 Task: Find a place to stay in Fuyang, China, from 10th to 20th August for 12 guests, with a price range of ₹10,000 to ₹14,000, 6 bedrooms, 6 bathrooms, 8+ beds, and amenities like WiFi, free parking, and TV. Enable 'Self check-in' option.
Action: Mouse moved to (569, 116)
Screenshot: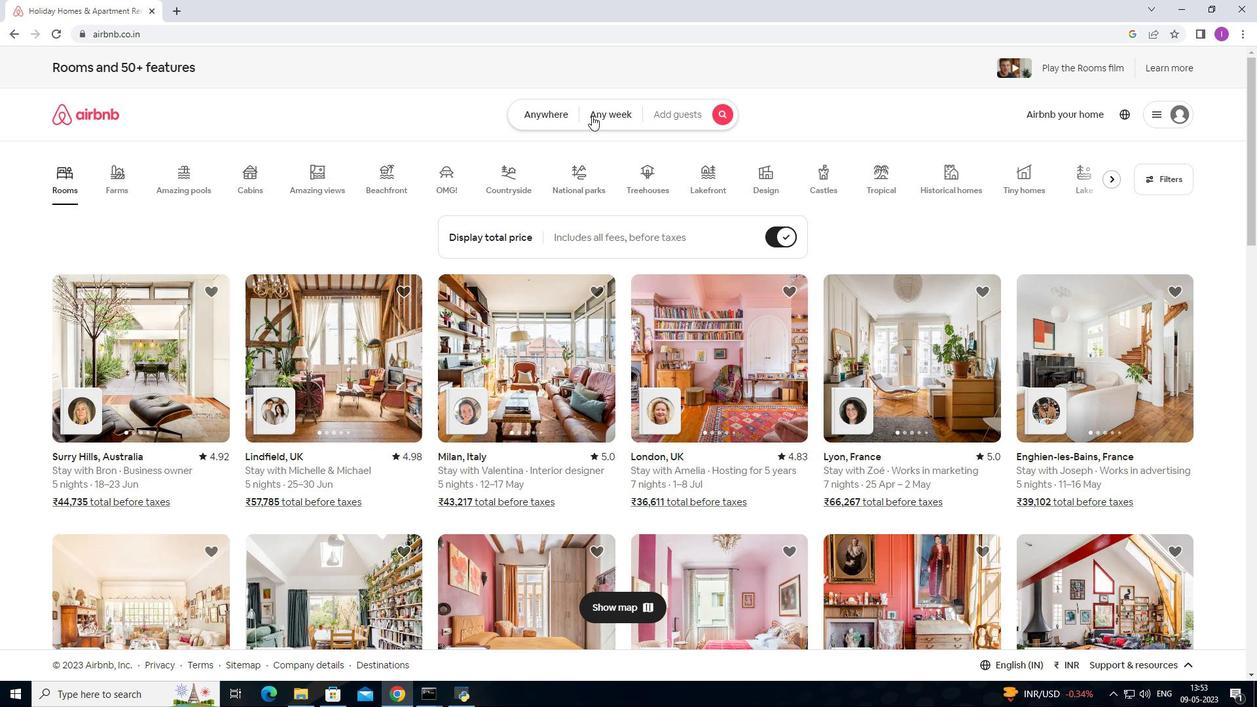 
Action: Mouse pressed left at (569, 116)
Screenshot: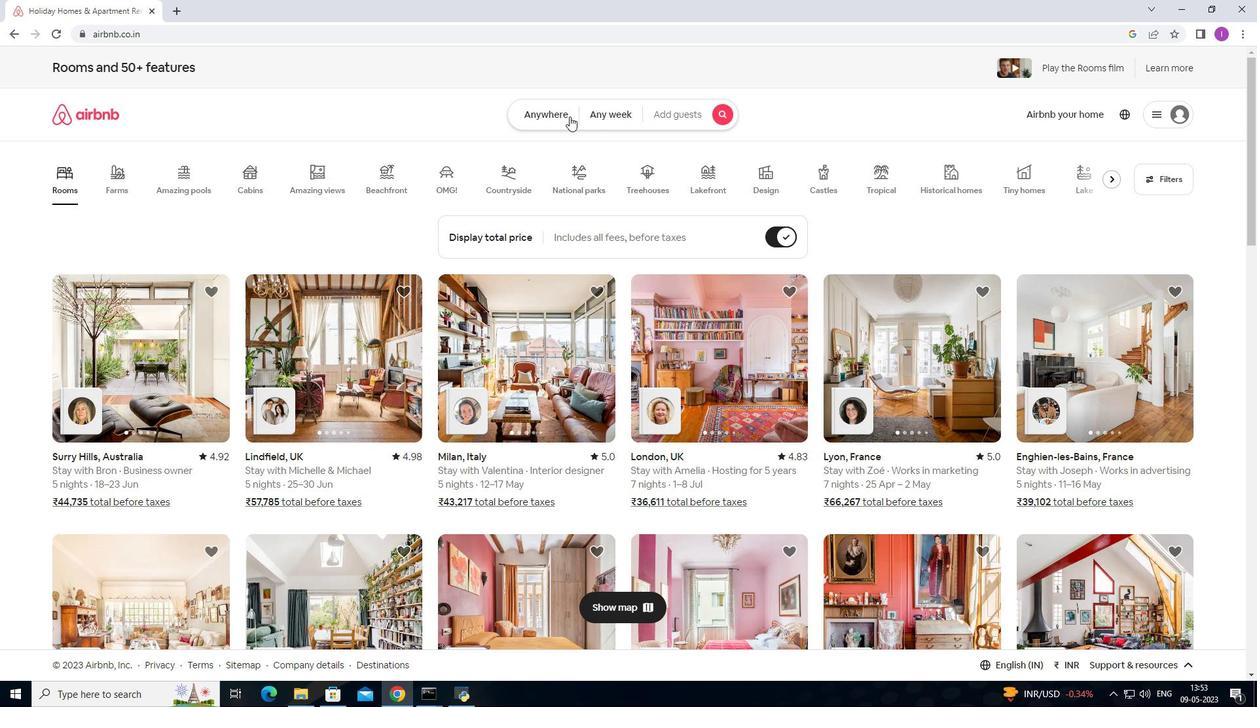
Action: Mouse moved to (461, 159)
Screenshot: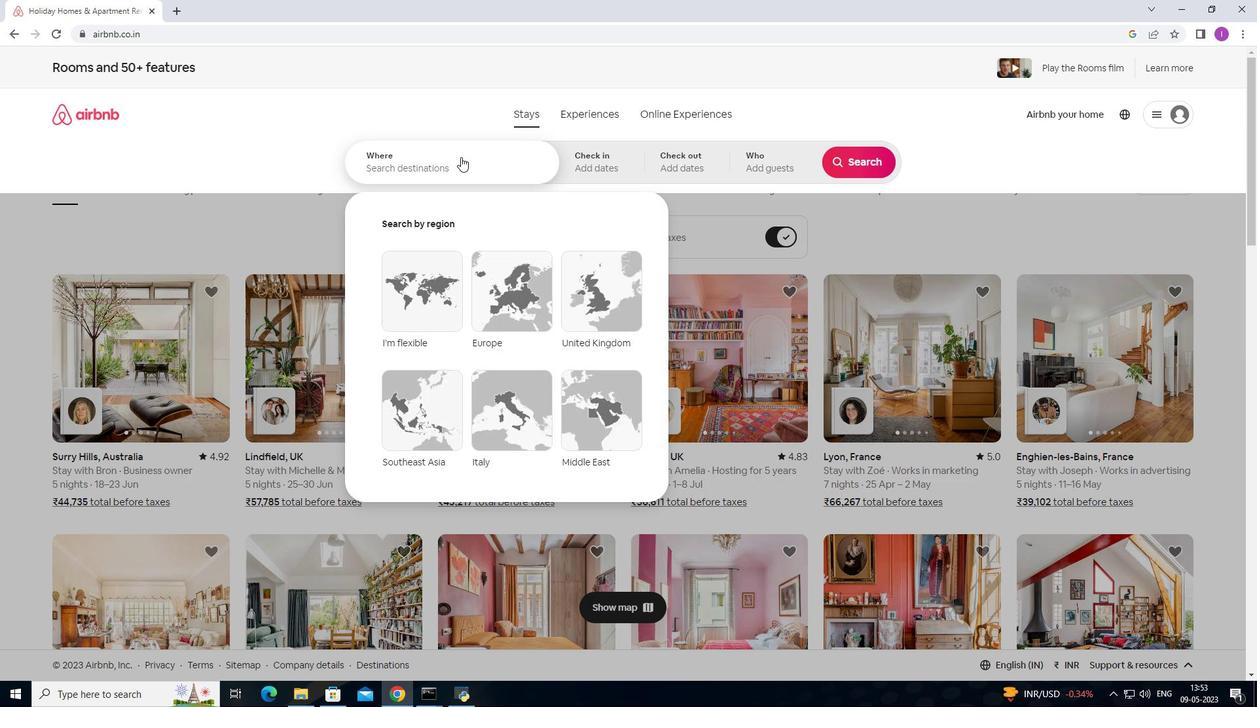 
Action: Mouse pressed left at (461, 159)
Screenshot: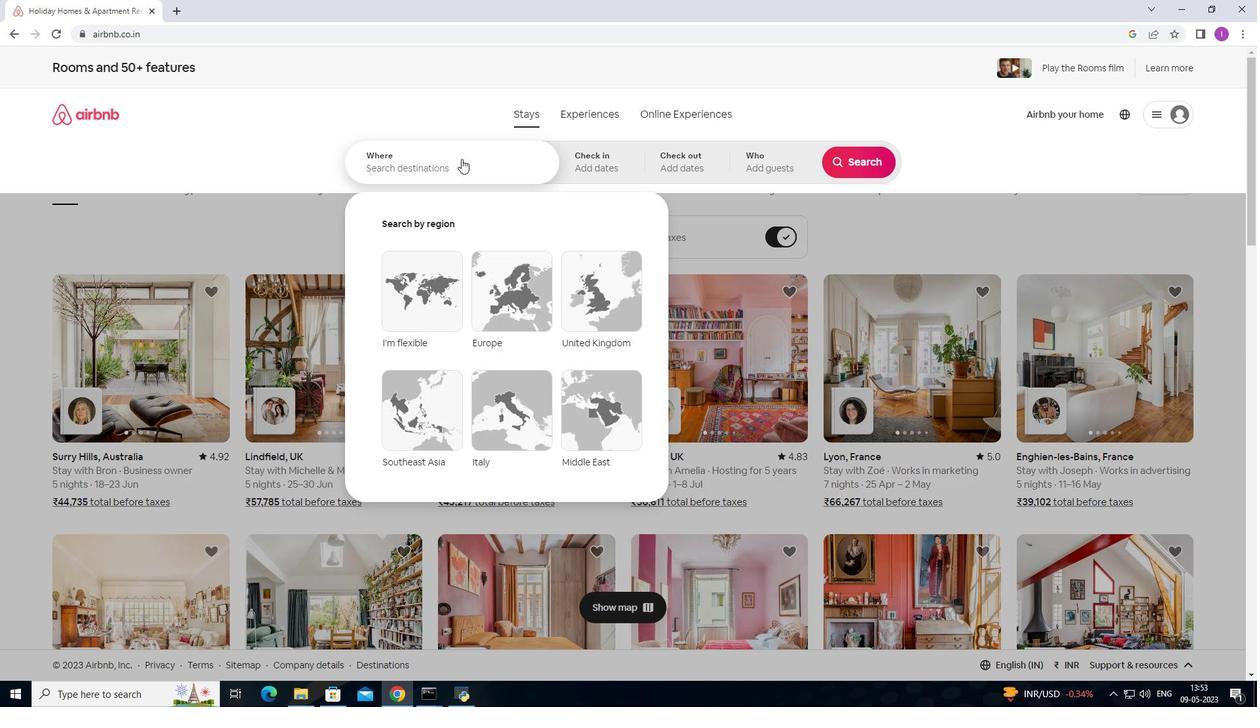 
Action: Mouse moved to (488, 165)
Screenshot: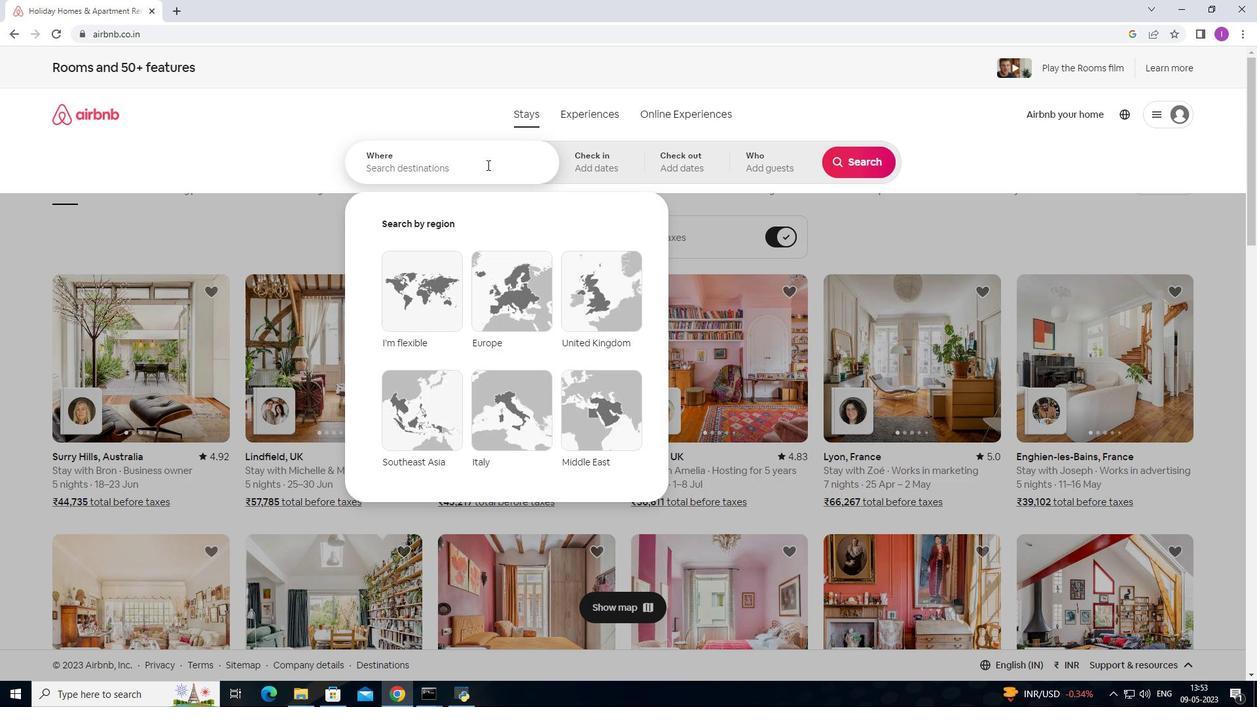 
Action: Key pressed <Key.shift><Key.shift><Key.shift>Fuyang,<Key.shift><Key.shift><Key.shift><Key.shift>China
Screenshot: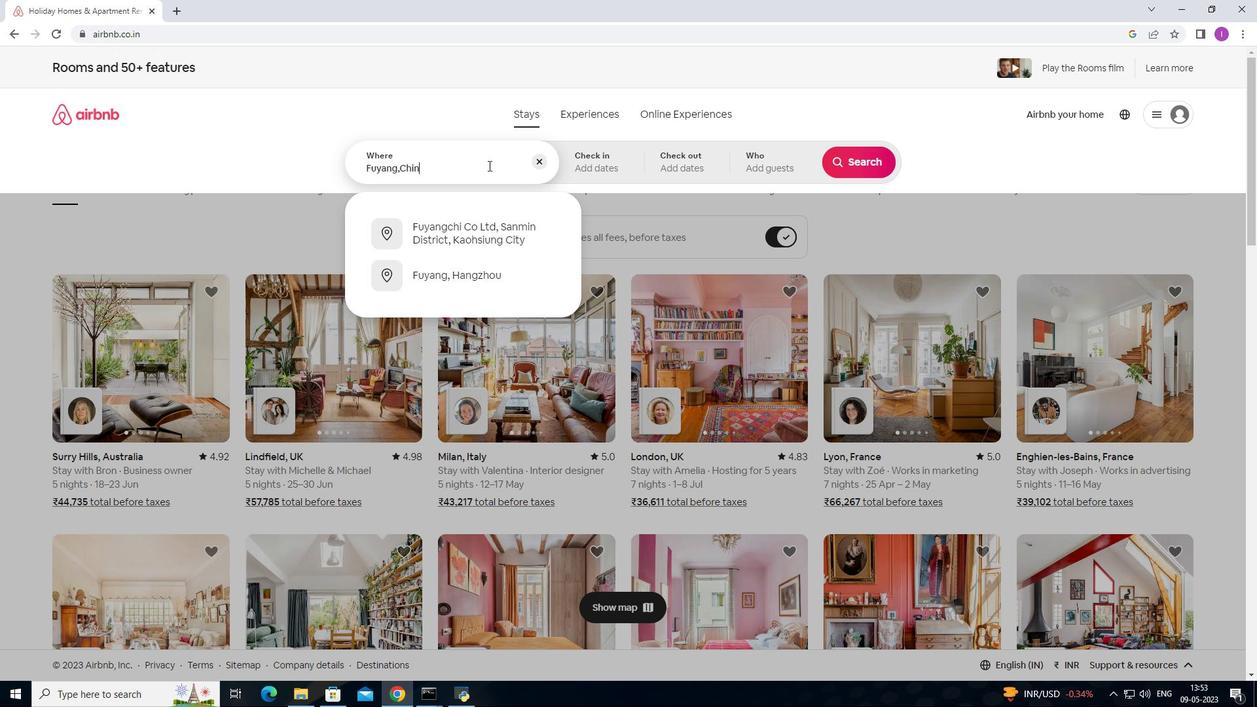 
Action: Mouse moved to (624, 165)
Screenshot: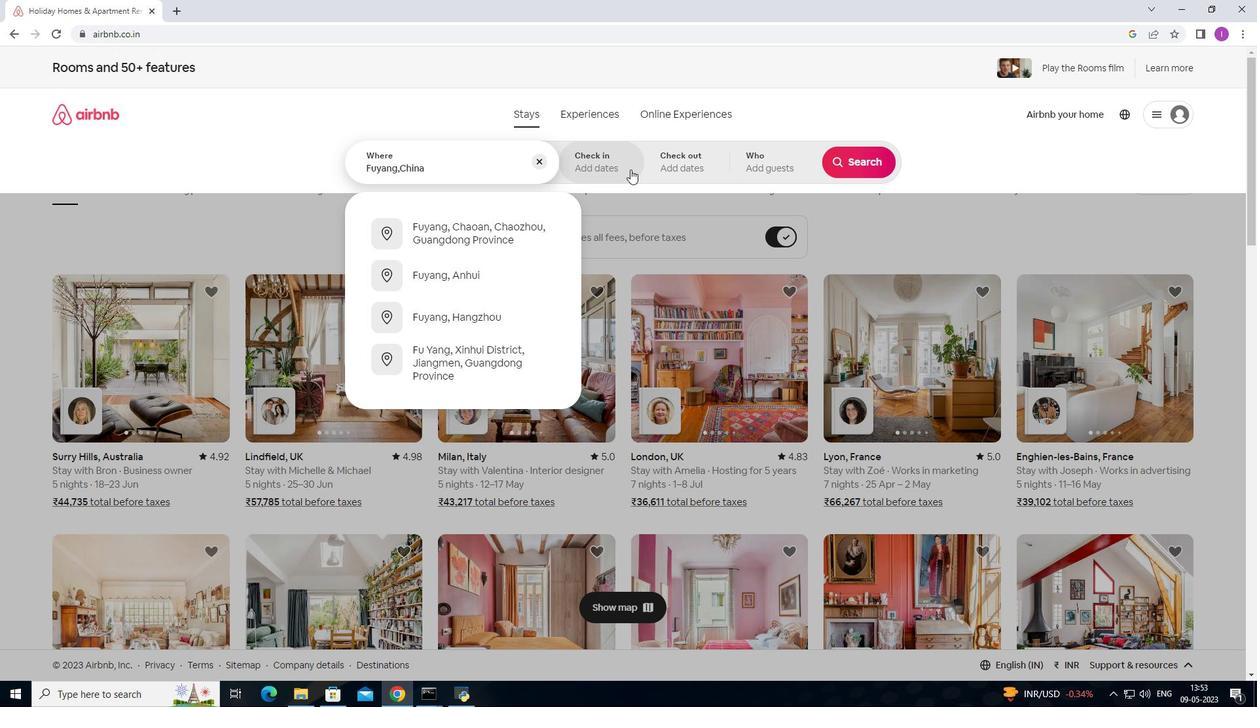 
Action: Mouse pressed left at (624, 165)
Screenshot: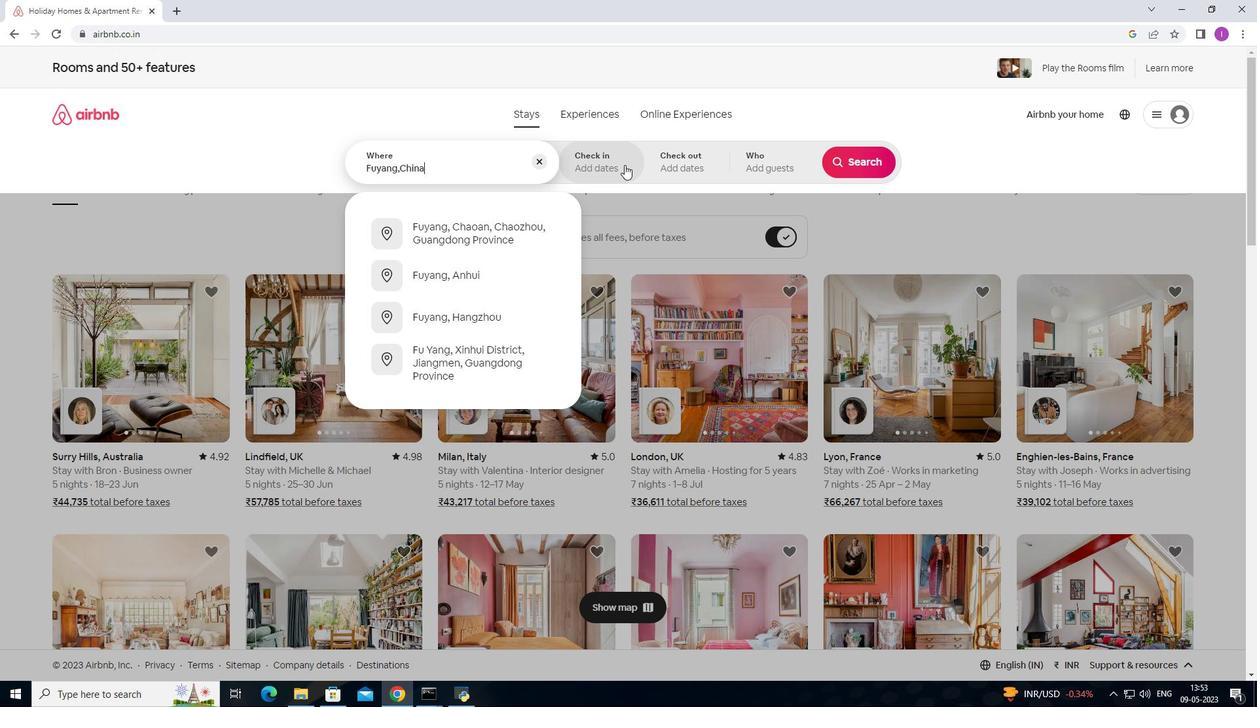 
Action: Mouse moved to (848, 267)
Screenshot: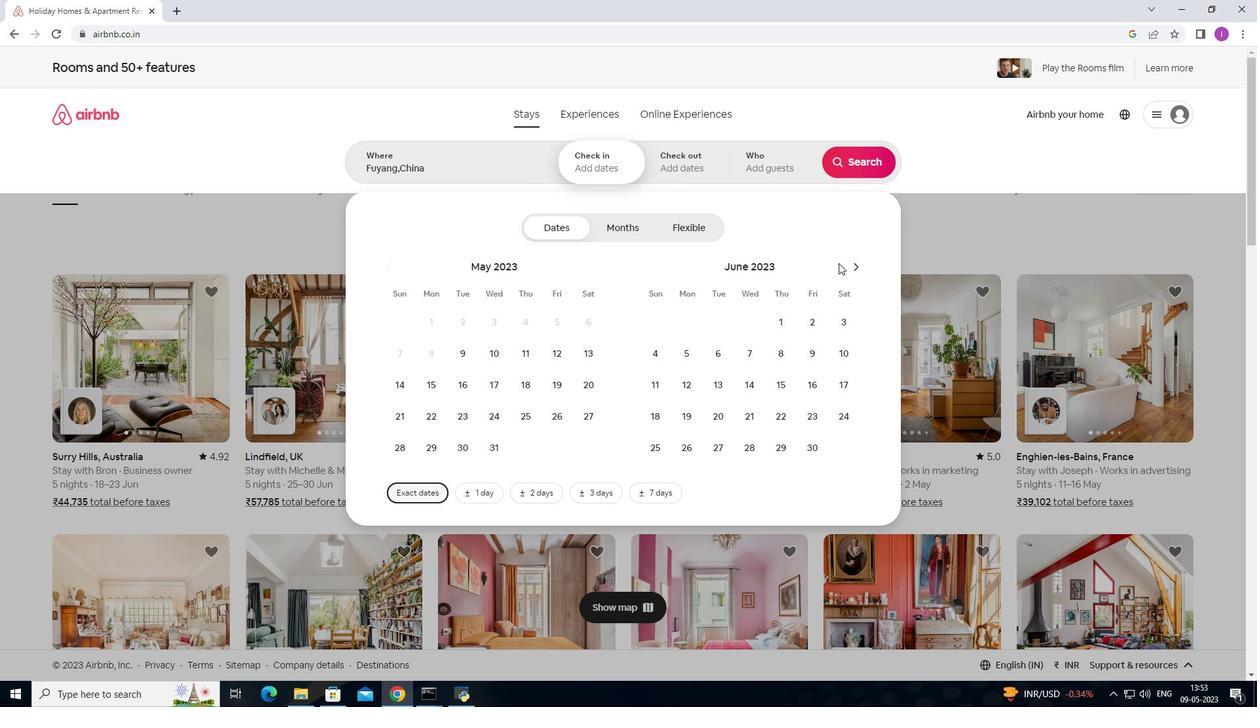 
Action: Mouse pressed left at (848, 267)
Screenshot: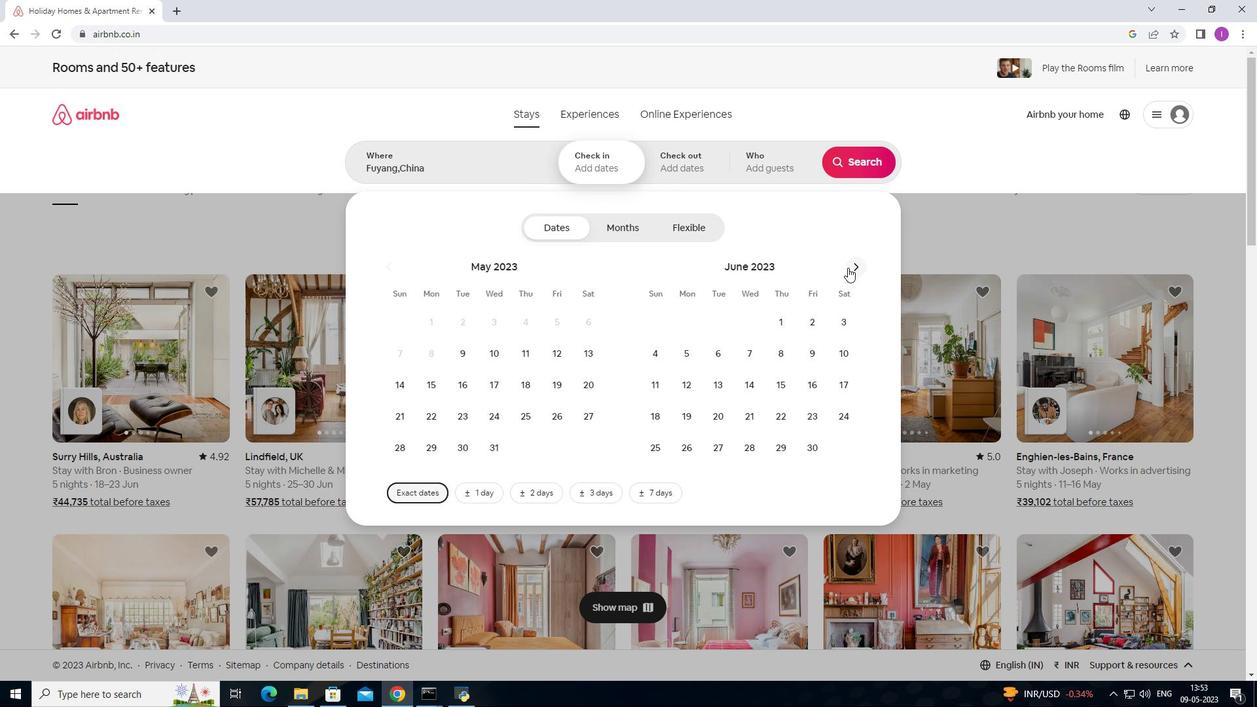 
Action: Mouse pressed left at (848, 267)
Screenshot: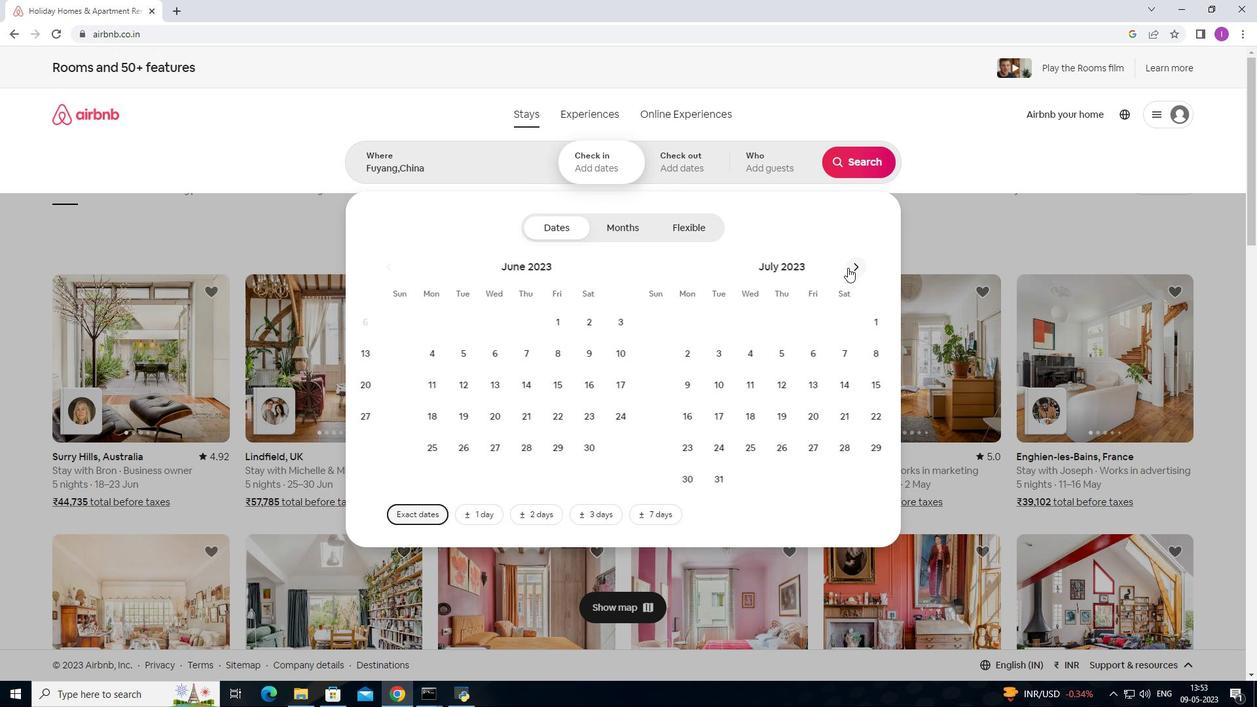 
Action: Mouse moved to (782, 353)
Screenshot: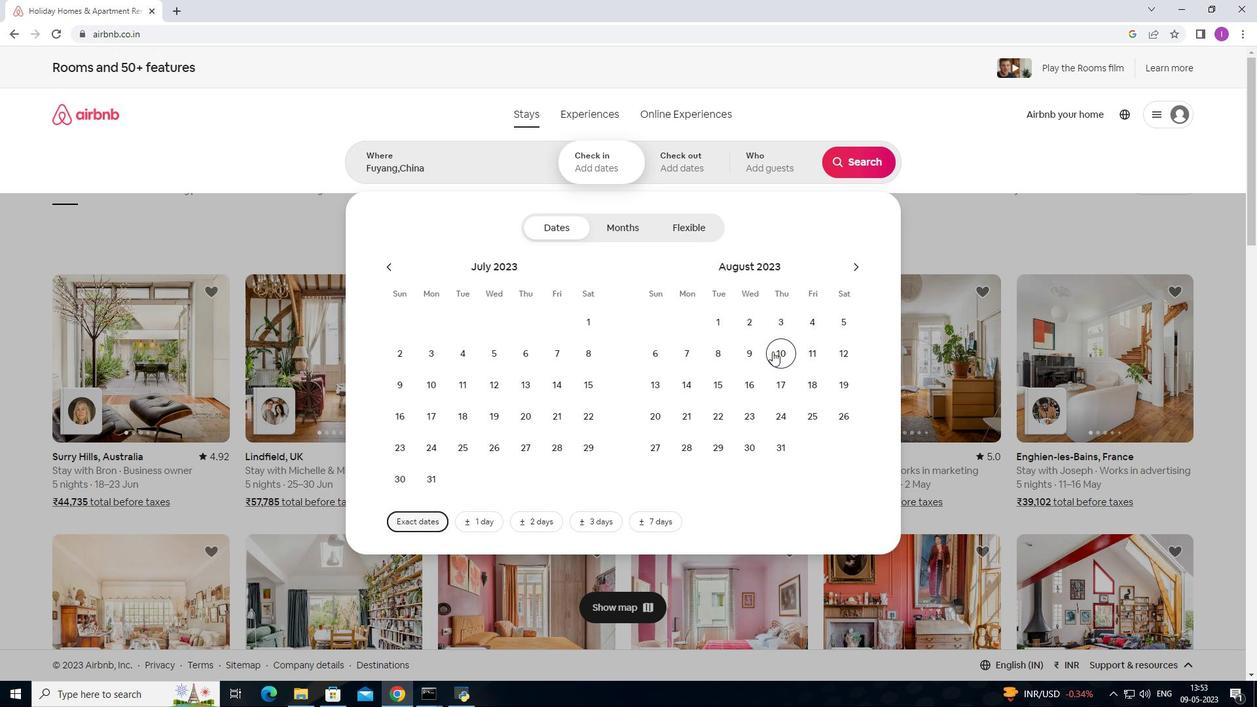 
Action: Mouse pressed left at (782, 353)
Screenshot: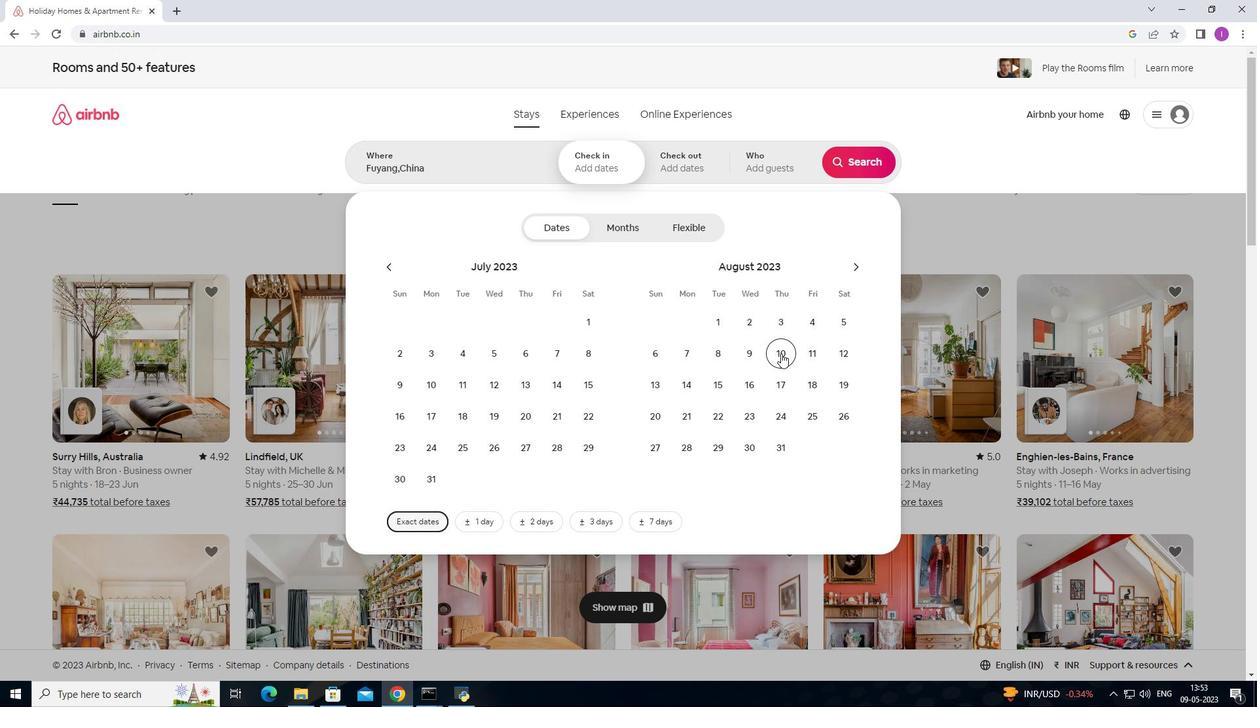 
Action: Mouse moved to (660, 420)
Screenshot: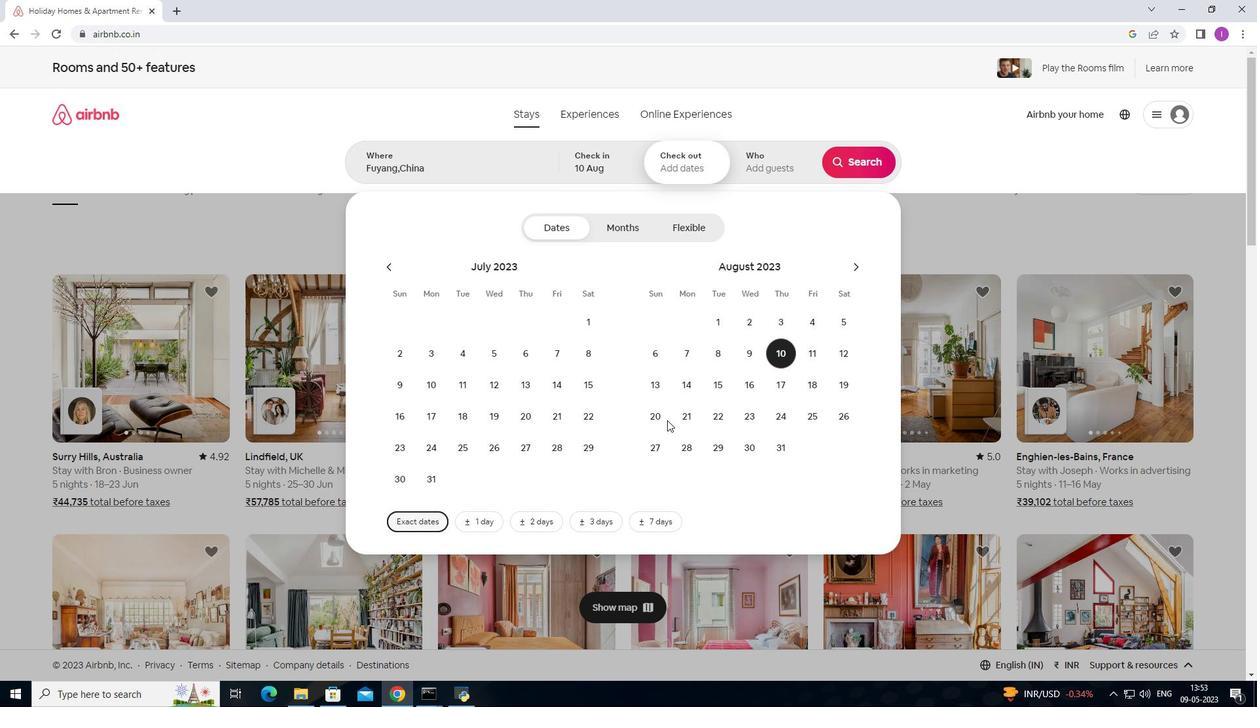 
Action: Mouse pressed left at (660, 420)
Screenshot: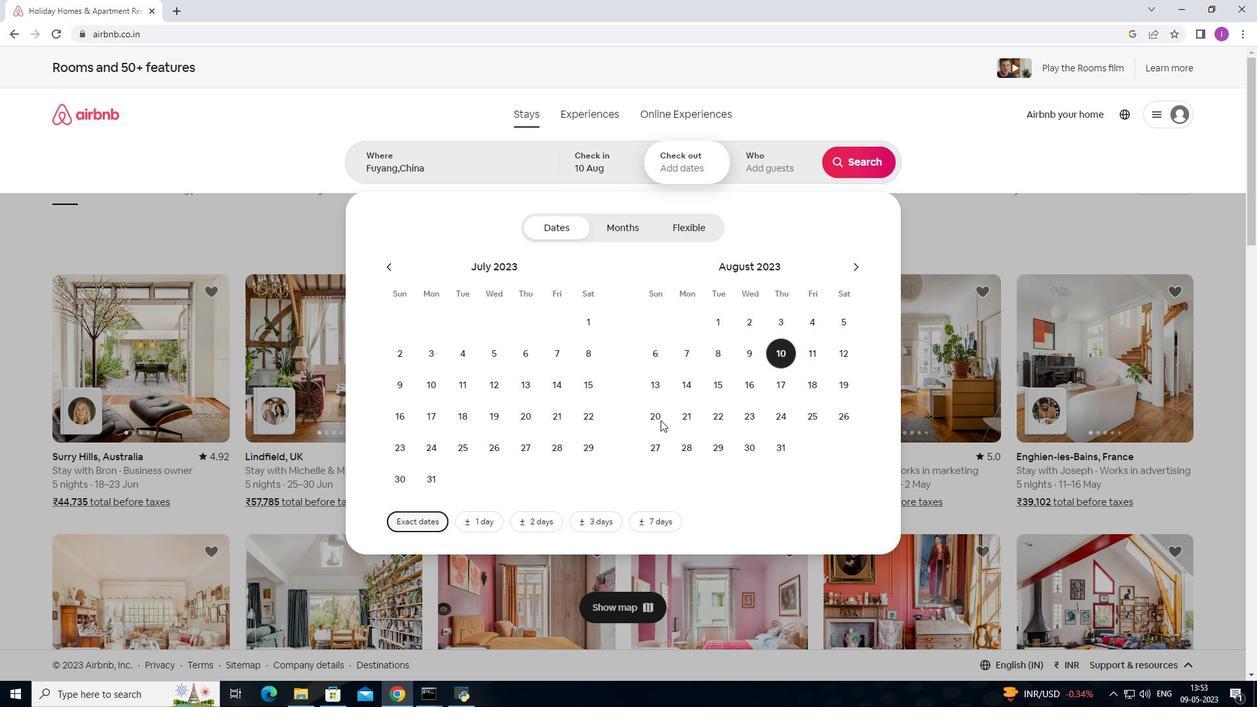 
Action: Mouse moved to (759, 171)
Screenshot: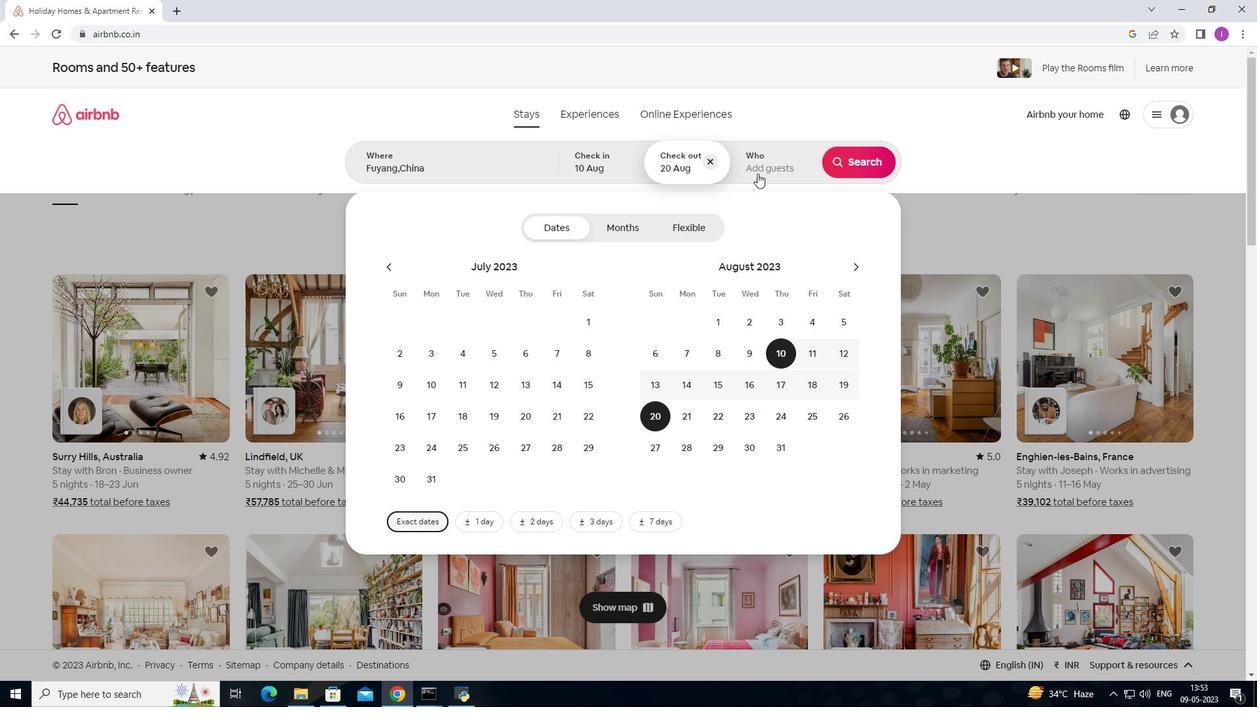 
Action: Mouse pressed left at (759, 171)
Screenshot: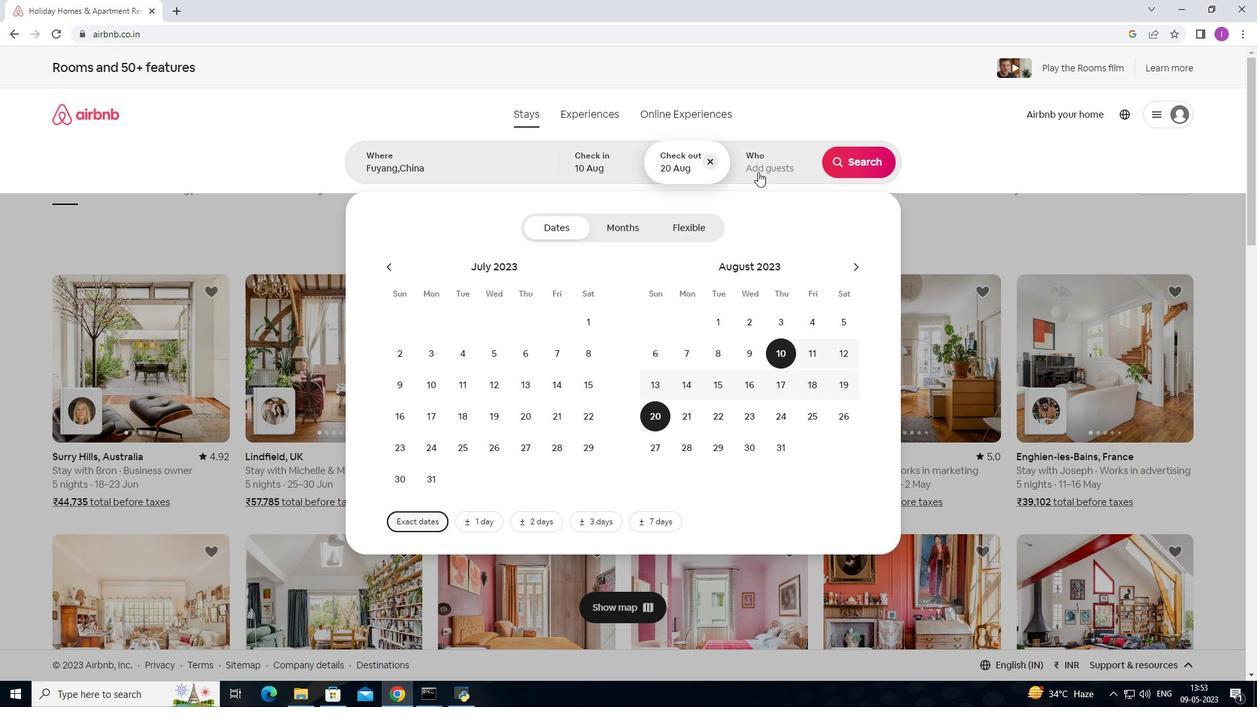 
Action: Mouse moved to (774, 171)
Screenshot: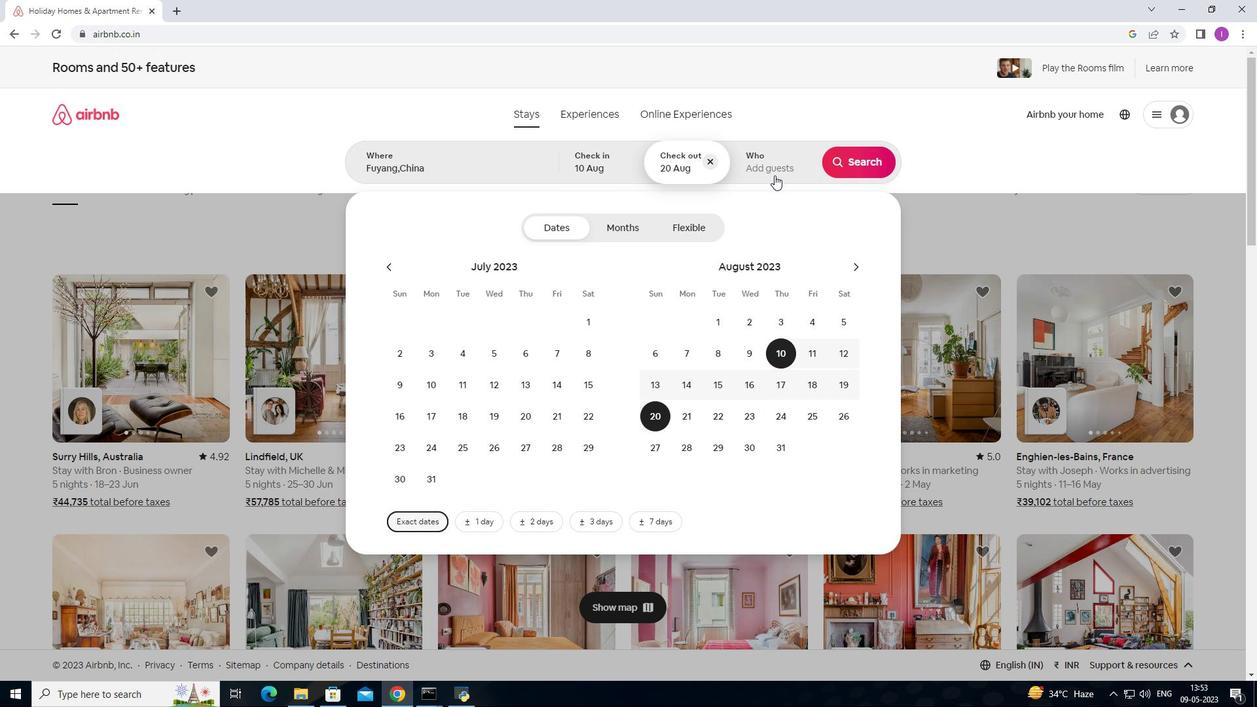 
Action: Mouse pressed left at (774, 171)
Screenshot: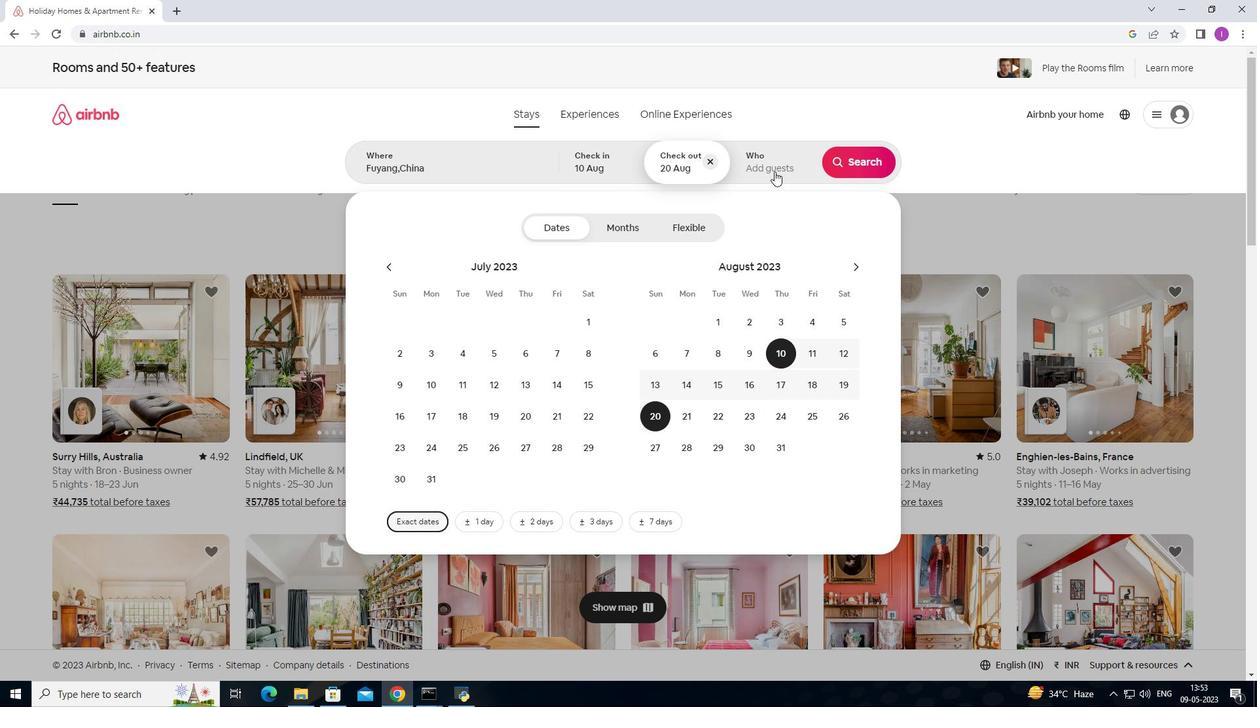
Action: Mouse moved to (785, 167)
Screenshot: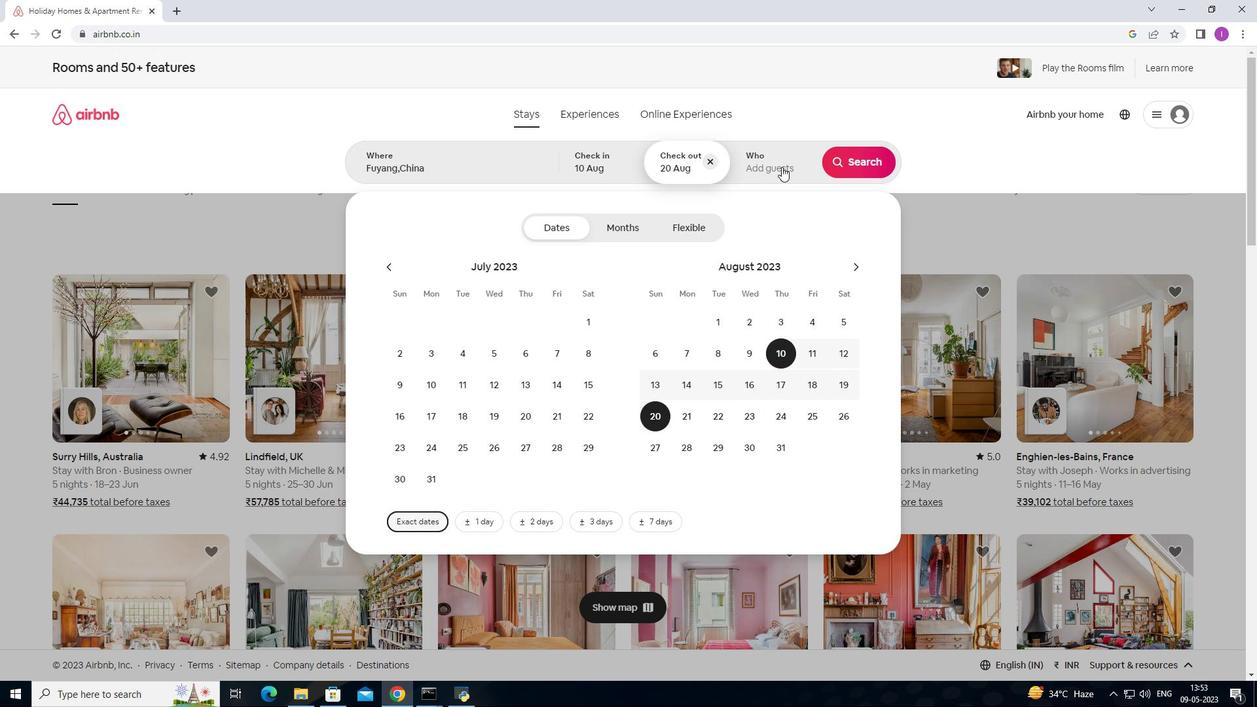 
Action: Mouse pressed left at (785, 167)
Screenshot: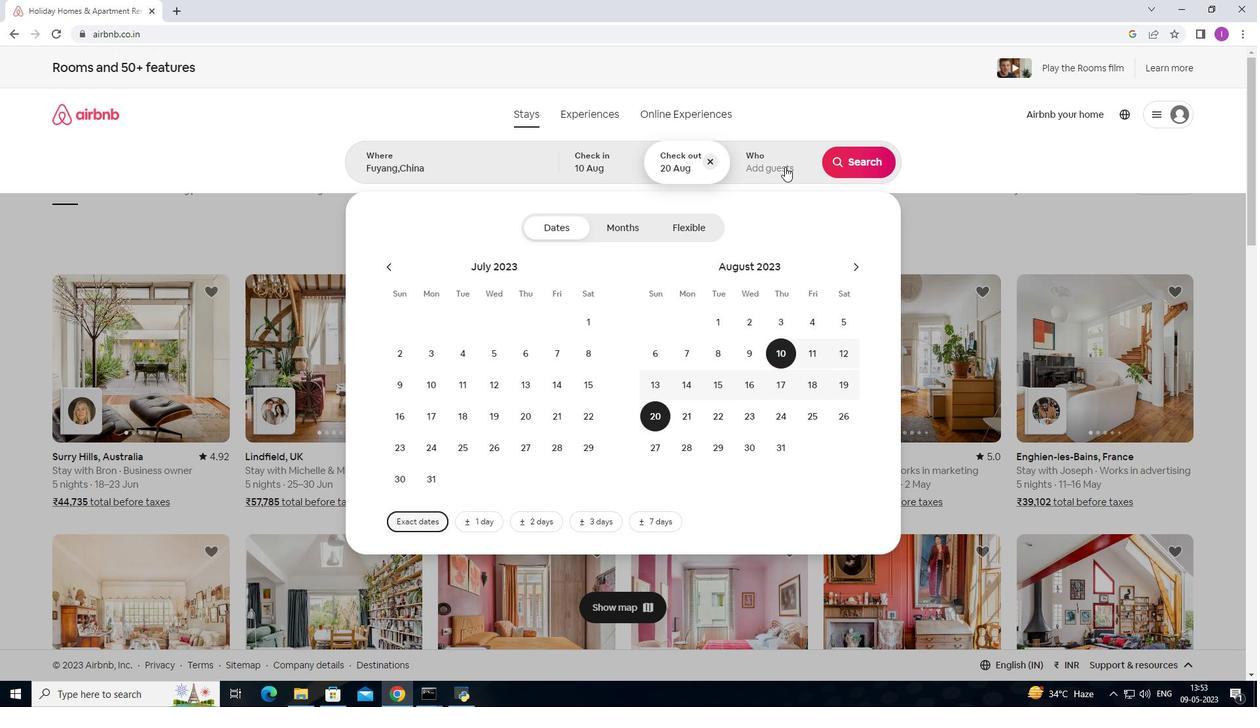 
Action: Mouse moved to (863, 227)
Screenshot: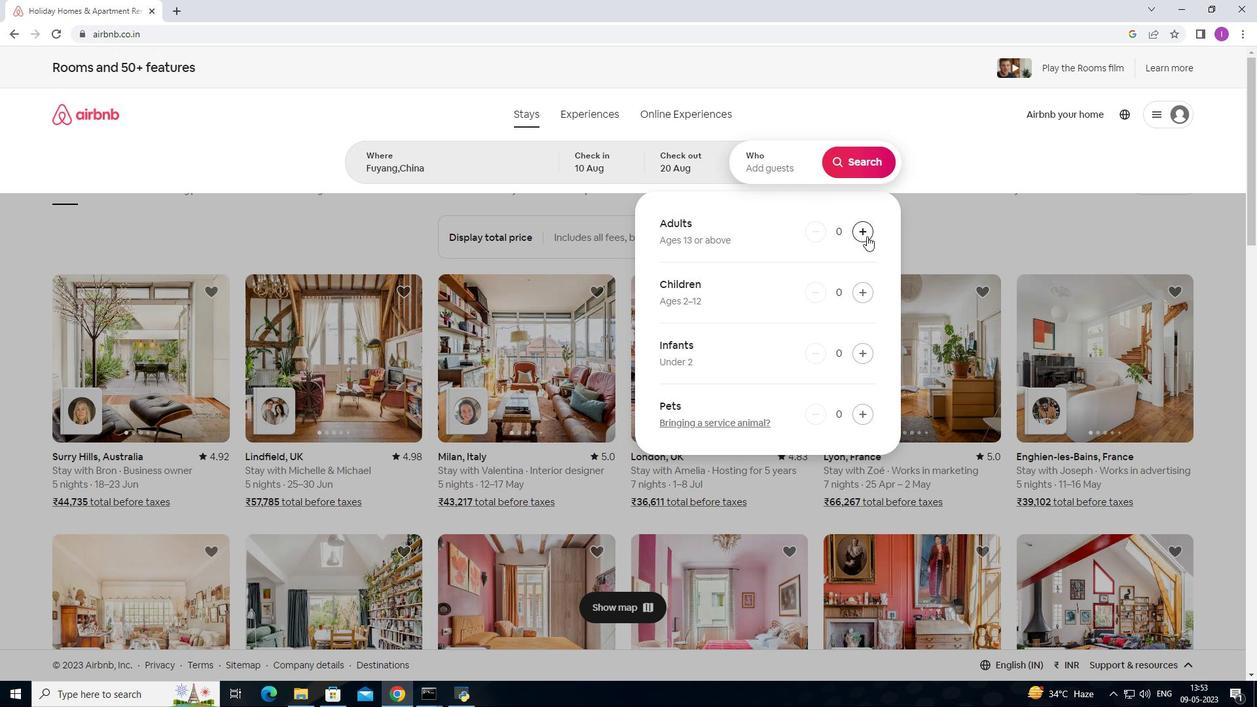 
Action: Mouse pressed left at (863, 227)
Screenshot: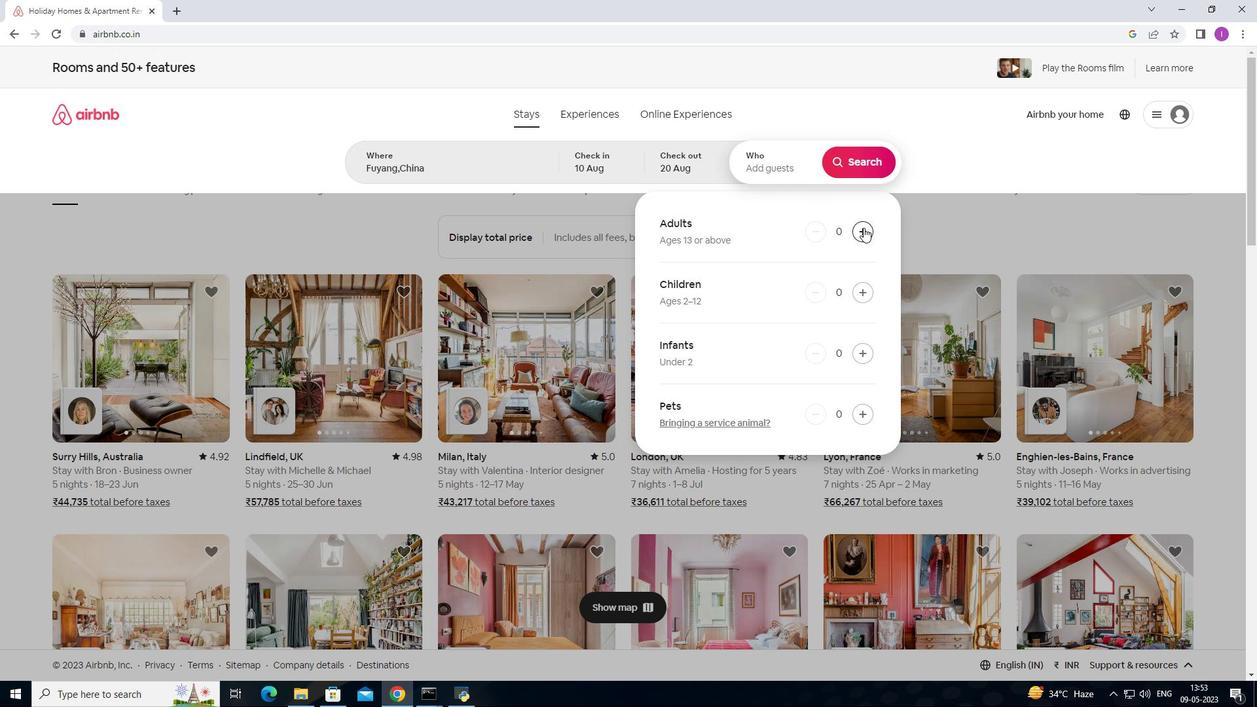 
Action: Mouse pressed left at (863, 227)
Screenshot: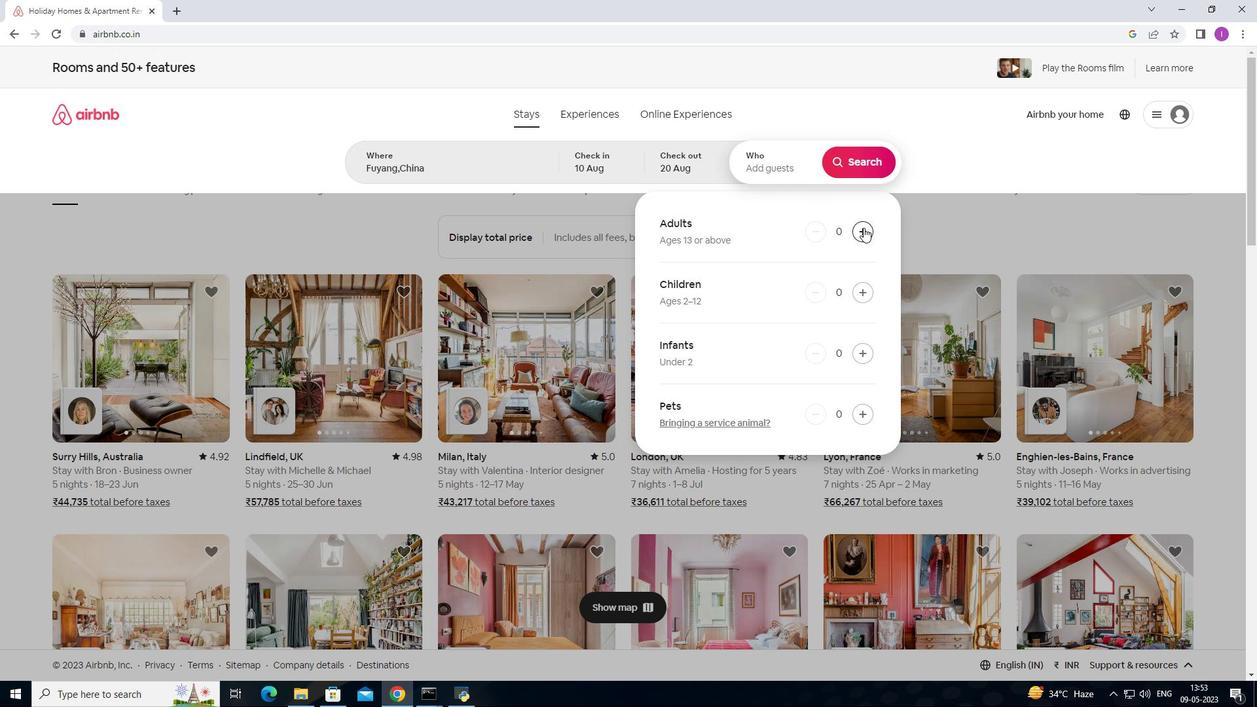 
Action: Mouse pressed left at (863, 227)
Screenshot: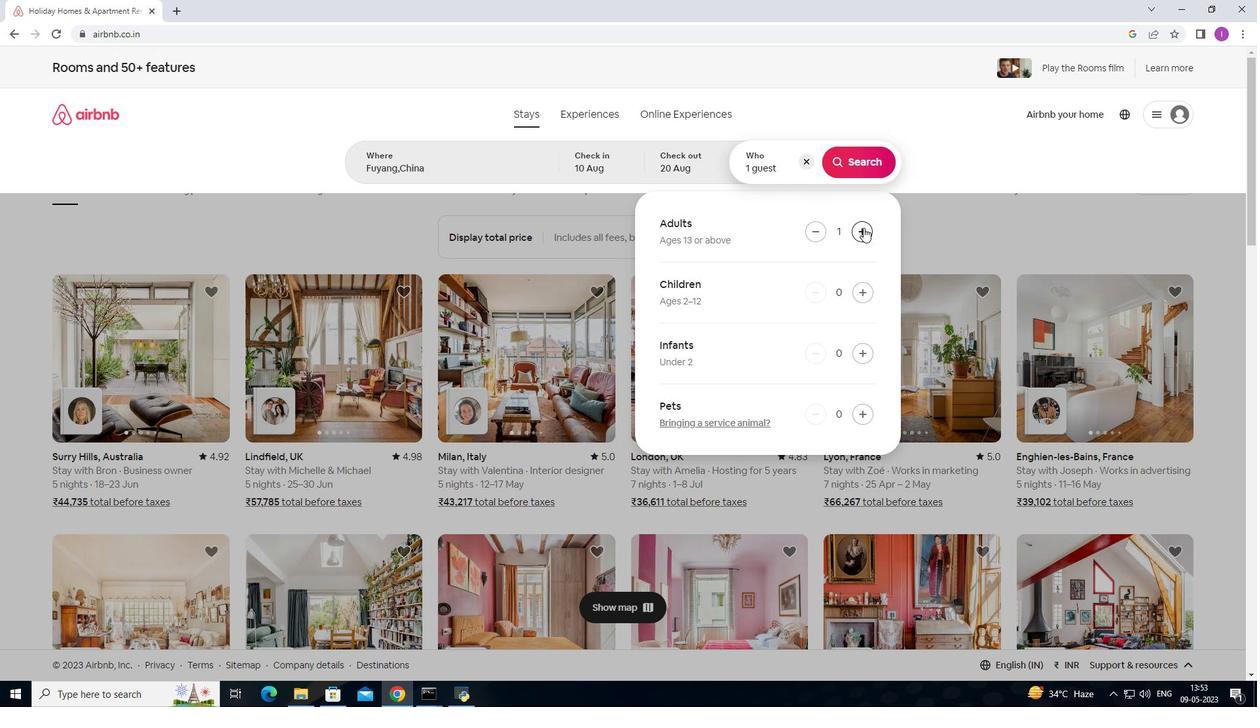 
Action: Mouse pressed left at (863, 227)
Screenshot: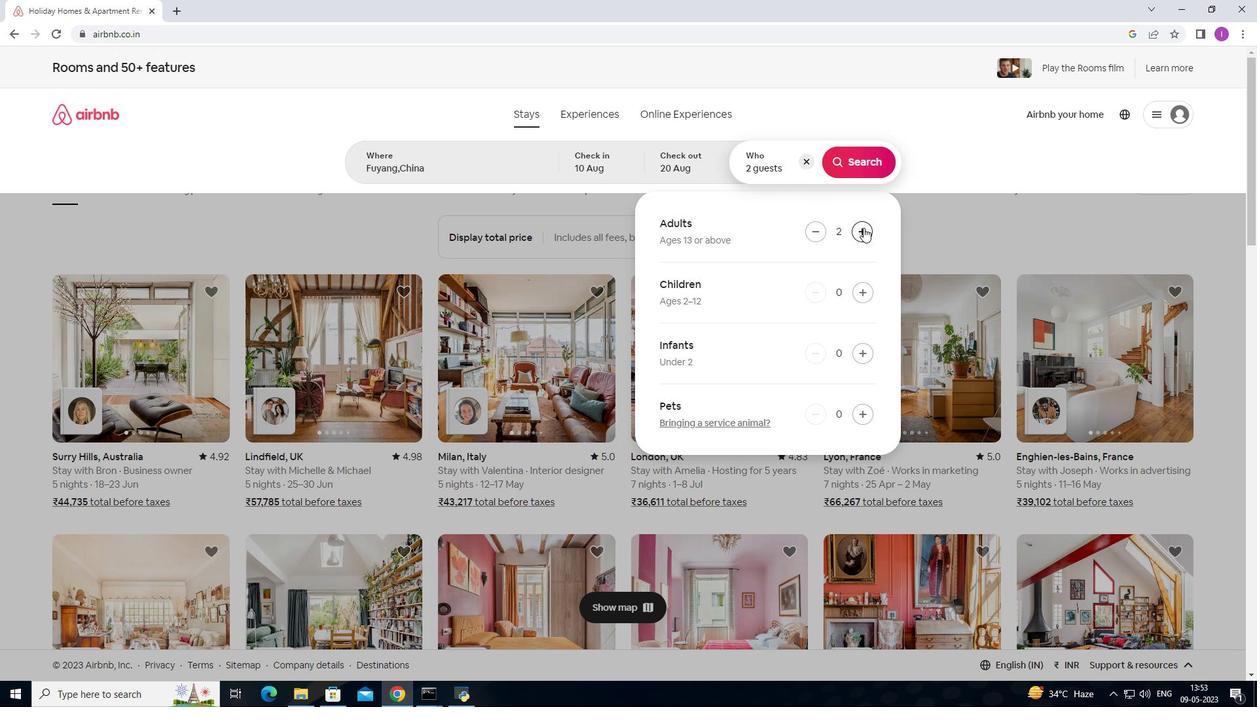 
Action: Mouse pressed left at (863, 227)
Screenshot: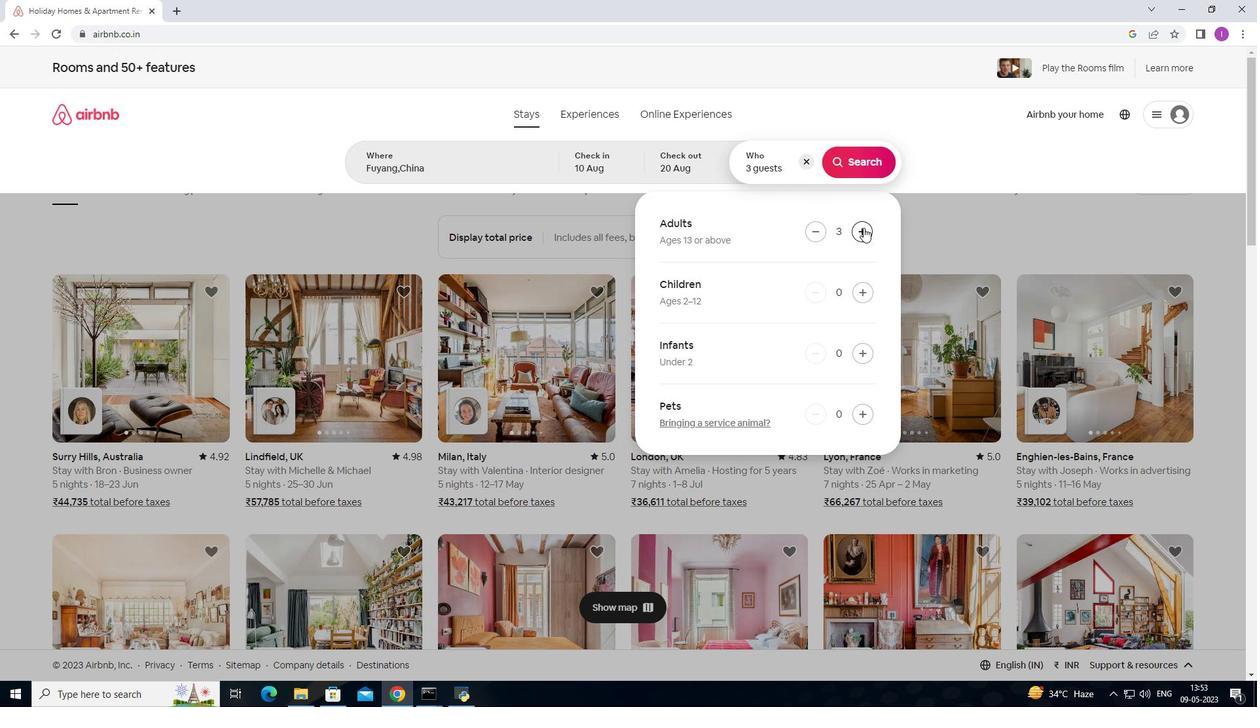 
Action: Mouse pressed left at (863, 227)
Screenshot: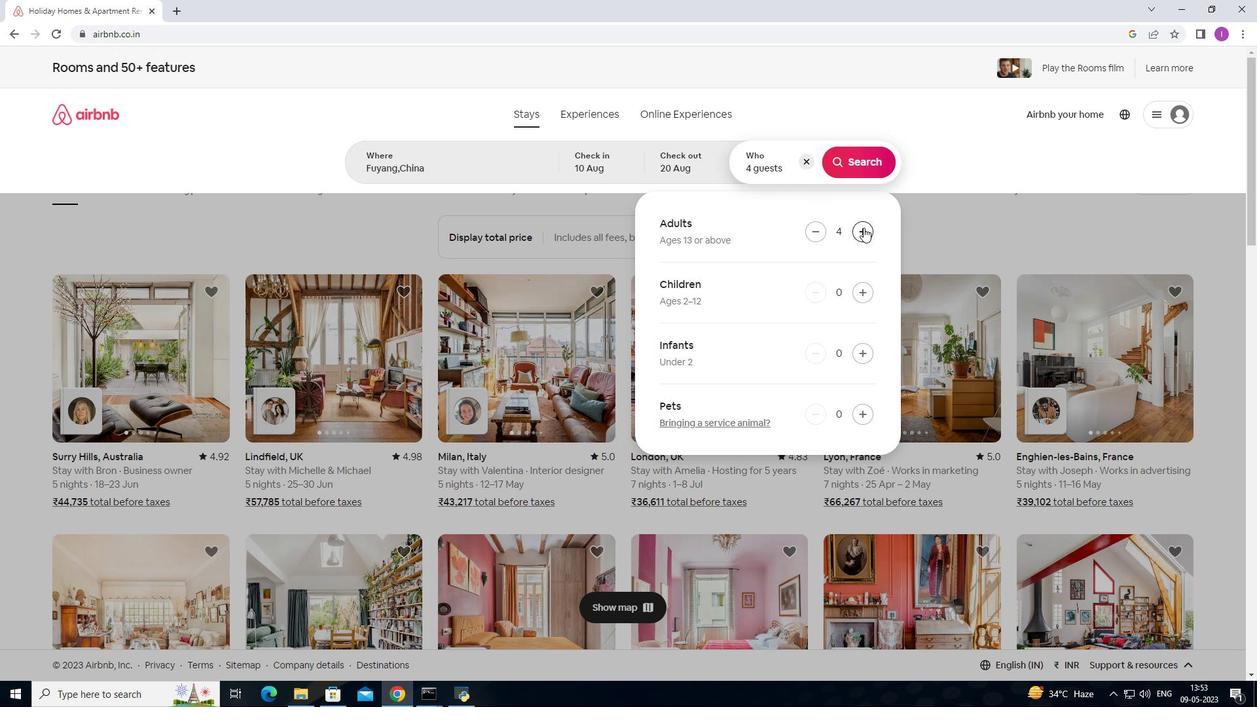 
Action: Mouse pressed left at (863, 227)
Screenshot: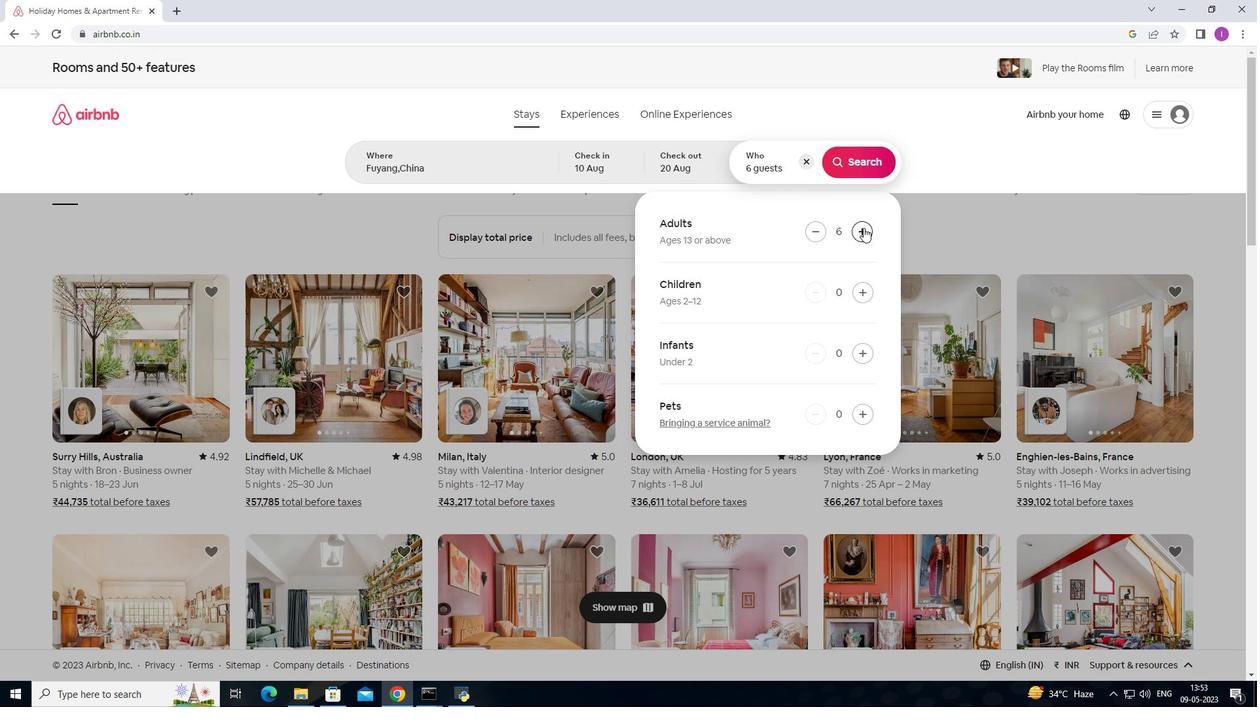 
Action: Mouse pressed left at (863, 227)
Screenshot: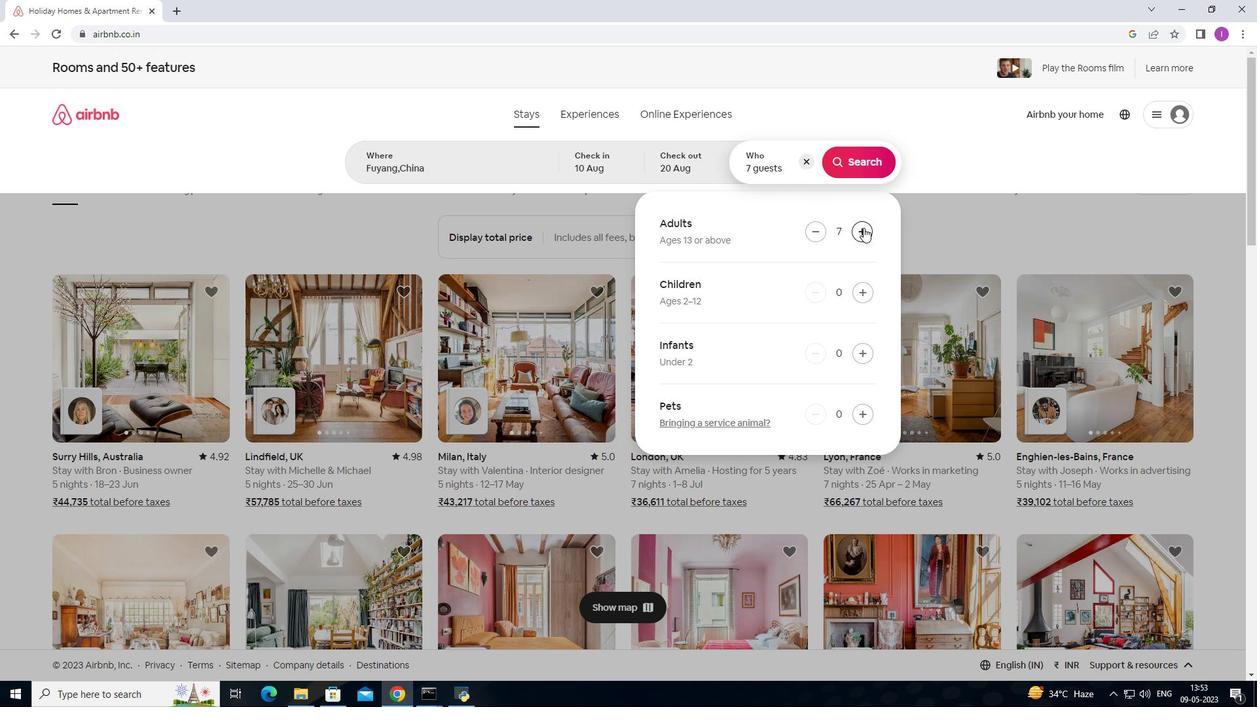 
Action: Mouse pressed left at (863, 227)
Screenshot: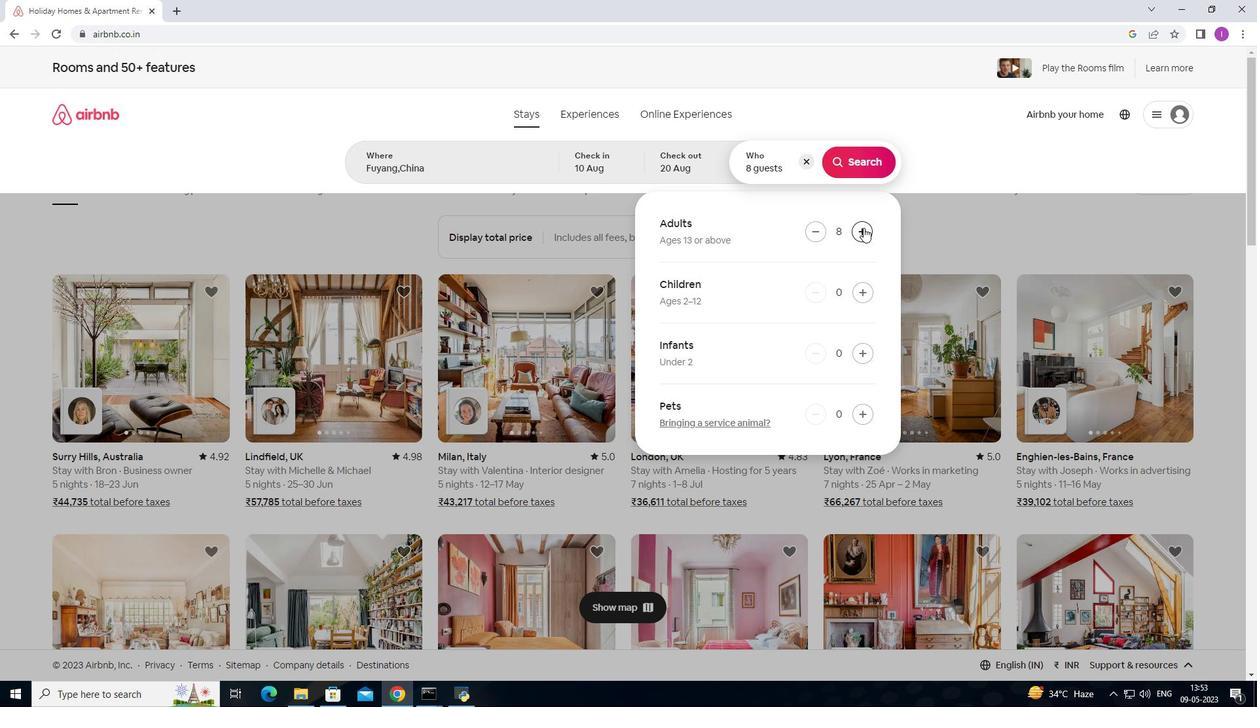 
Action: Mouse moved to (863, 229)
Screenshot: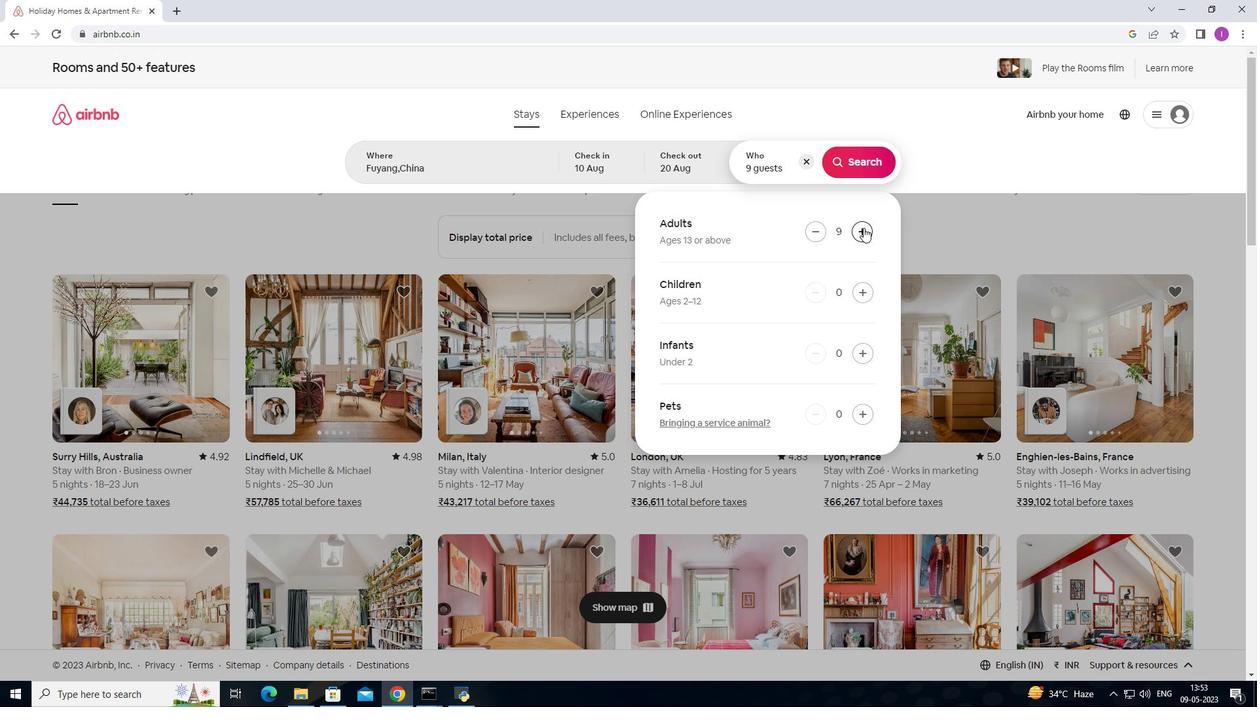 
Action: Mouse pressed left at (863, 229)
Screenshot: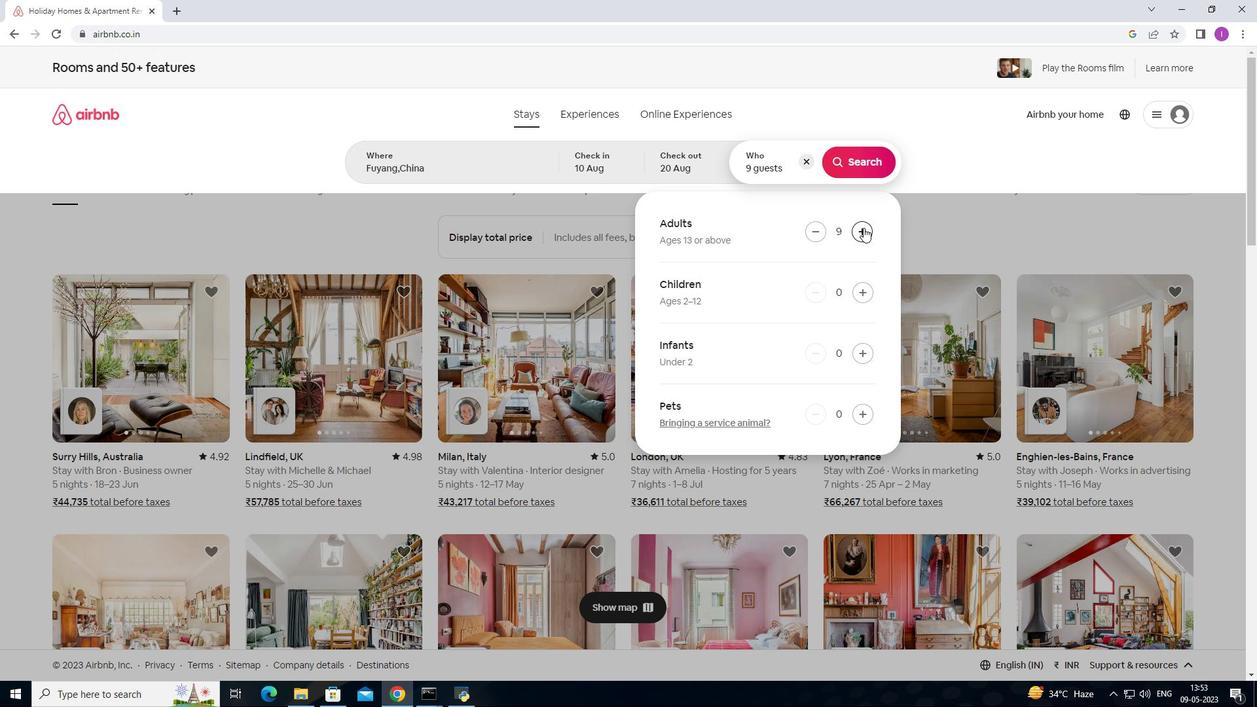
Action: Mouse pressed left at (863, 229)
Screenshot: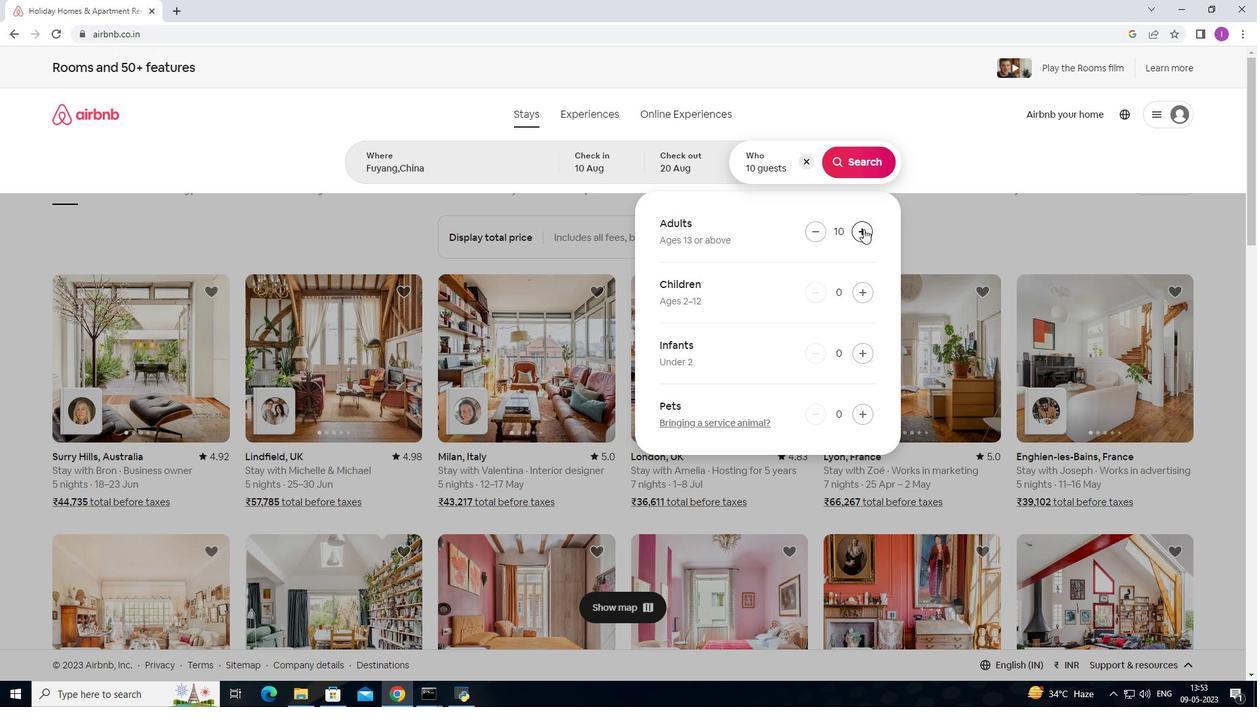 
Action: Mouse pressed left at (863, 229)
Screenshot: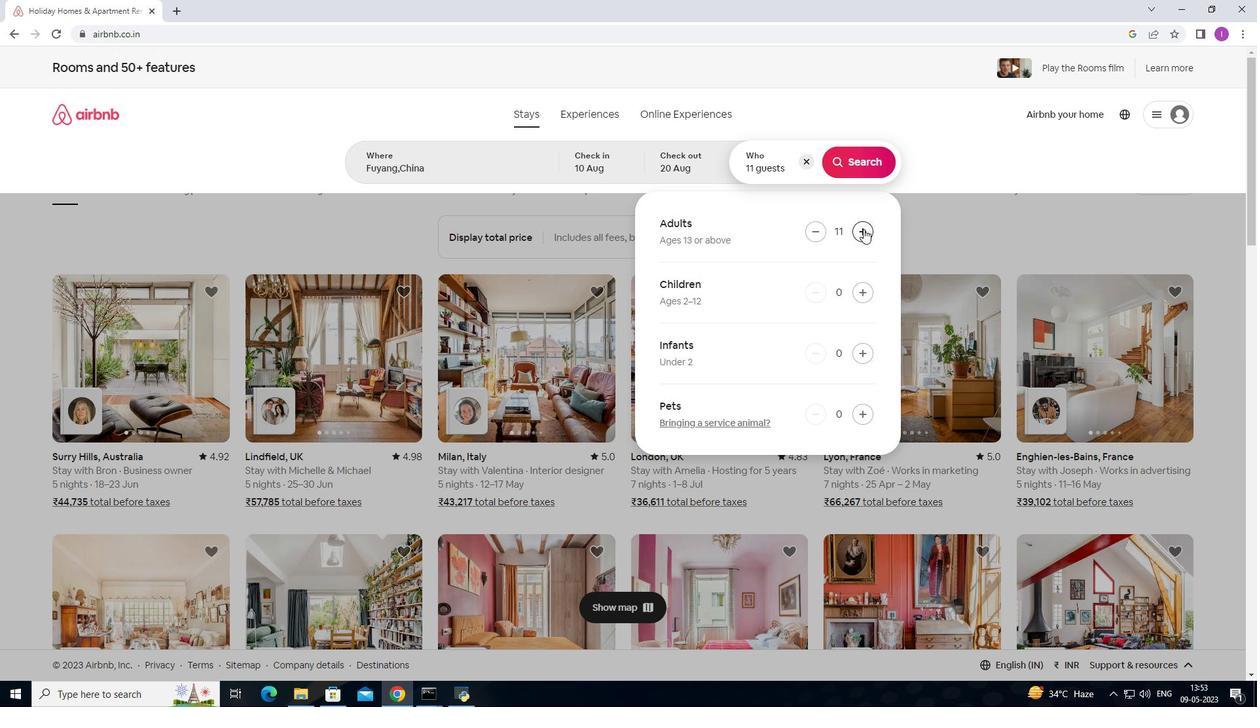 
Action: Mouse moved to (853, 166)
Screenshot: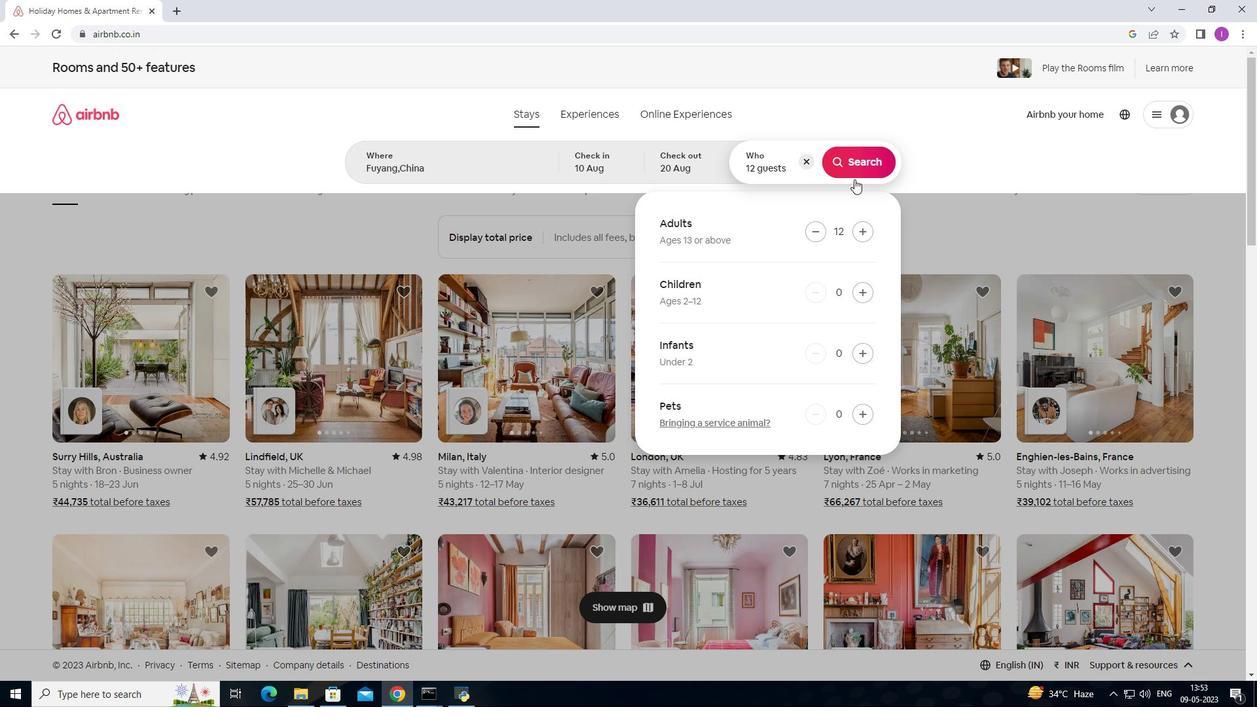 
Action: Mouse pressed left at (853, 166)
Screenshot: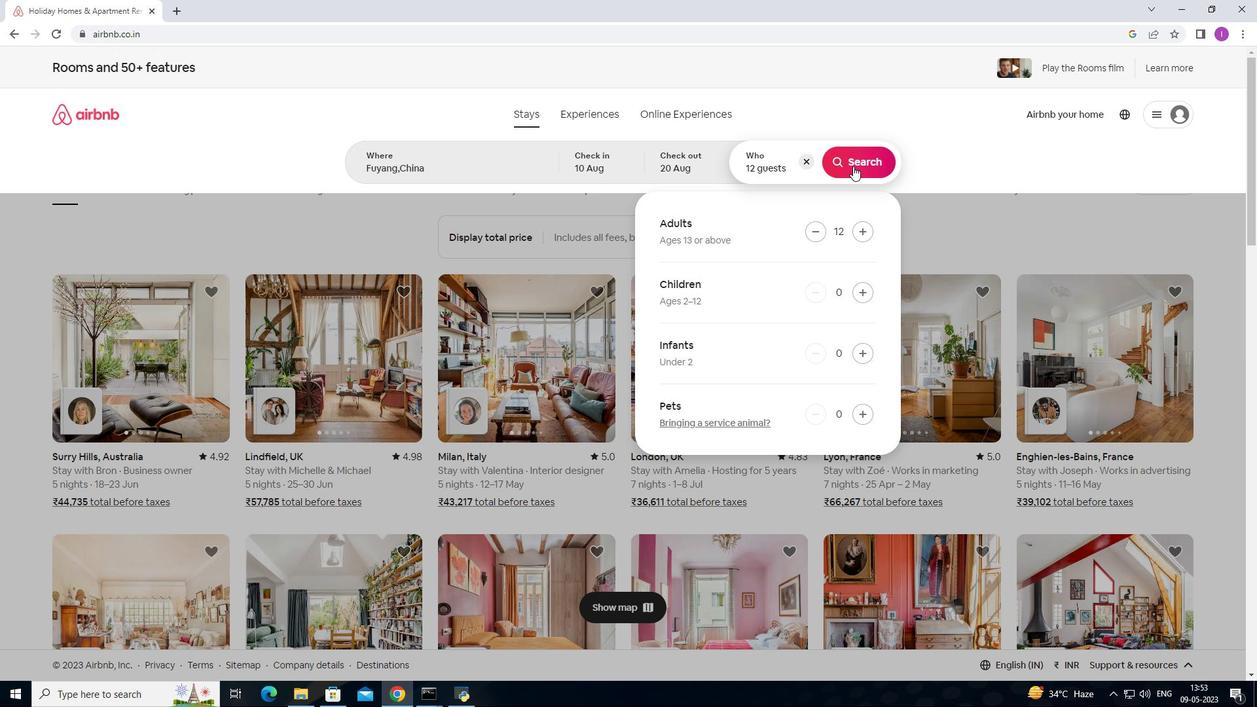 
Action: Mouse moved to (1196, 124)
Screenshot: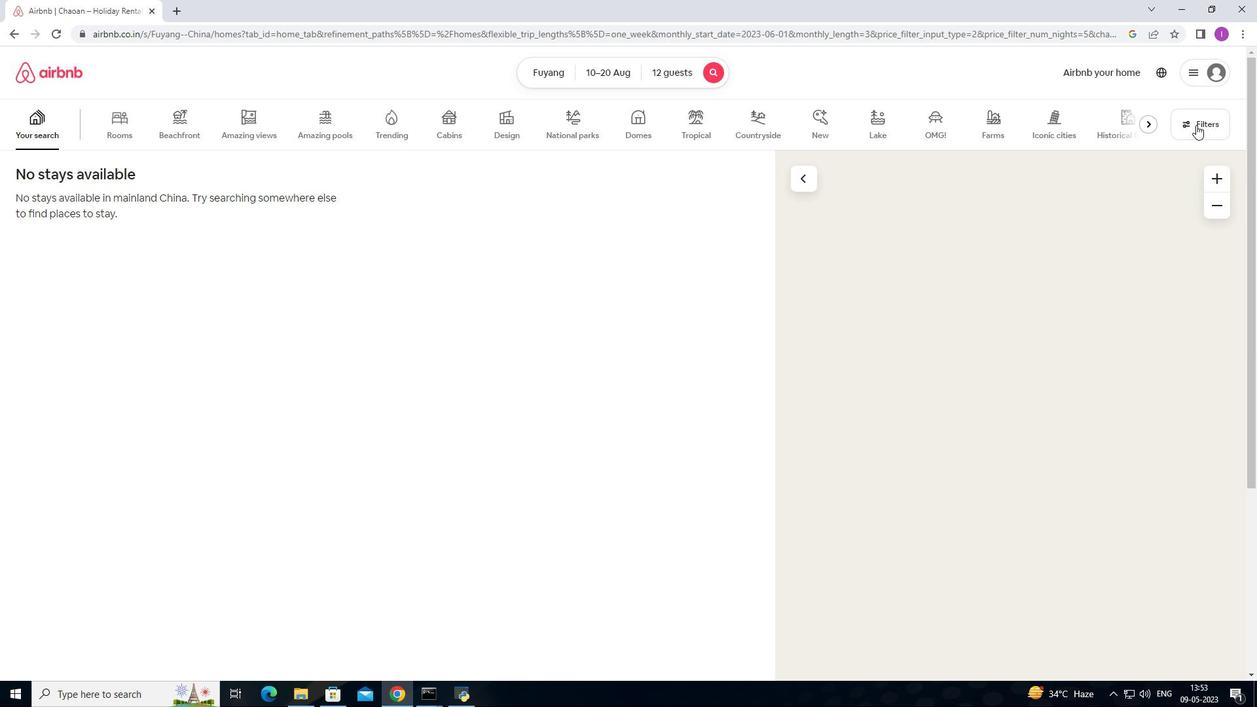
Action: Mouse pressed left at (1196, 124)
Screenshot: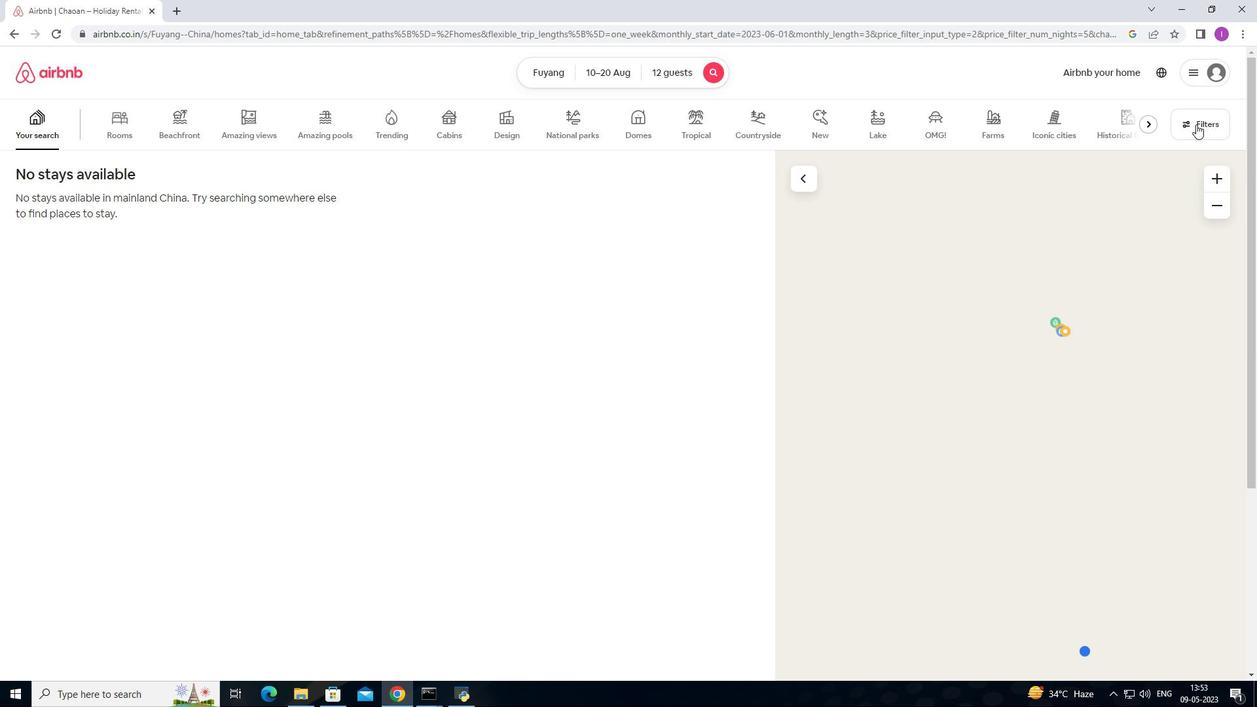 
Action: Mouse moved to (1207, 121)
Screenshot: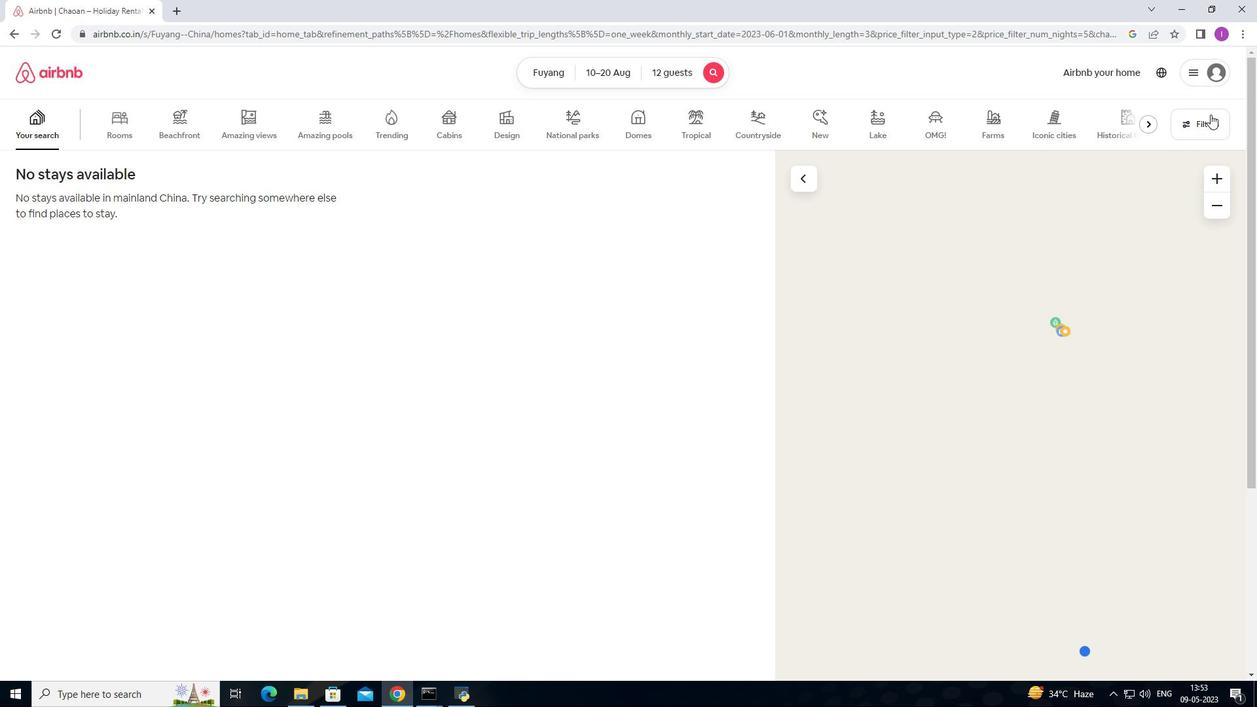 
Action: Mouse pressed left at (1207, 121)
Screenshot: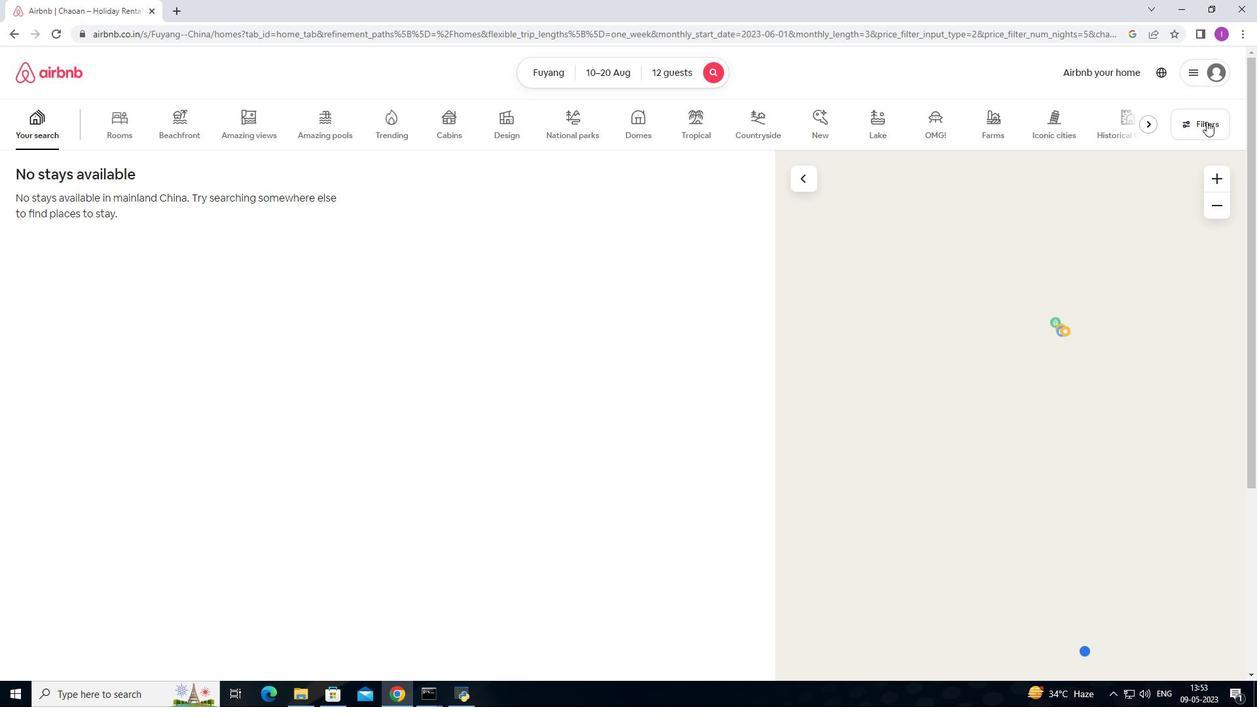 
Action: Mouse moved to (1196, 131)
Screenshot: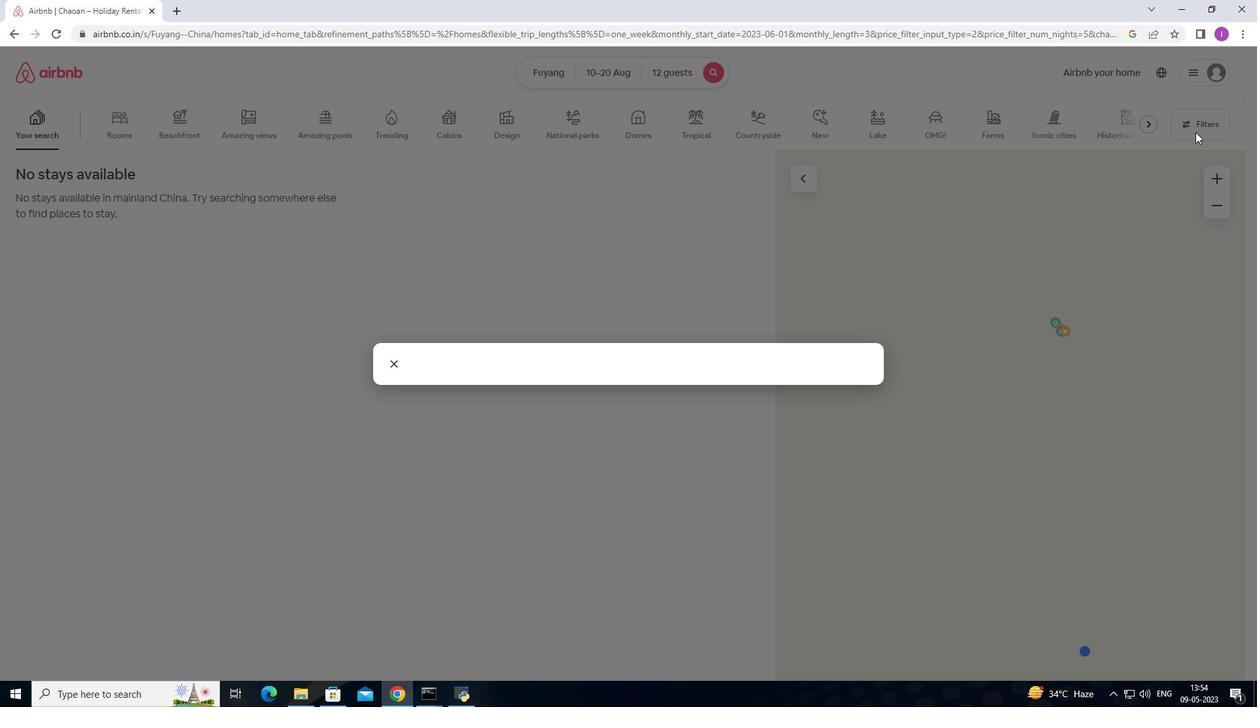 
Action: Mouse pressed left at (1196, 131)
Screenshot: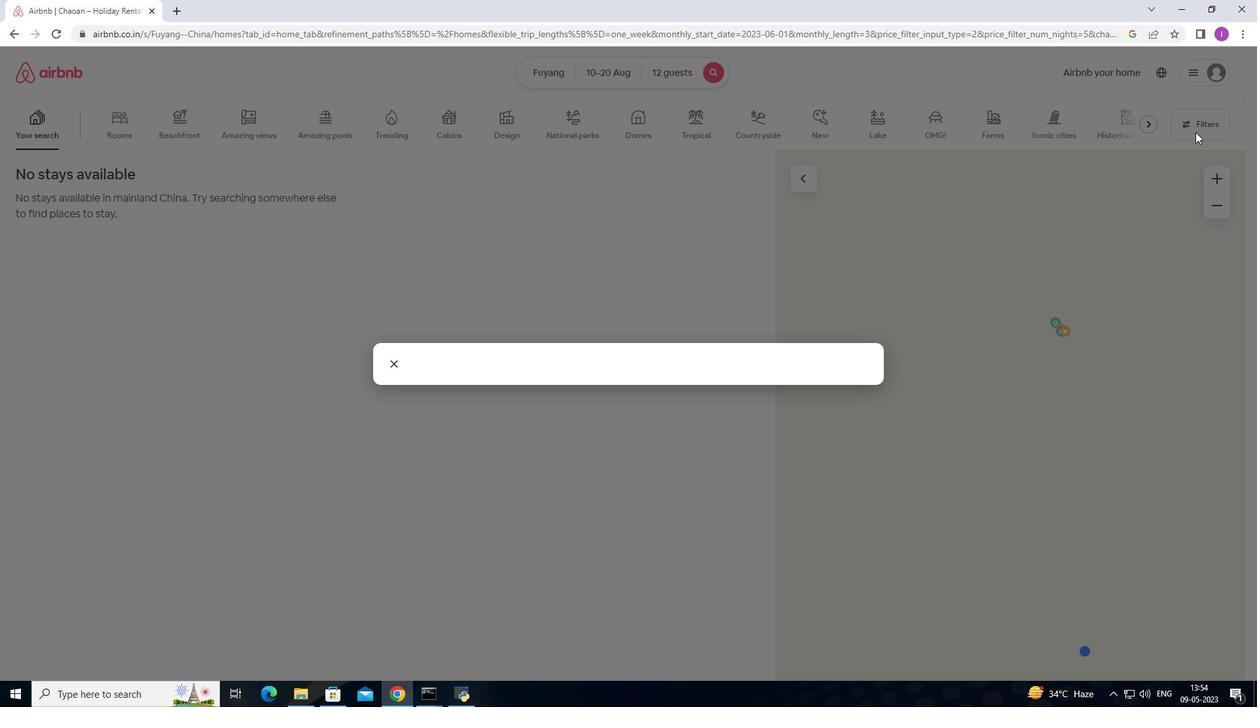 
Action: Mouse moved to (808, 339)
Screenshot: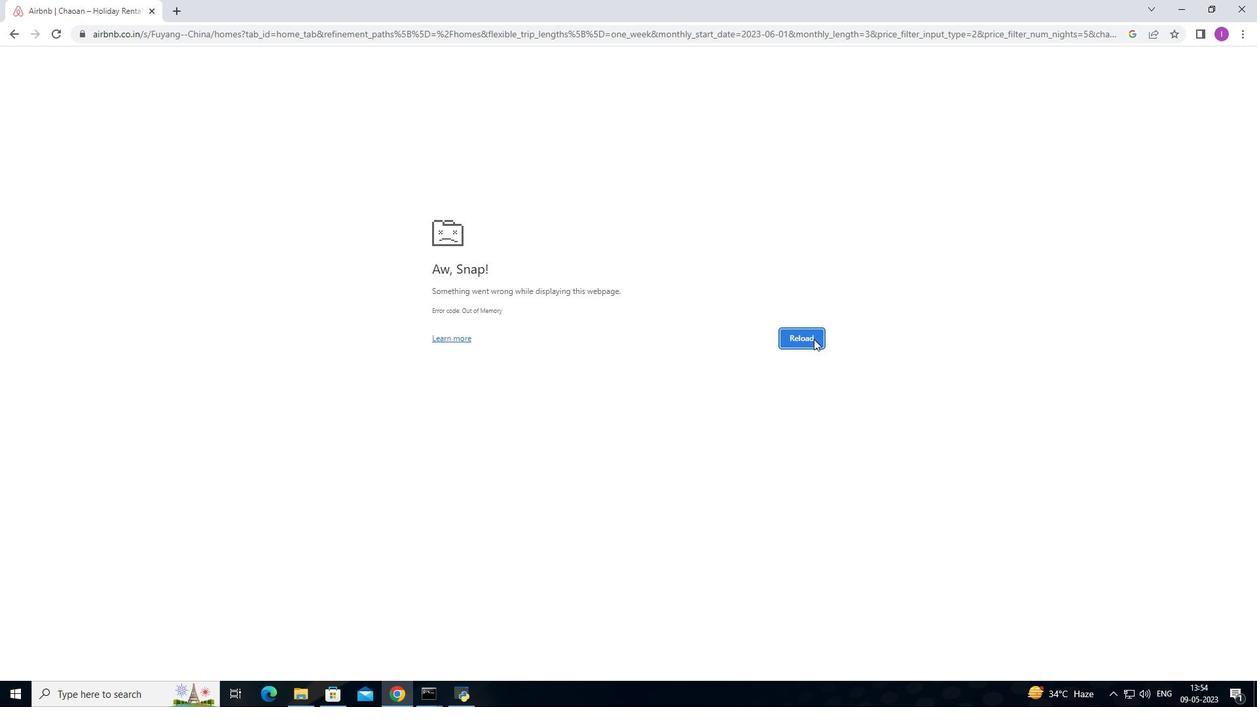 
Action: Mouse pressed left at (808, 339)
Screenshot: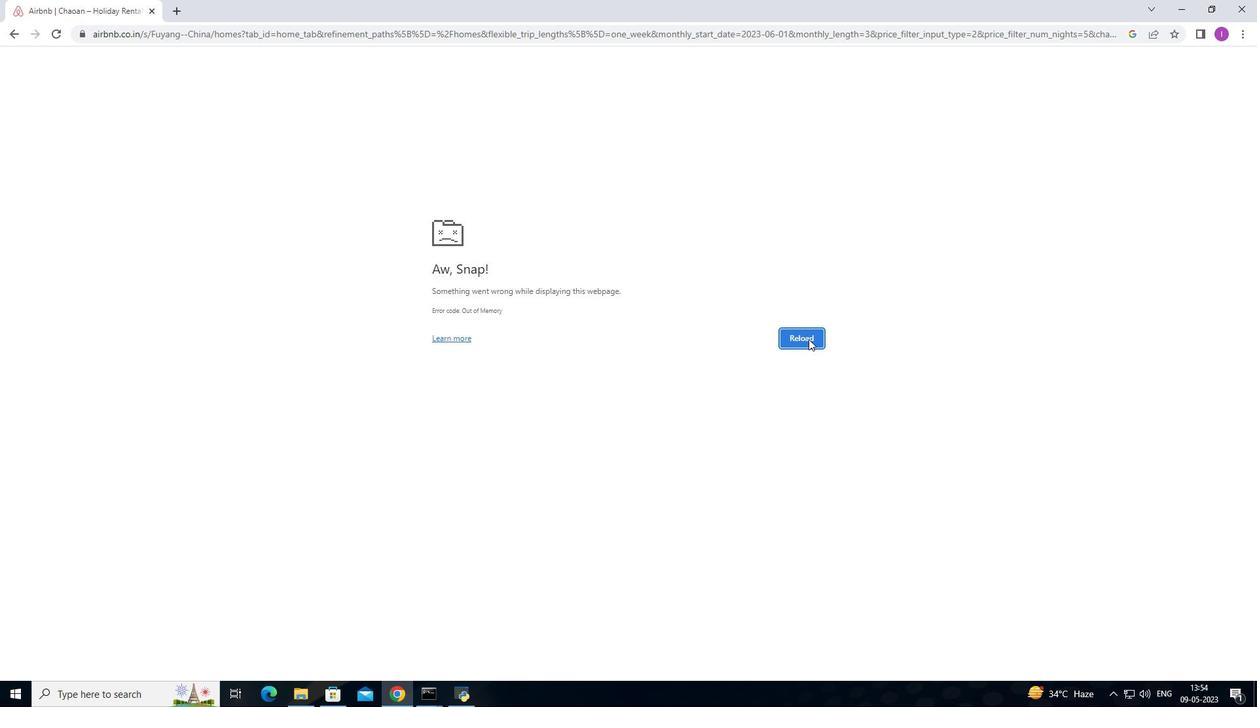 
Action: Mouse moved to (1201, 123)
Screenshot: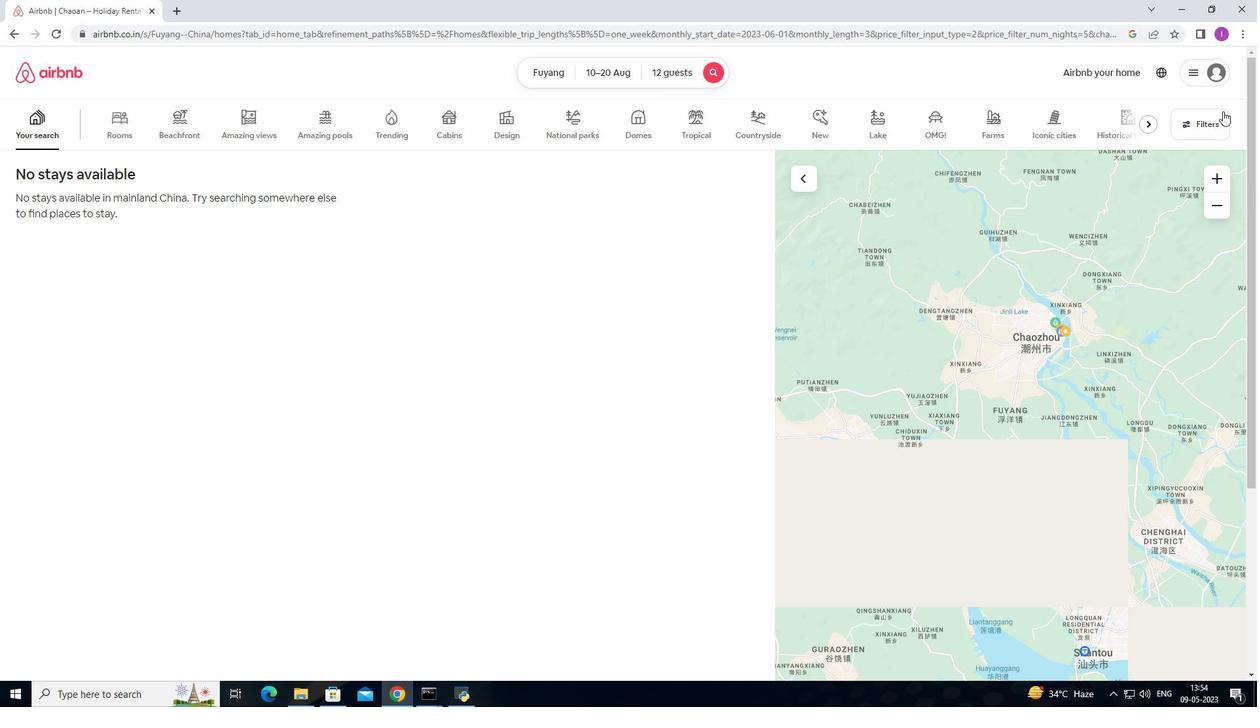 
Action: Mouse pressed left at (1201, 123)
Screenshot: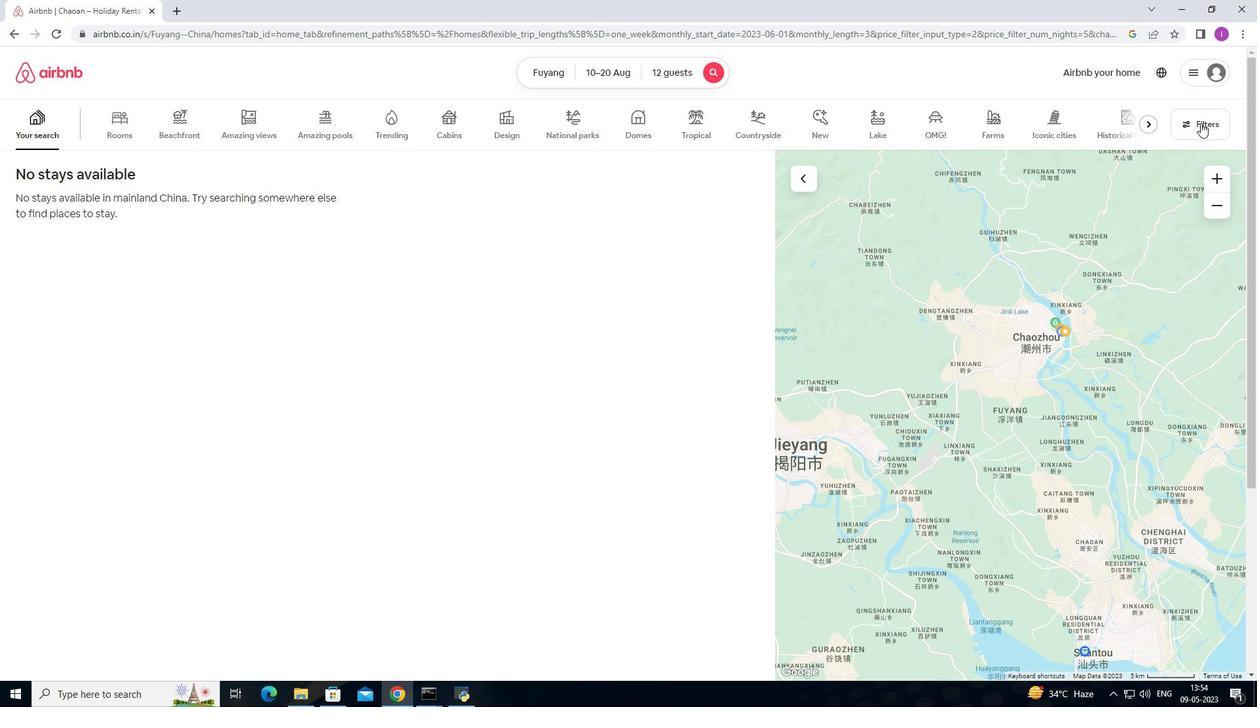 
Action: Mouse moved to (489, 444)
Screenshot: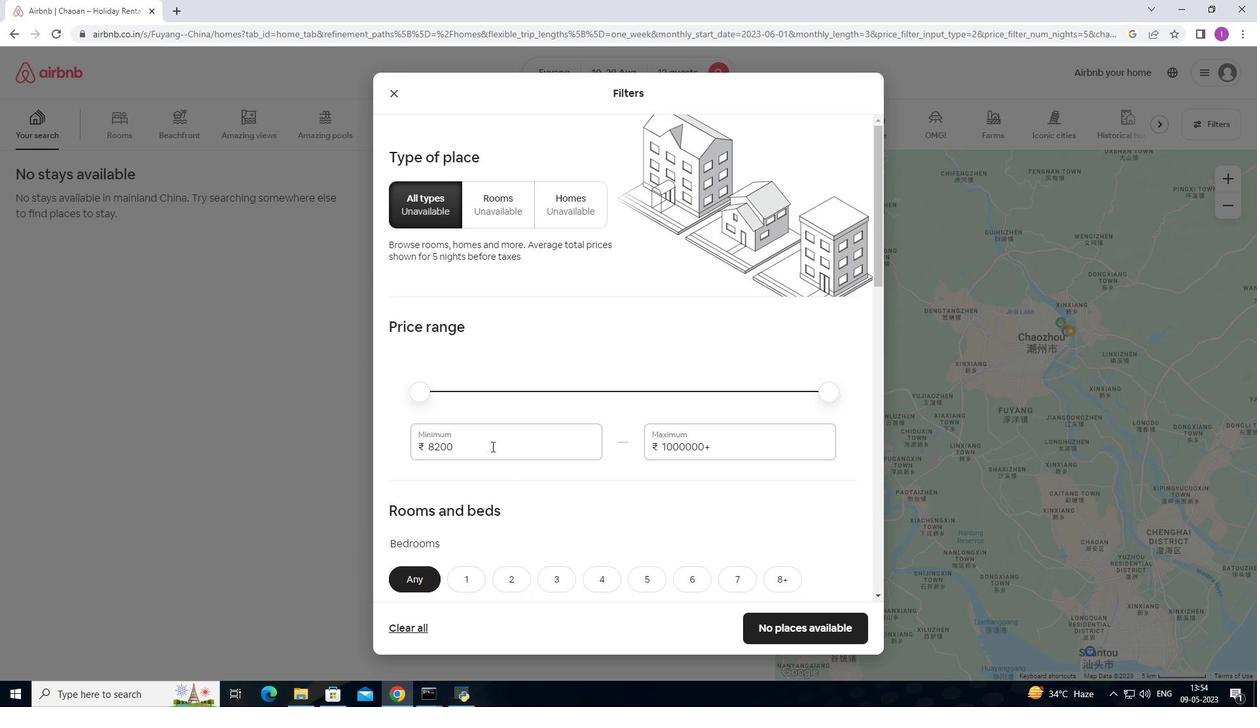 
Action: Mouse pressed left at (489, 444)
Screenshot: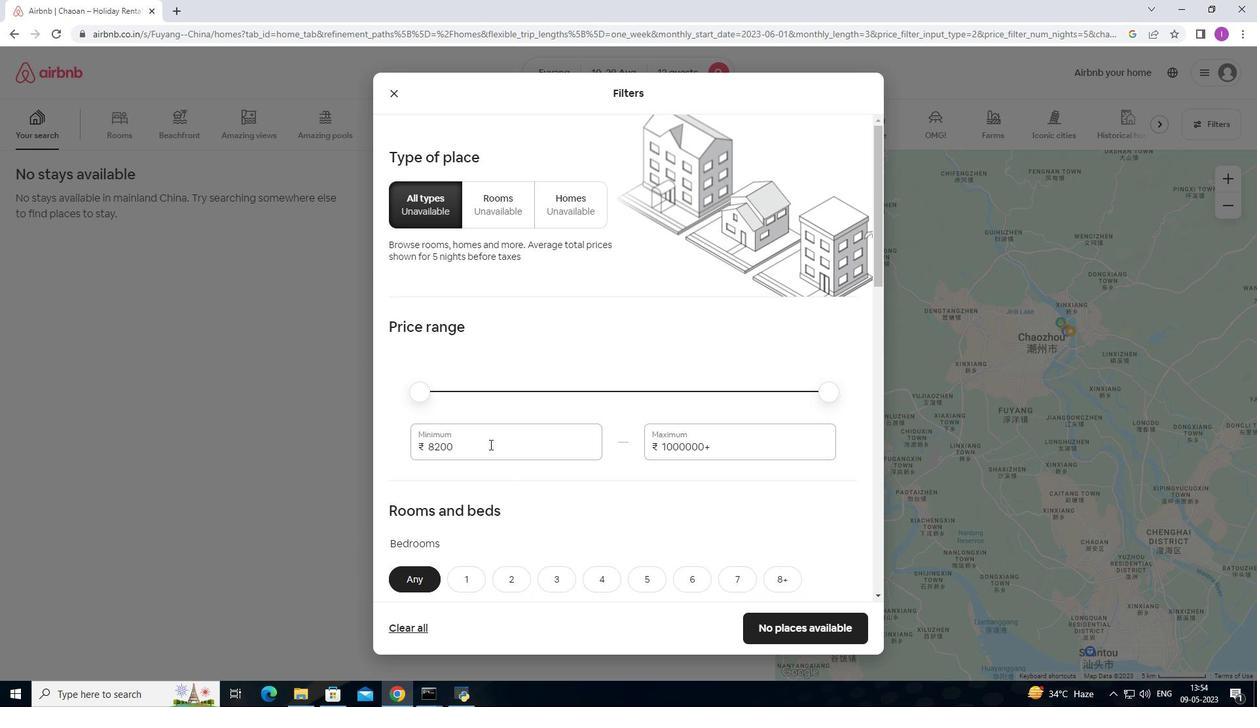 
Action: Mouse moved to (405, 459)
Screenshot: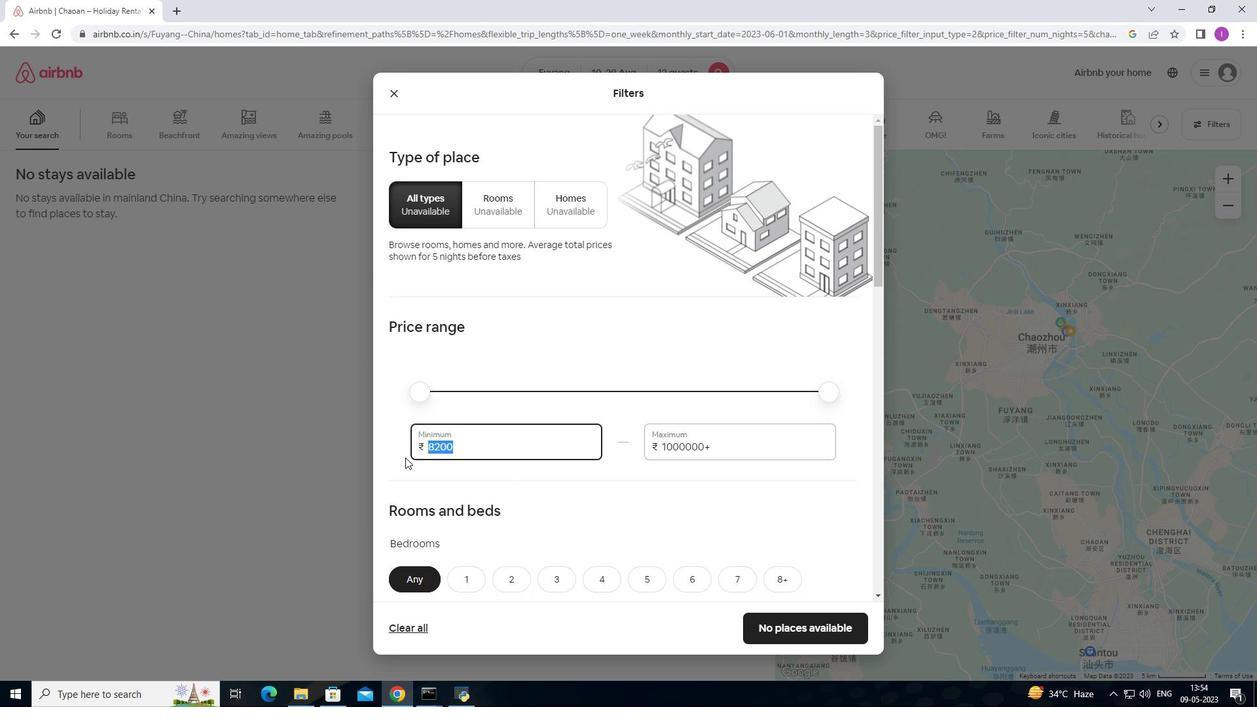 
Action: Key pressed 1000
Screenshot: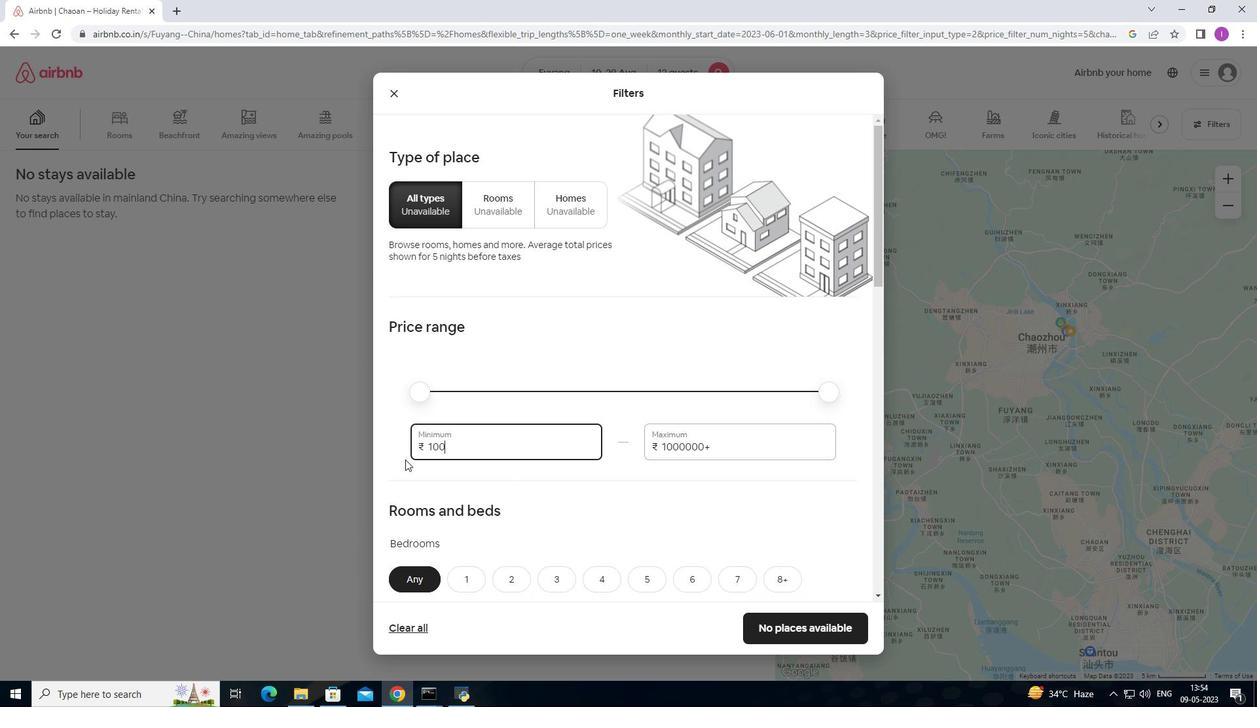 
Action: Mouse moved to (405, 460)
Screenshot: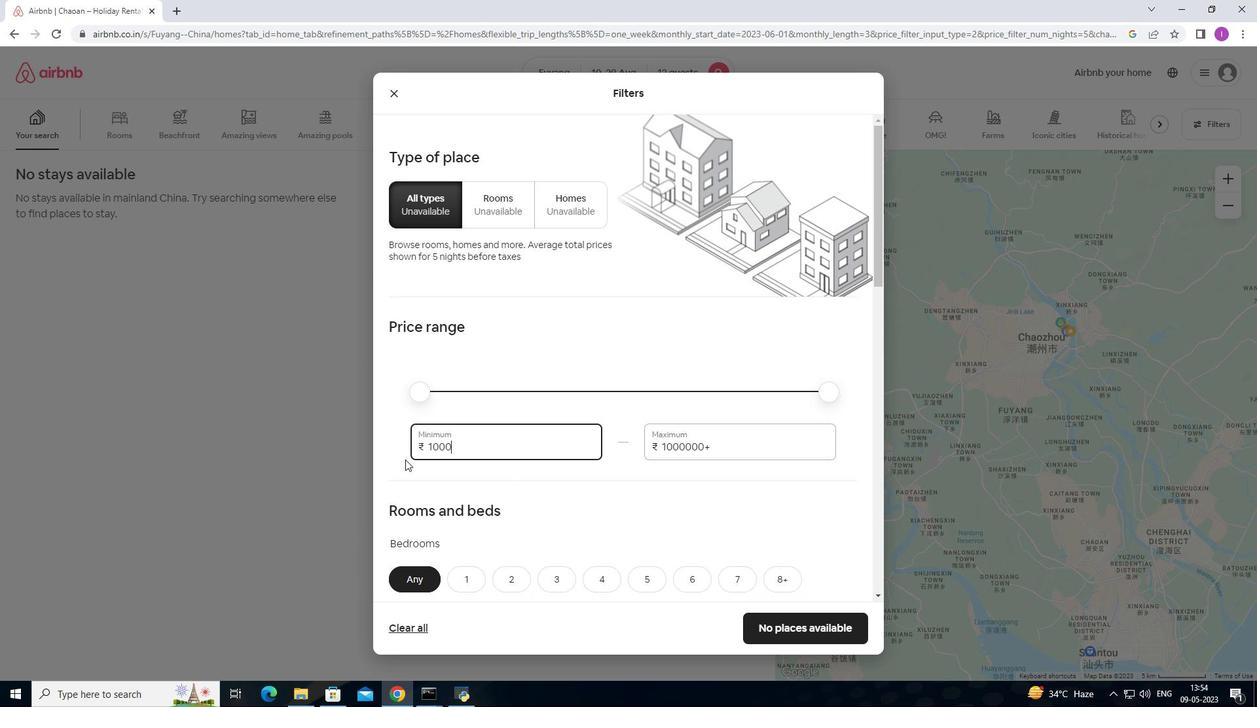 
Action: Key pressed 0
Screenshot: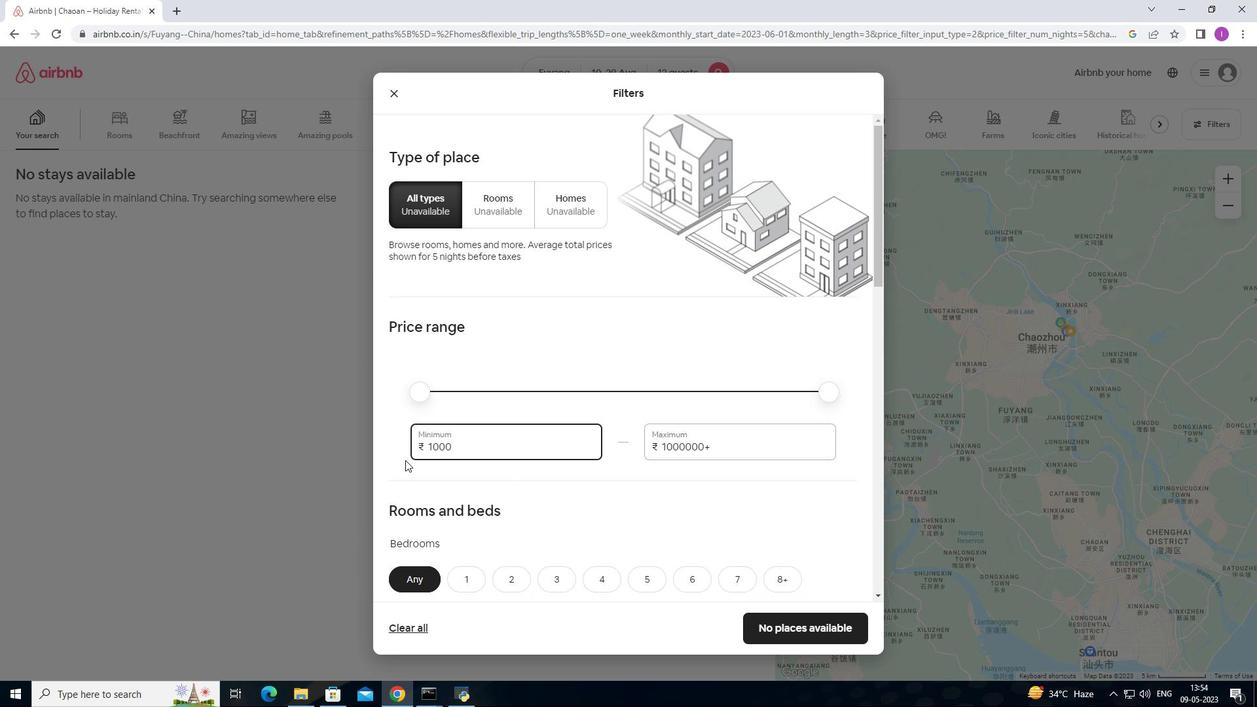
Action: Mouse moved to (734, 449)
Screenshot: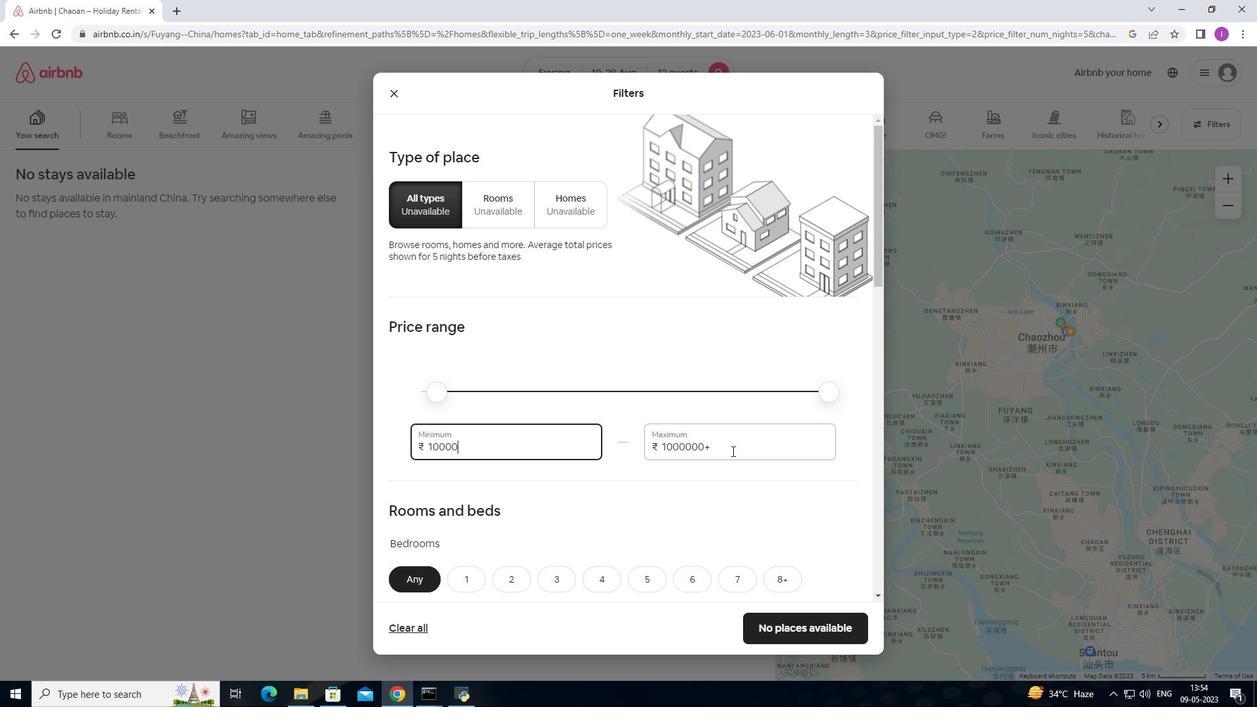 
Action: Mouse pressed left at (734, 449)
Screenshot: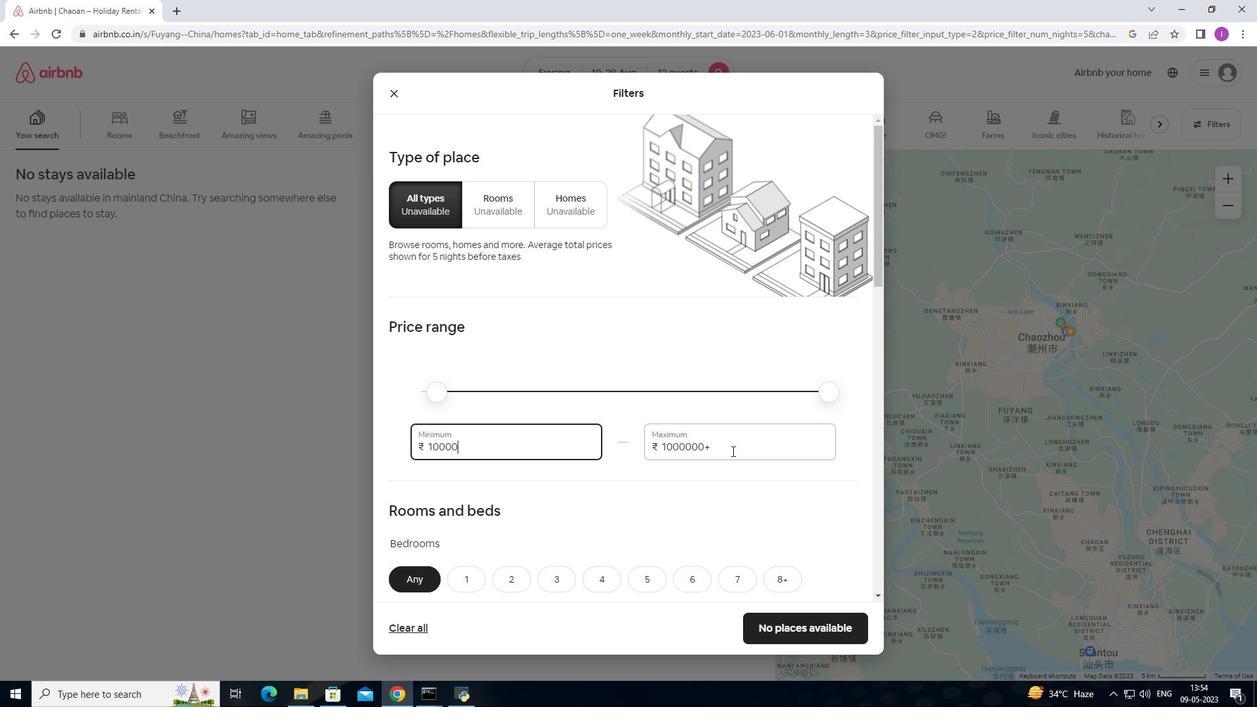 
Action: Mouse moved to (648, 458)
Screenshot: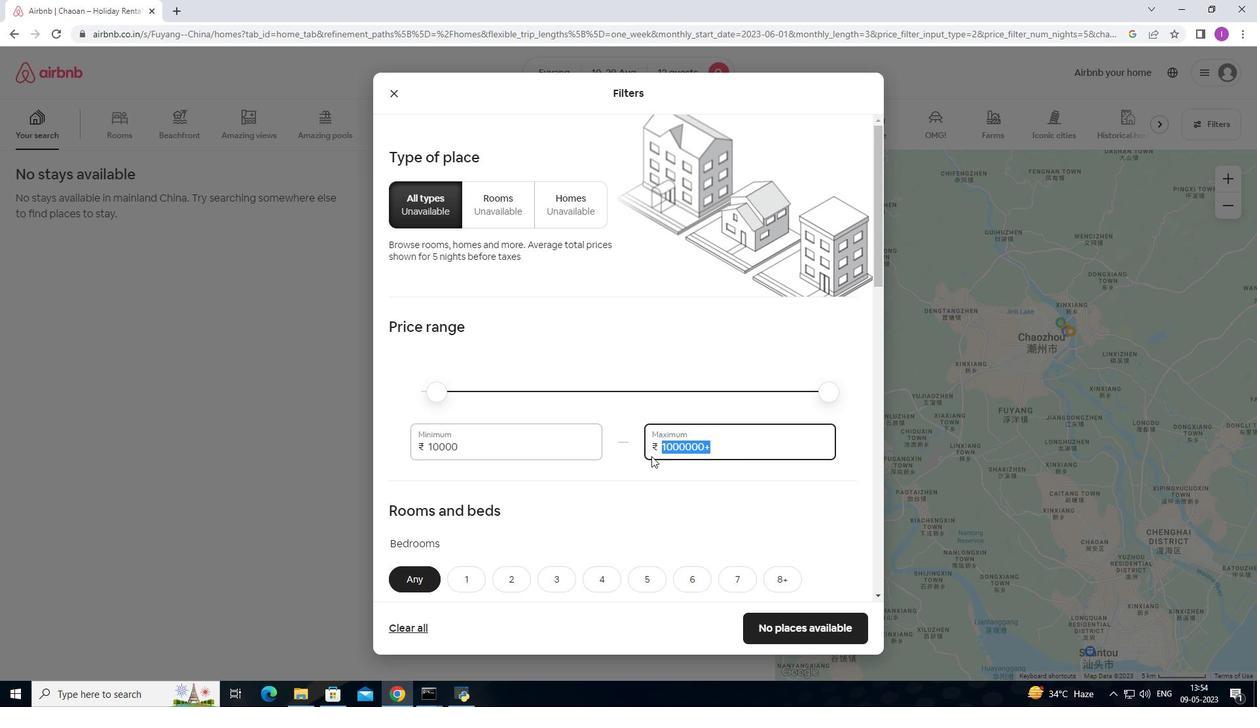 
Action: Key pressed 14000
Screenshot: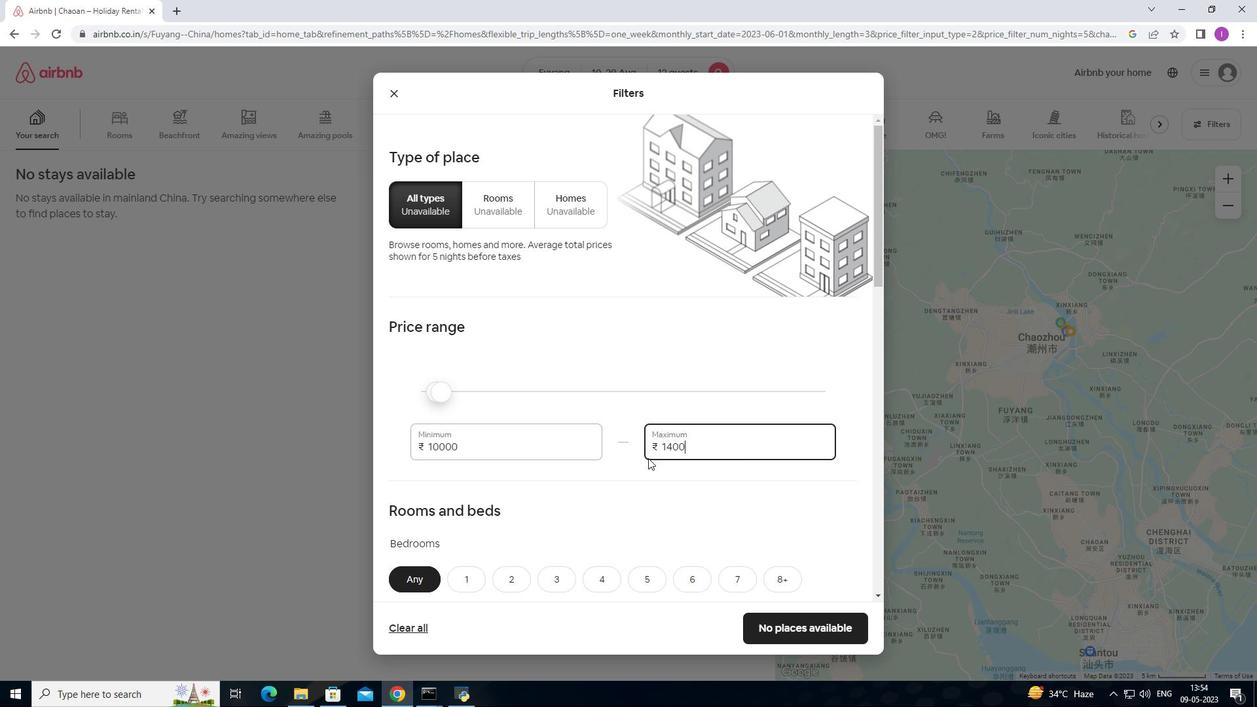 
Action: Mouse moved to (621, 477)
Screenshot: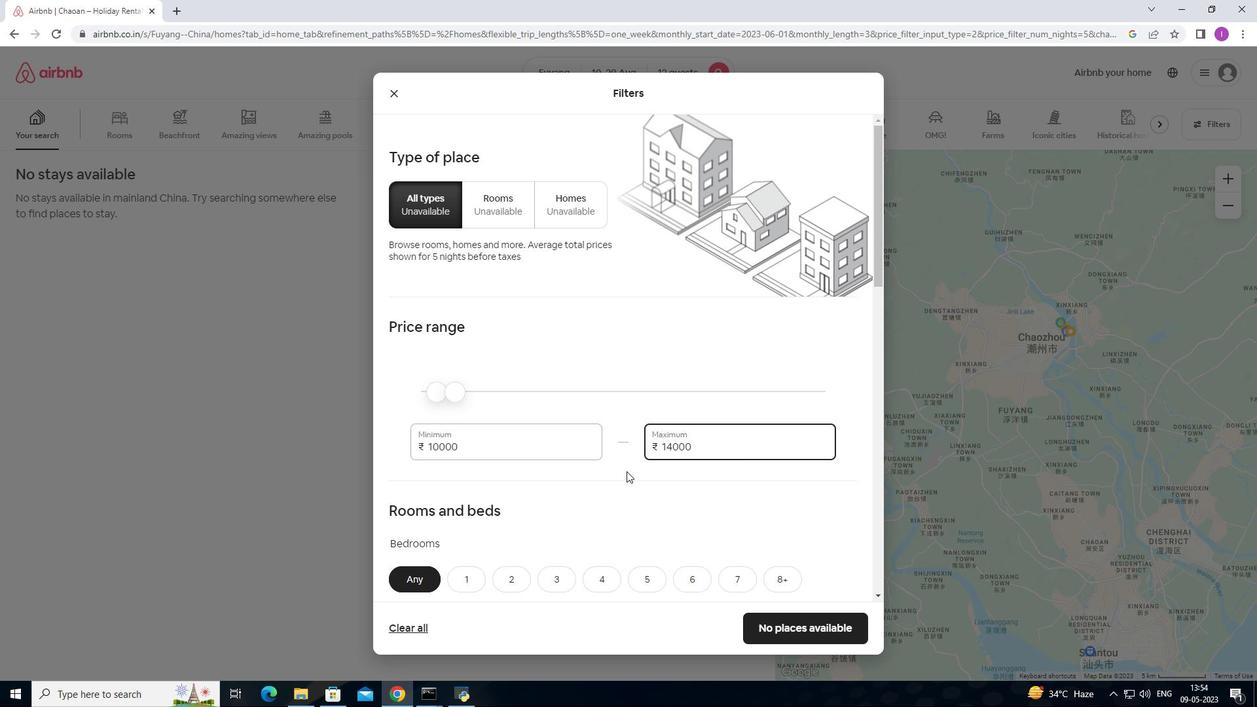 
Action: Mouse scrolled (621, 476) with delta (0, 0)
Screenshot: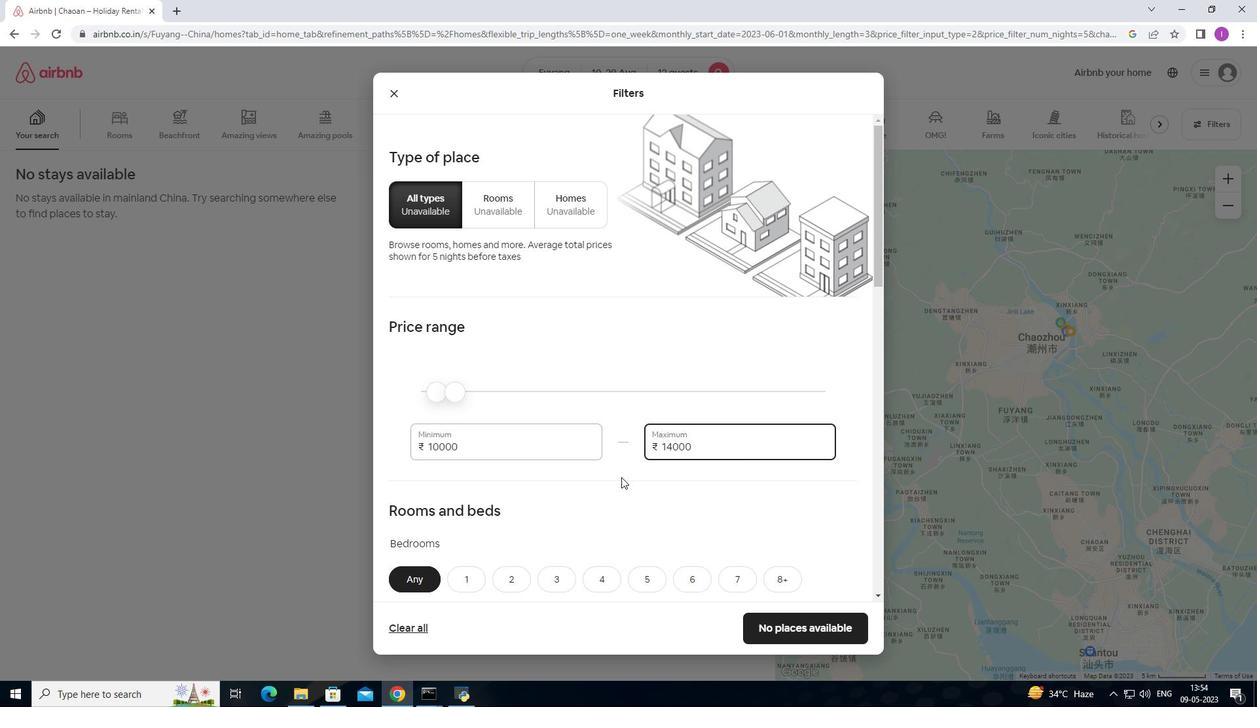 
Action: Mouse moved to (620, 474)
Screenshot: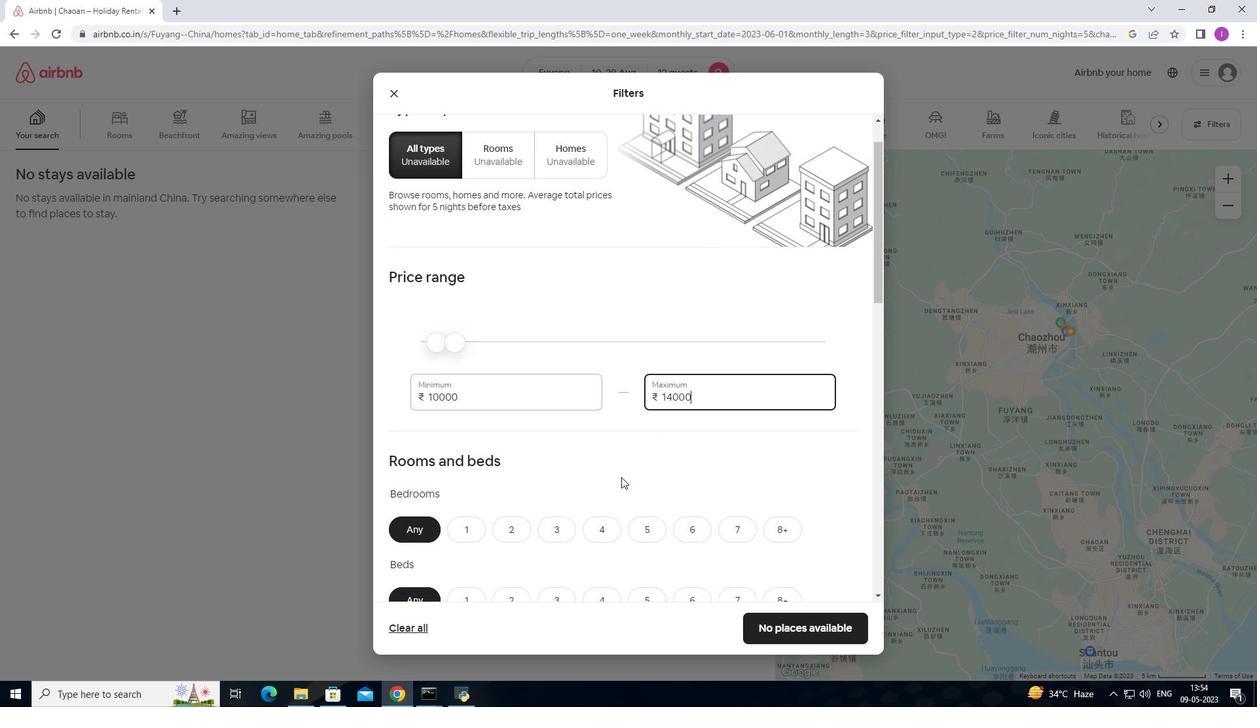 
Action: Mouse scrolled (620, 474) with delta (0, 0)
Screenshot: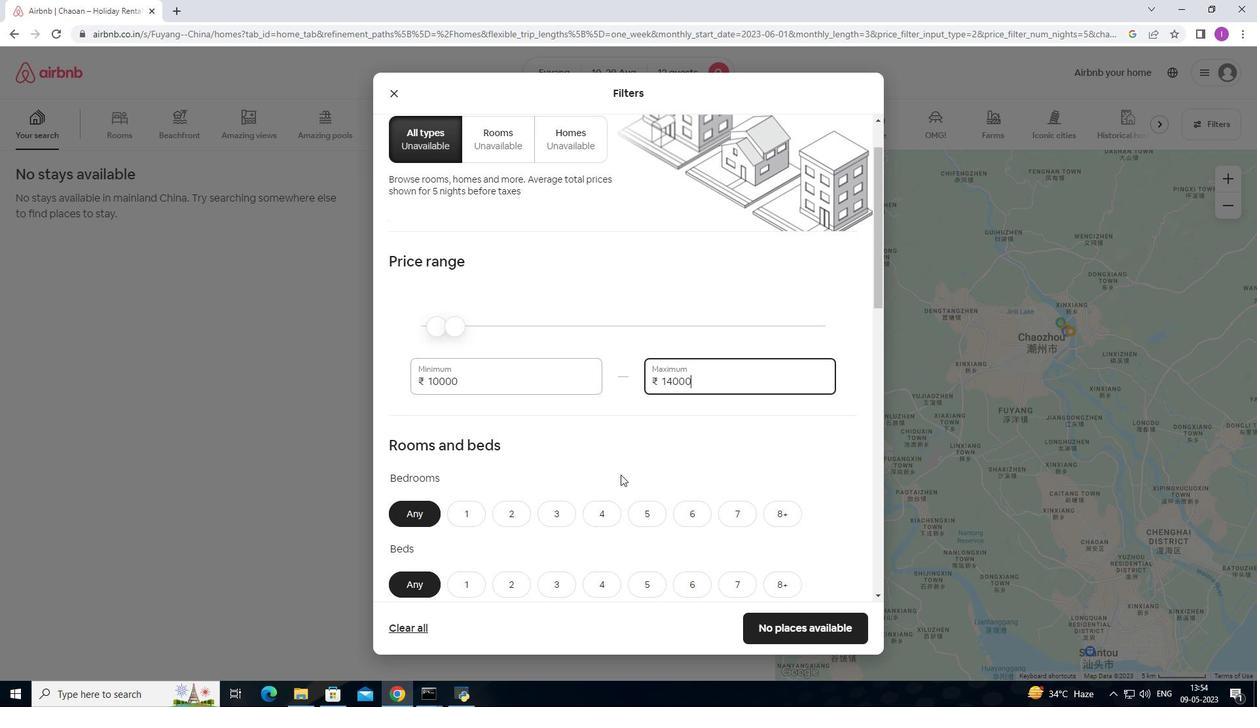 
Action: Mouse scrolled (620, 474) with delta (0, 0)
Screenshot: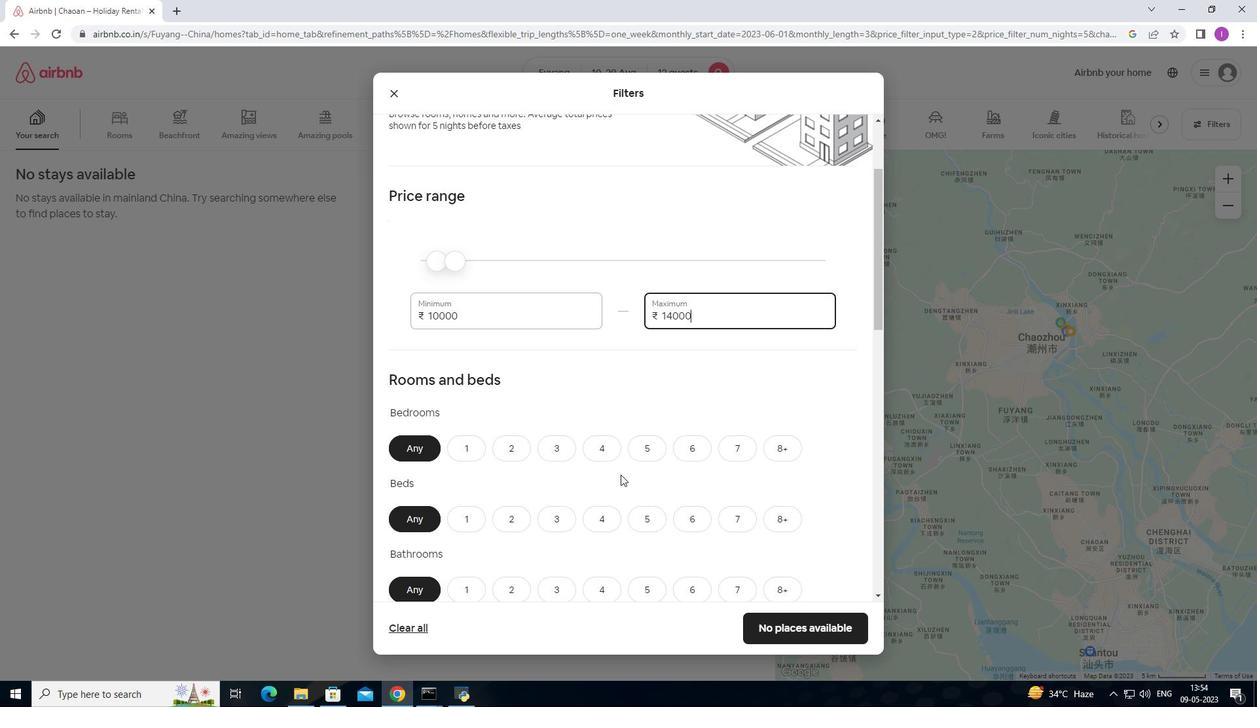 
Action: Mouse moved to (683, 379)
Screenshot: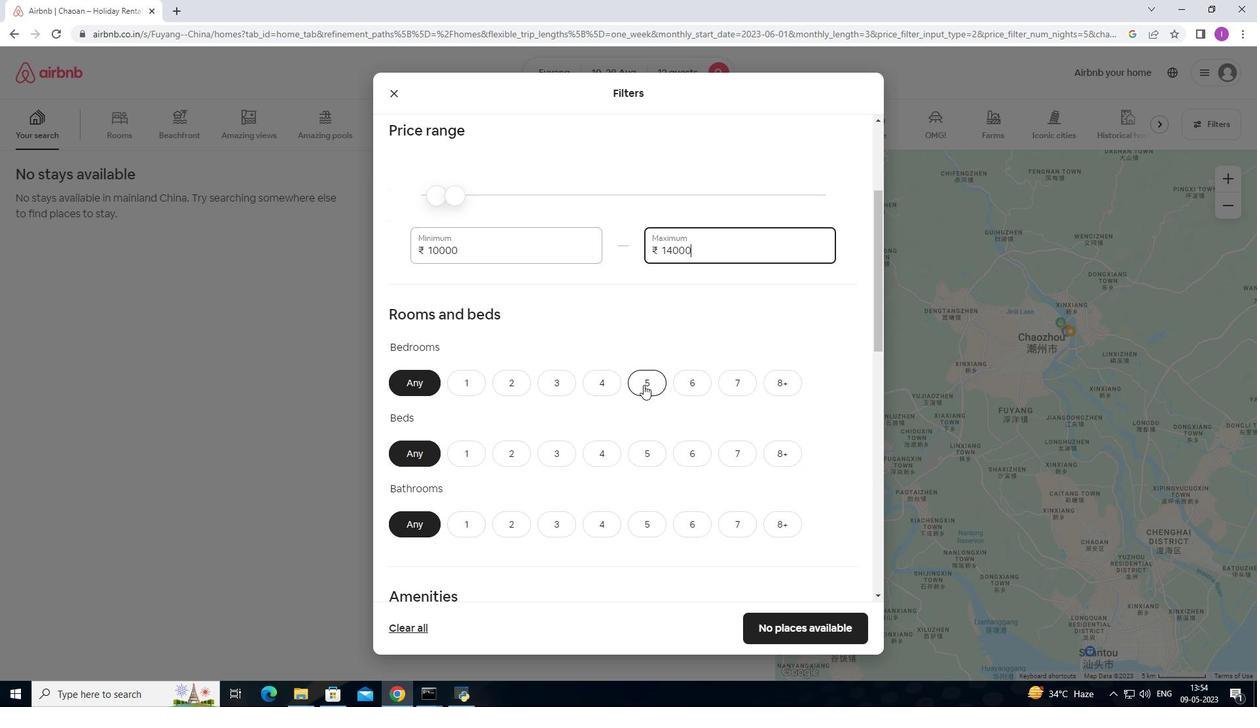 
Action: Mouse pressed left at (683, 379)
Screenshot: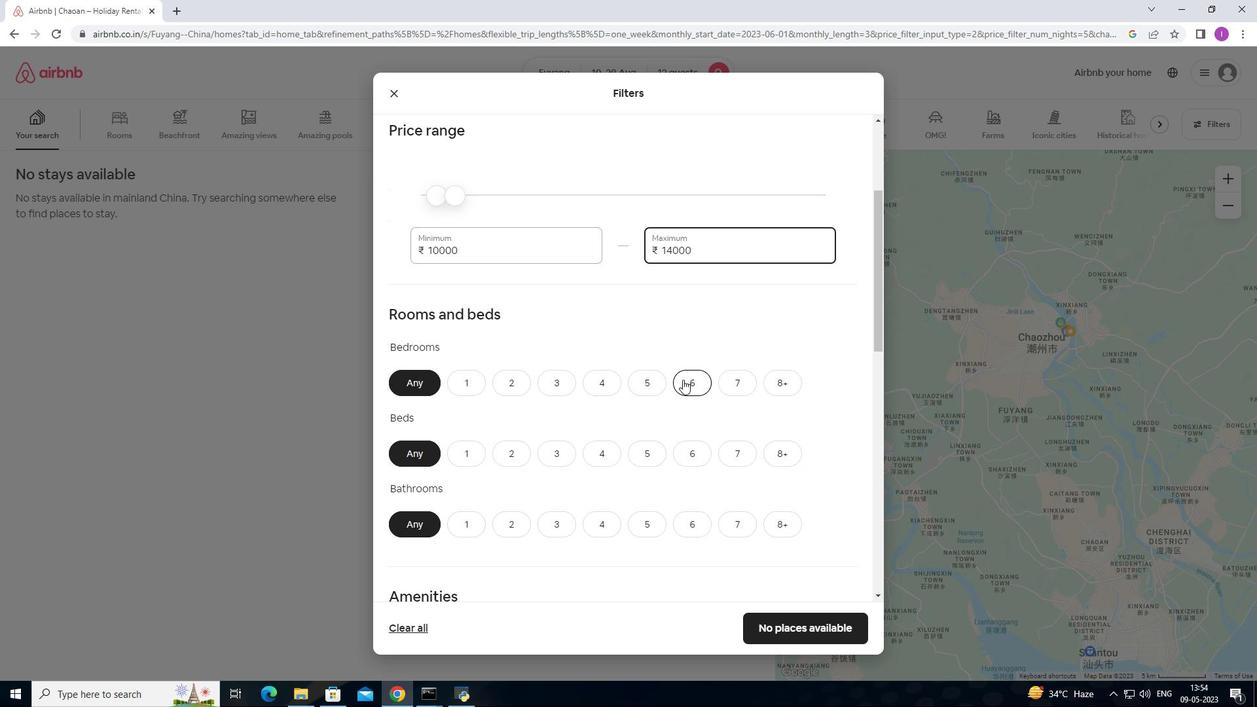 
Action: Mouse moved to (784, 448)
Screenshot: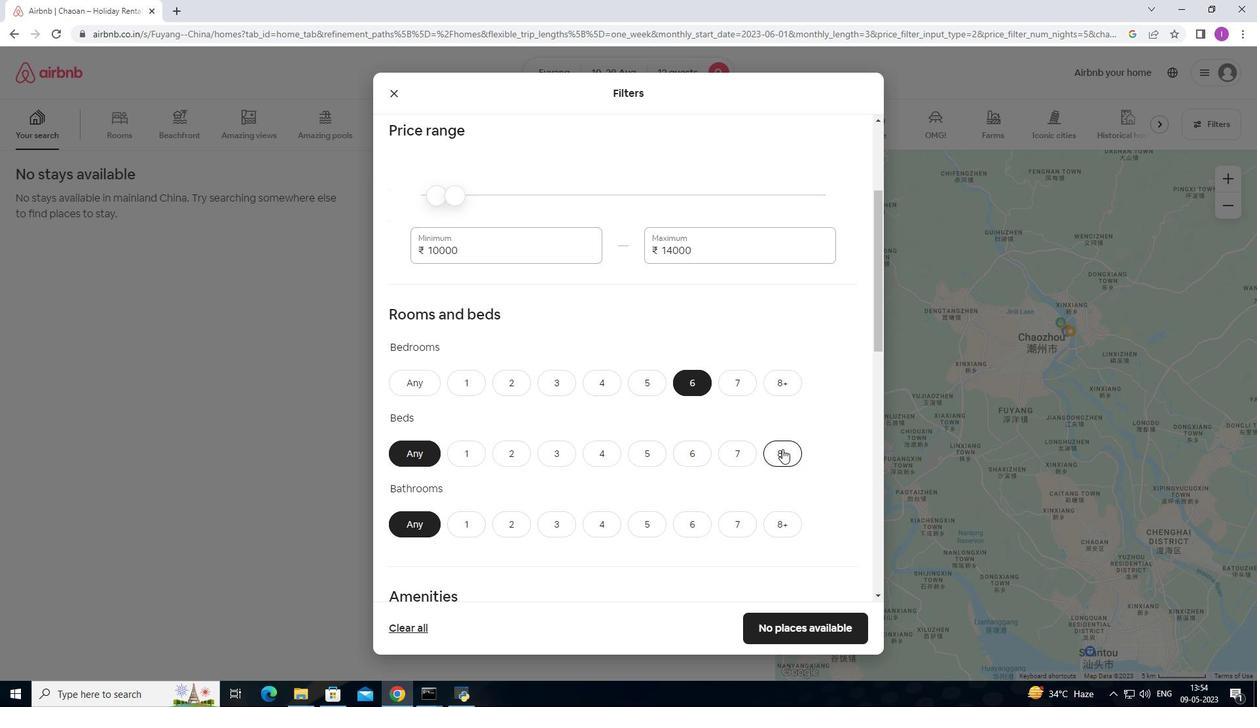 
Action: Mouse pressed left at (784, 448)
Screenshot: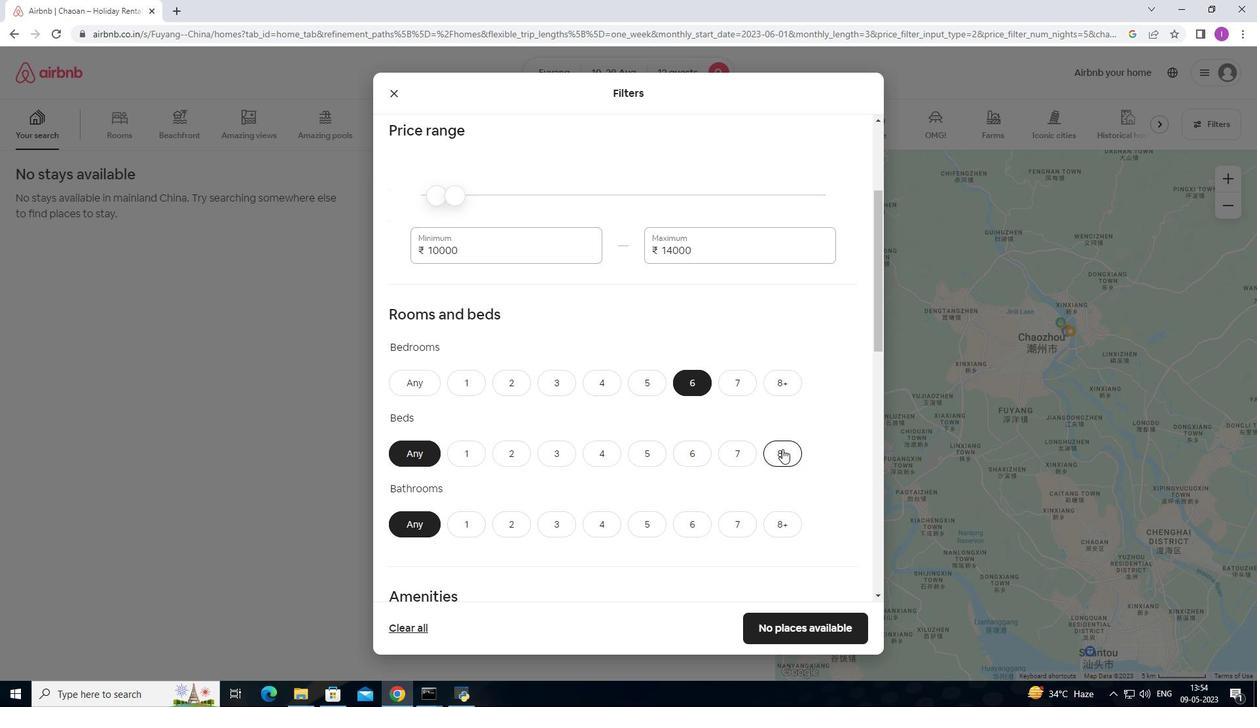 
Action: Mouse moved to (691, 529)
Screenshot: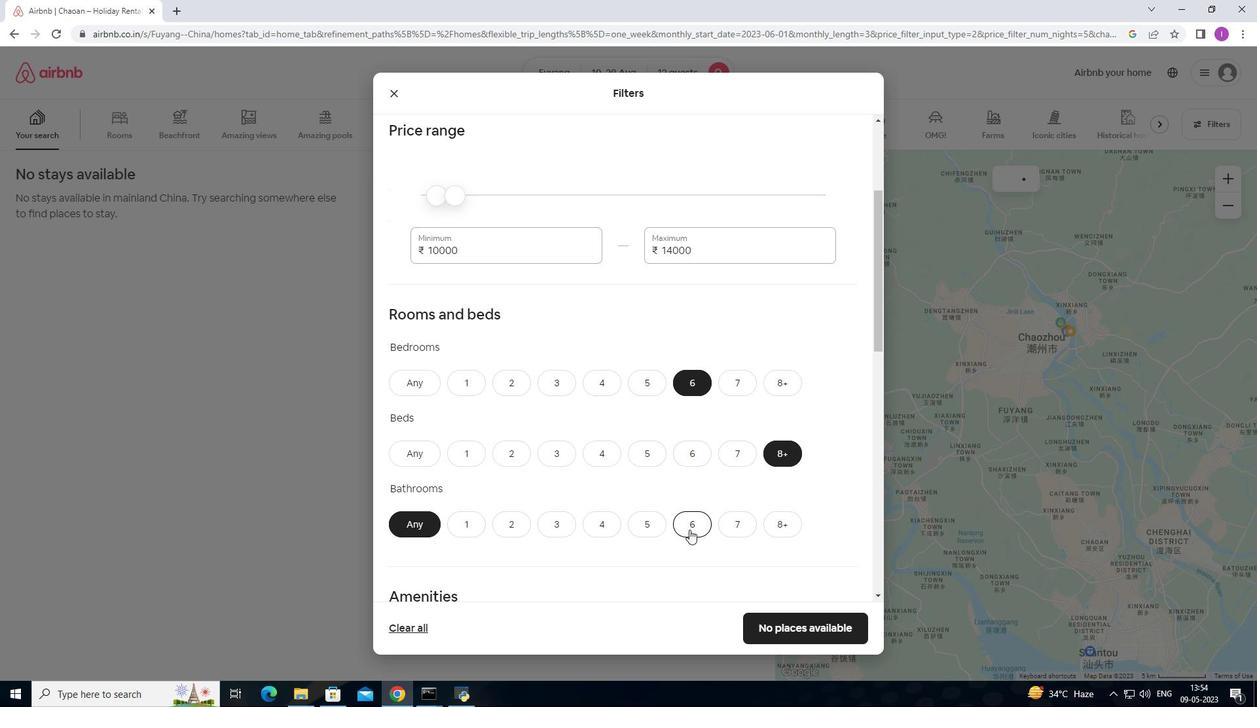 
Action: Mouse pressed left at (691, 529)
Screenshot: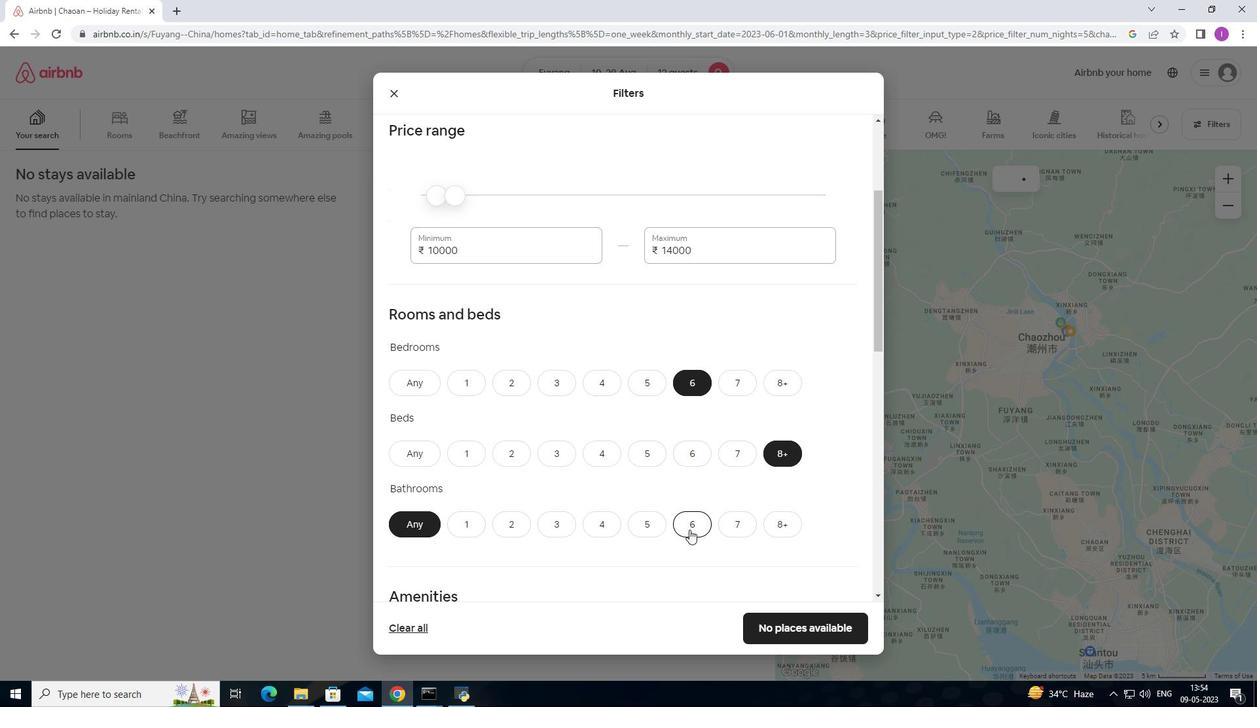 
Action: Mouse moved to (571, 476)
Screenshot: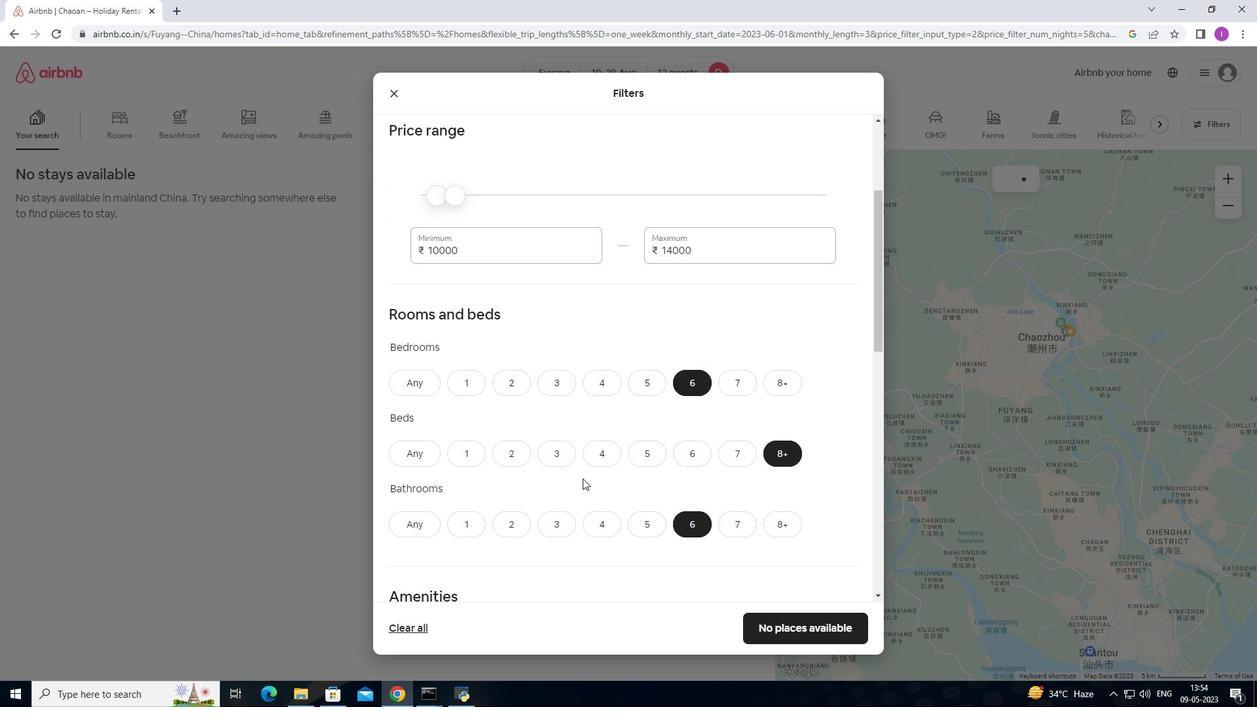 
Action: Mouse scrolled (571, 475) with delta (0, 0)
Screenshot: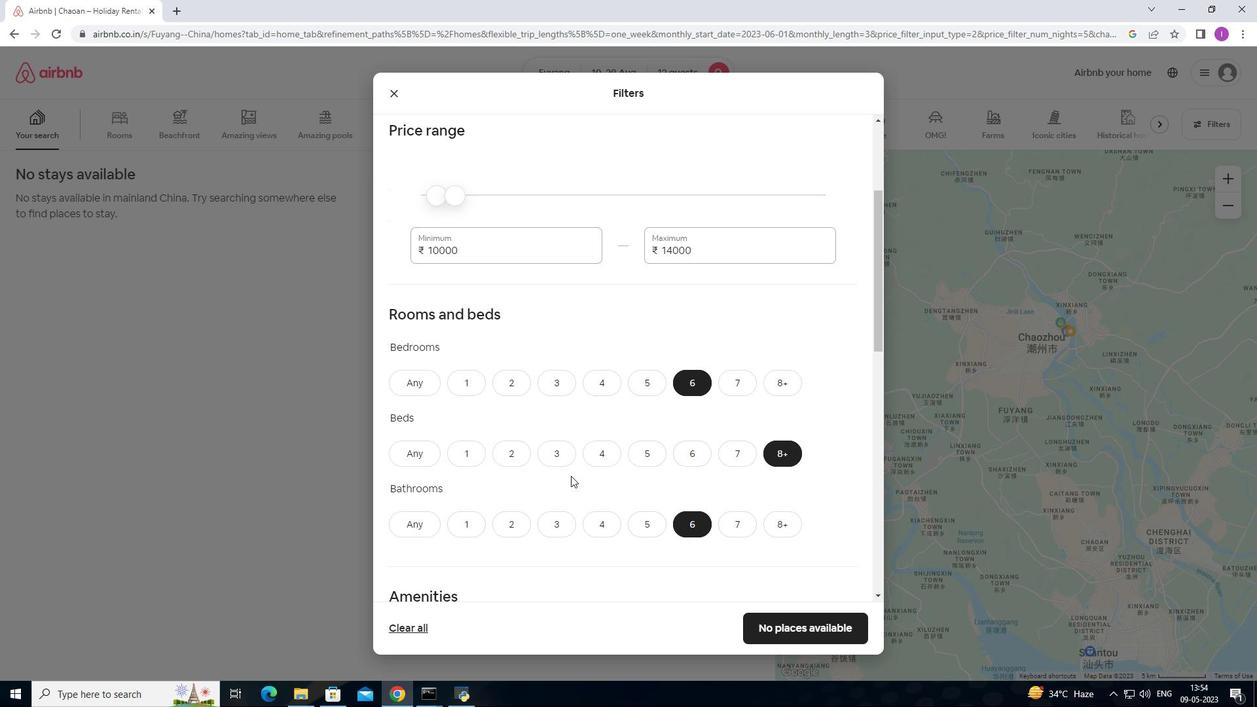 
Action: Mouse scrolled (571, 475) with delta (0, 0)
Screenshot: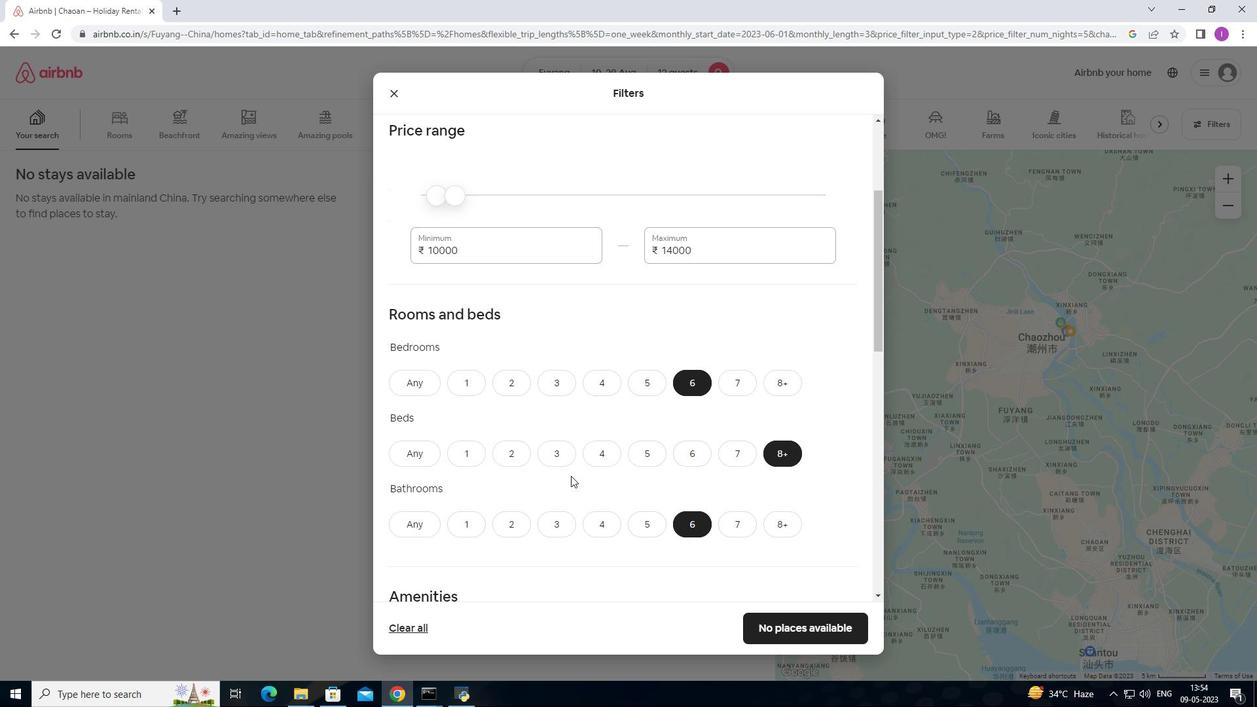 
Action: Mouse scrolled (571, 475) with delta (0, 0)
Screenshot: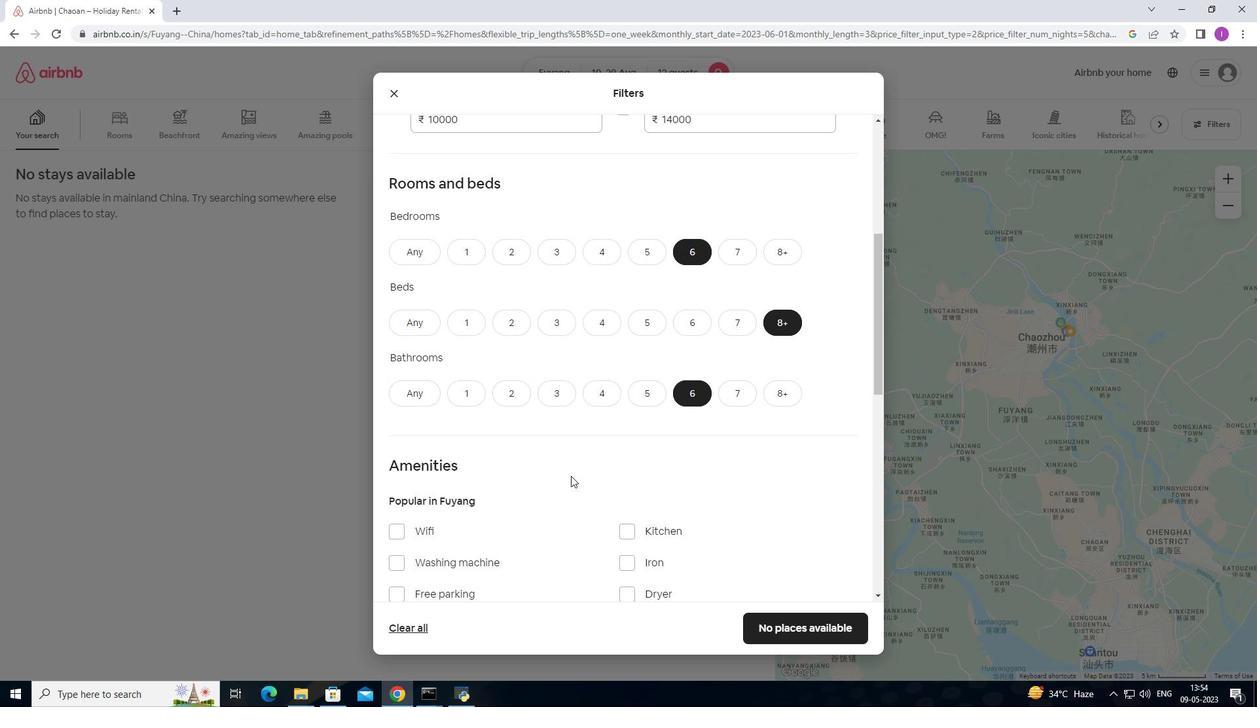 
Action: Mouse moved to (504, 410)
Screenshot: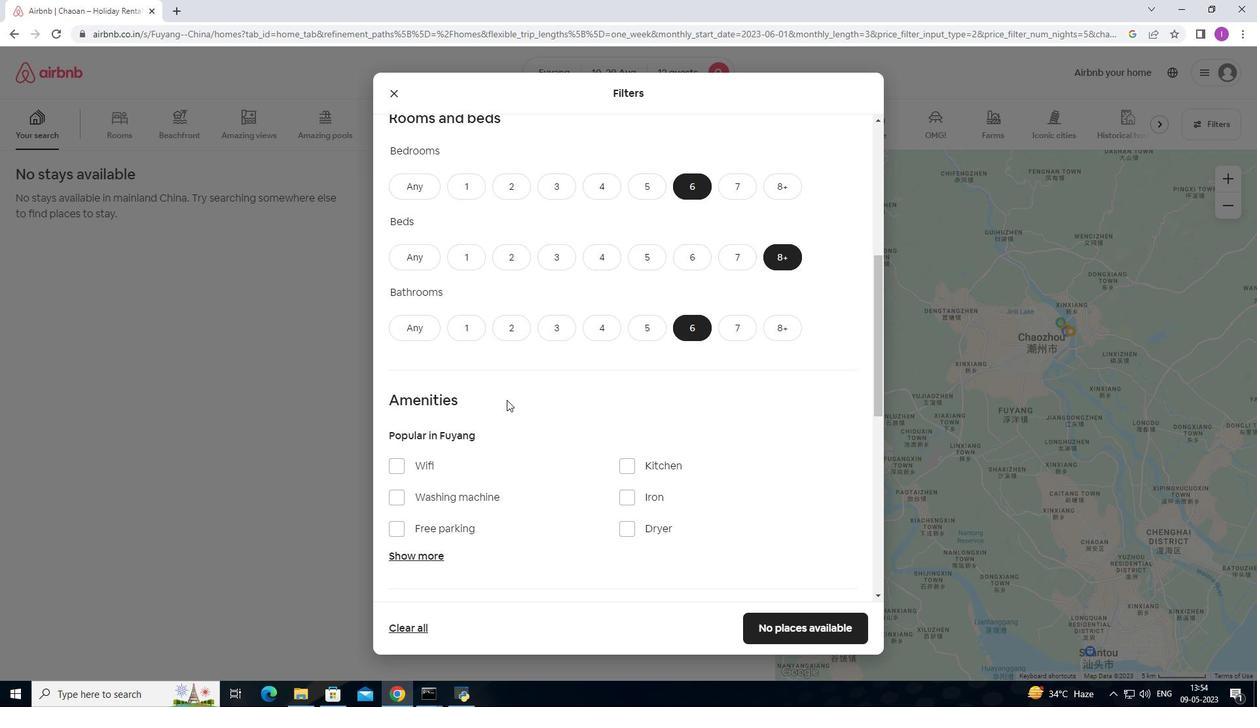 
Action: Mouse scrolled (504, 409) with delta (0, 0)
Screenshot: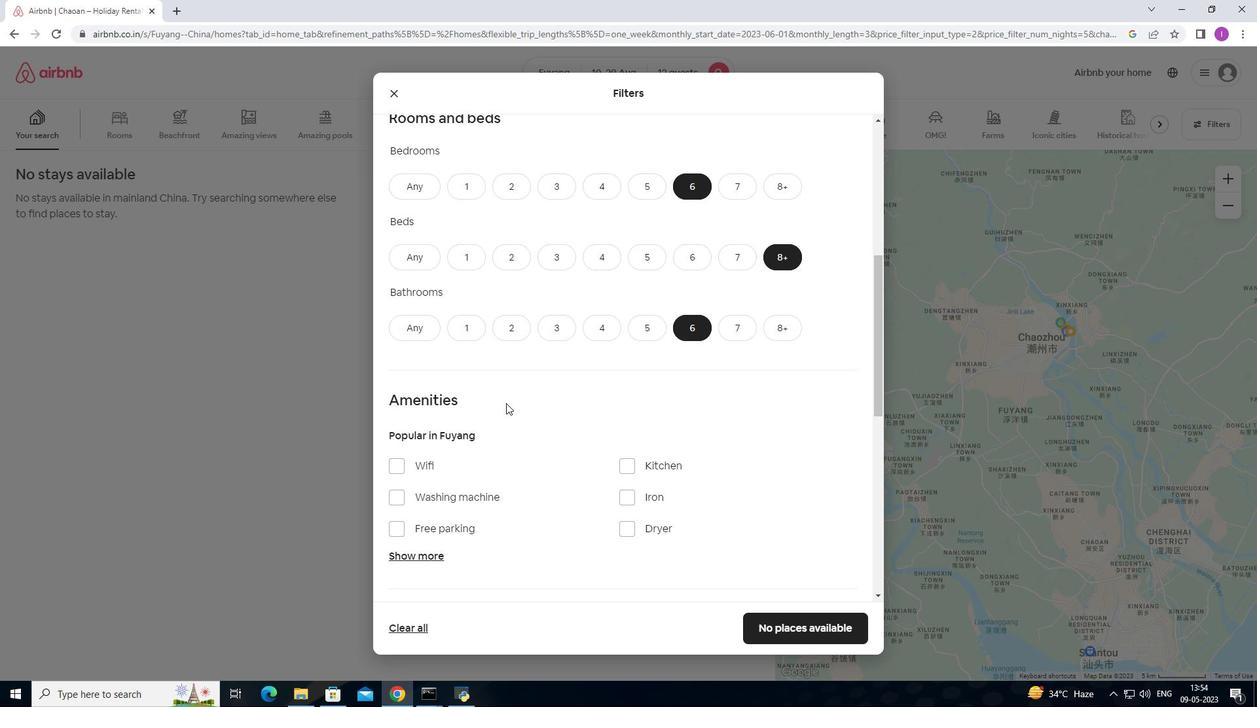 
Action: Mouse moved to (501, 415)
Screenshot: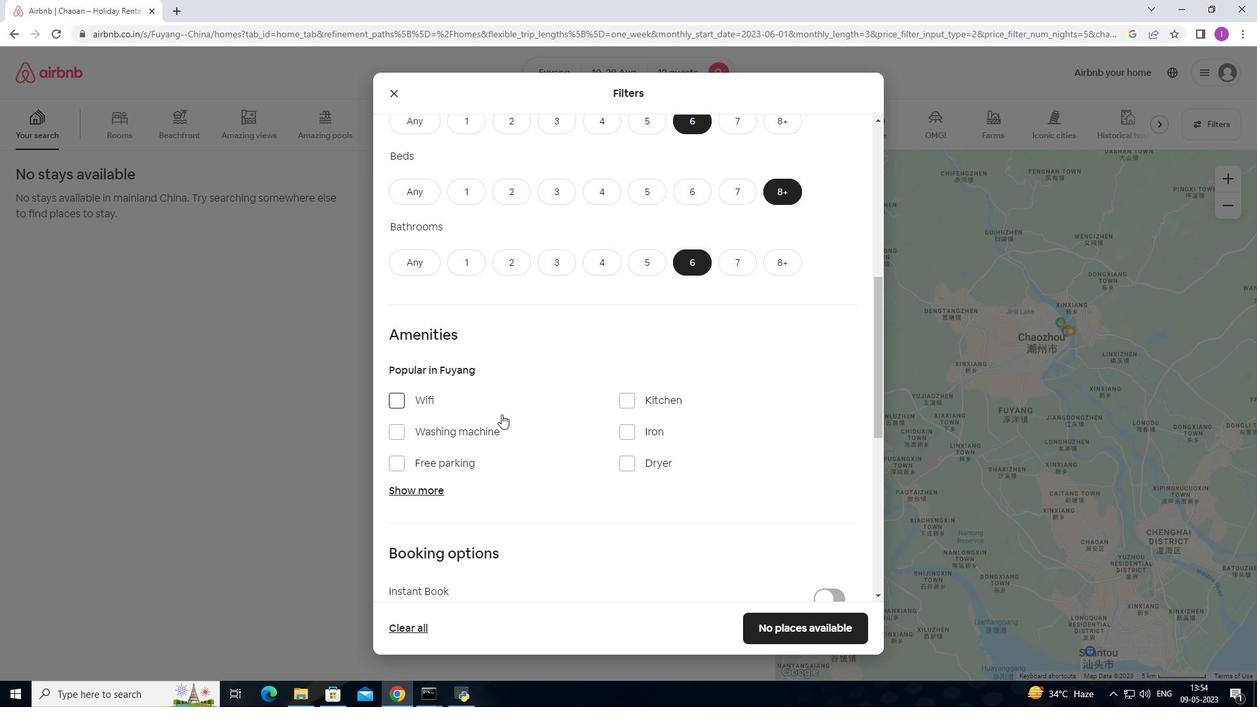 
Action: Mouse scrolled (501, 415) with delta (0, 0)
Screenshot: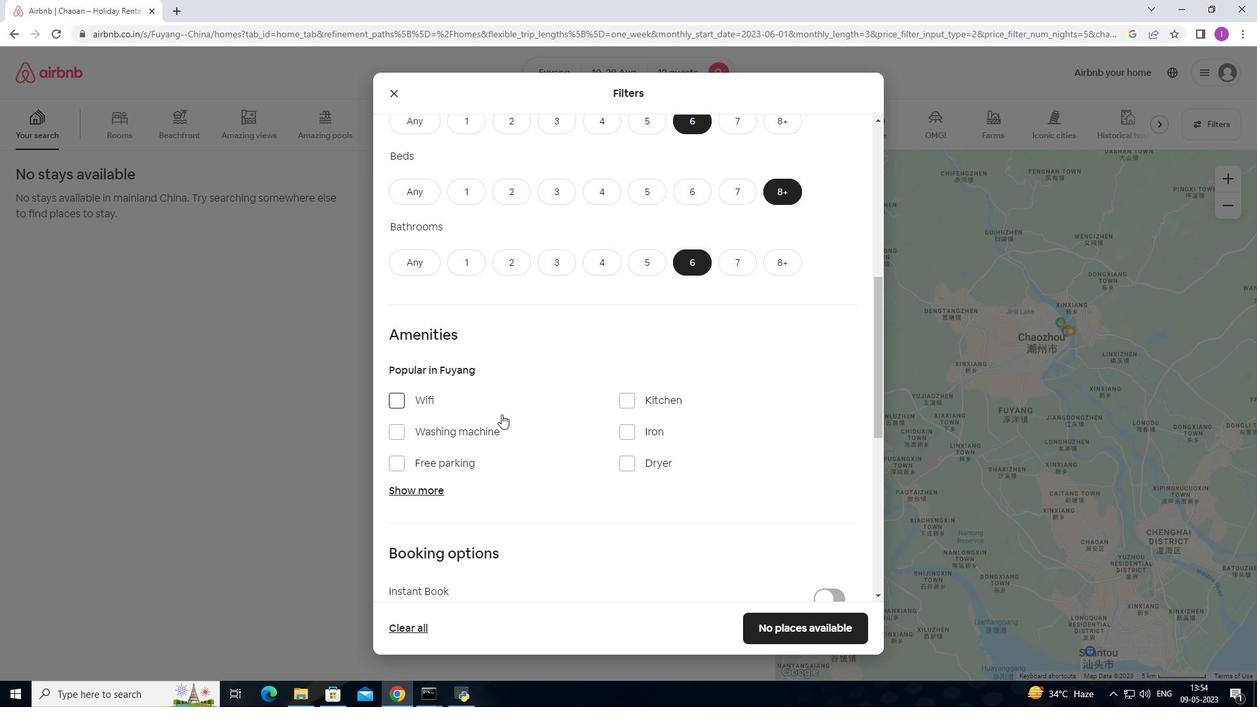 
Action: Mouse moved to (396, 330)
Screenshot: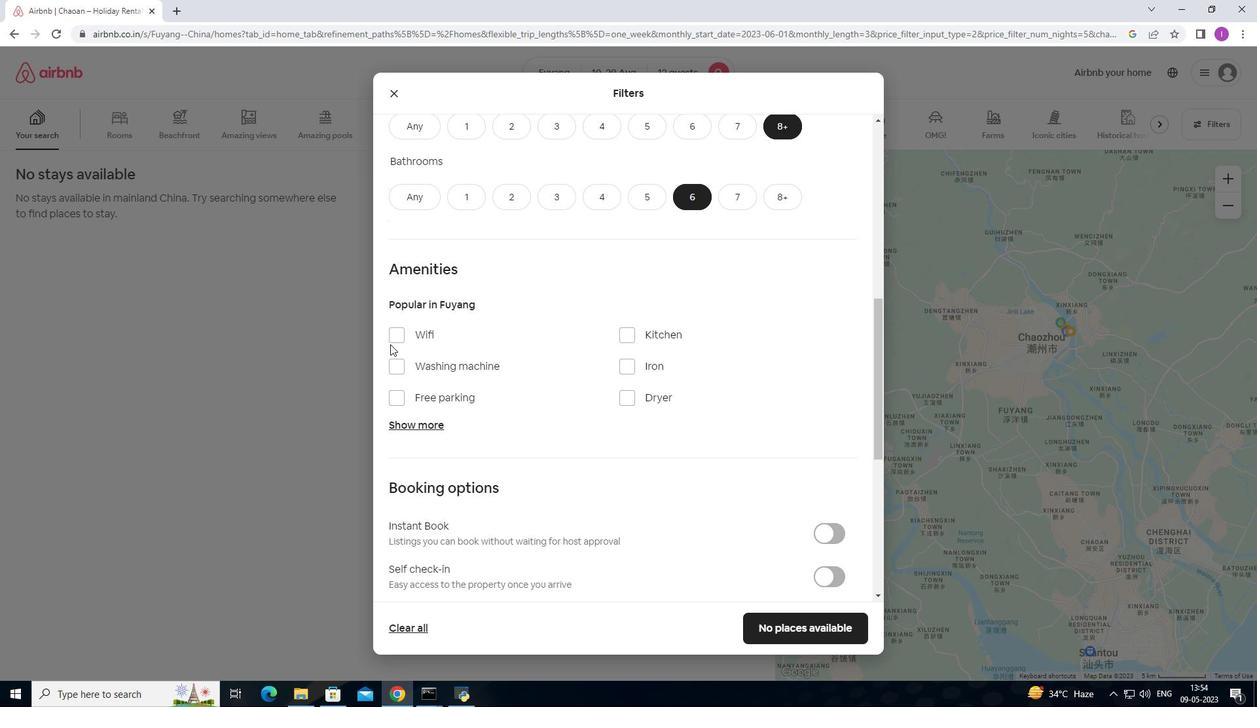 
Action: Mouse pressed left at (396, 330)
Screenshot: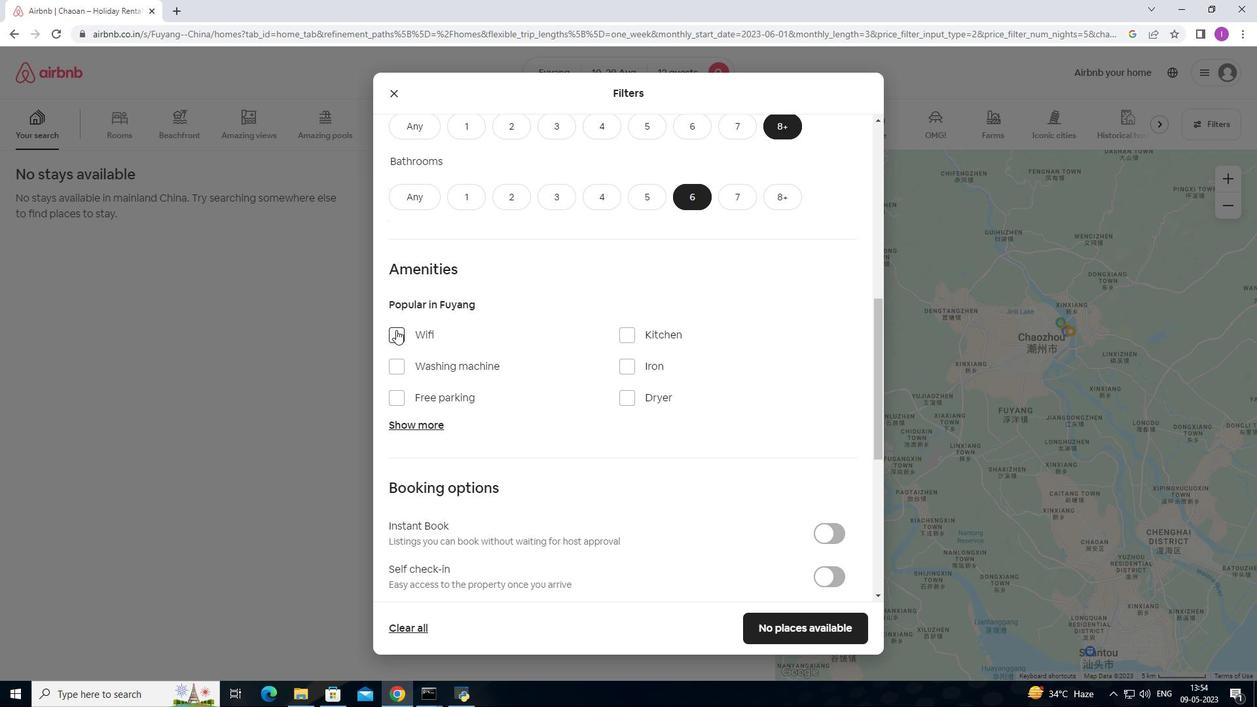 
Action: Mouse moved to (416, 398)
Screenshot: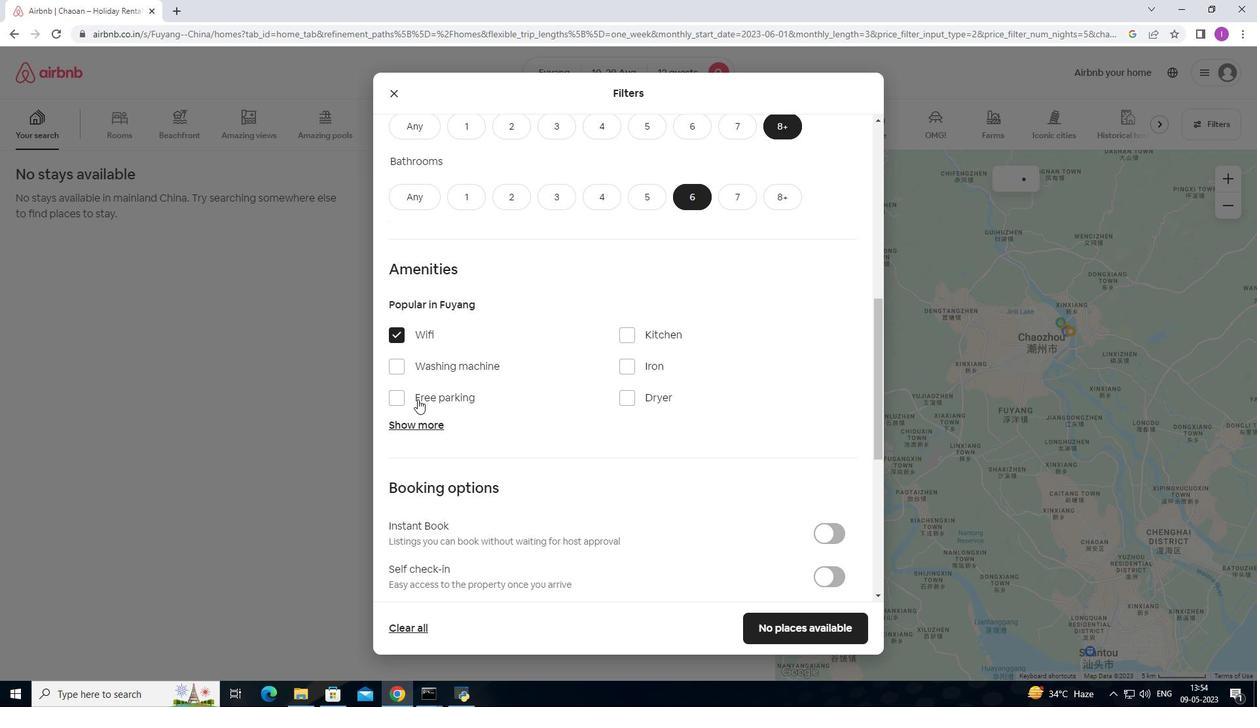 
Action: Mouse pressed left at (416, 398)
Screenshot: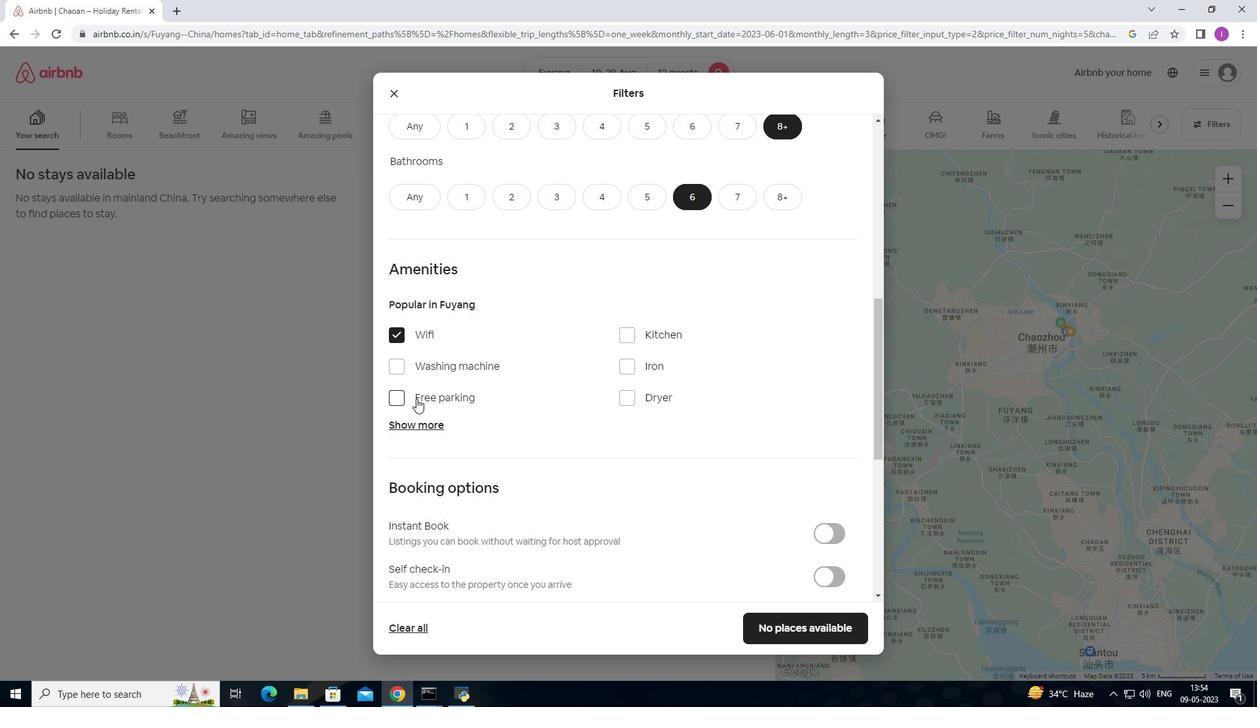 
Action: Mouse moved to (417, 428)
Screenshot: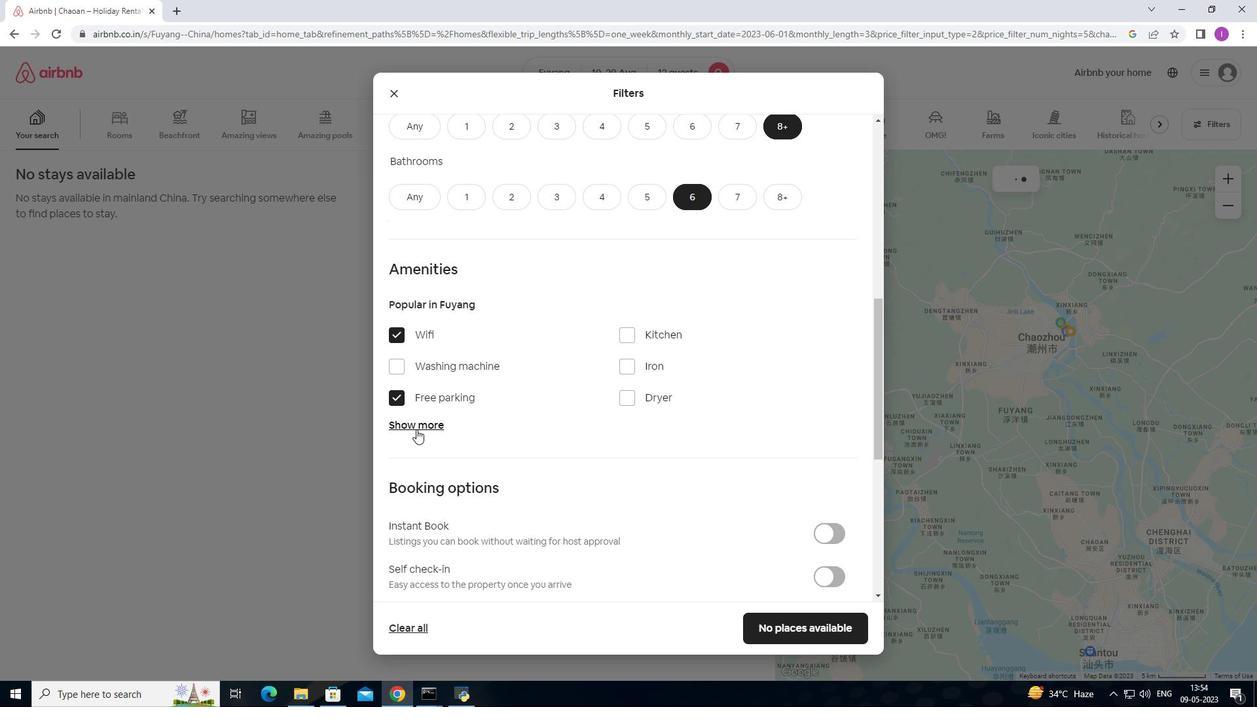 
Action: Mouse pressed left at (417, 428)
Screenshot: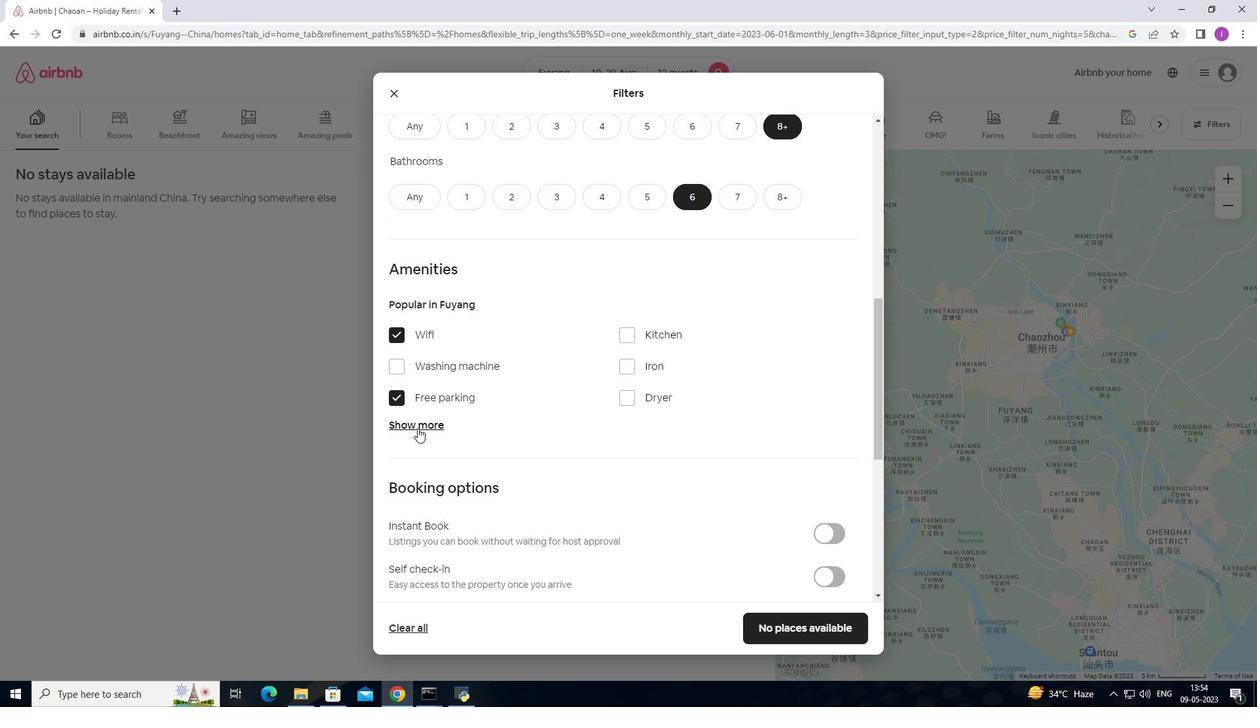 
Action: Mouse moved to (346, 455)
Screenshot: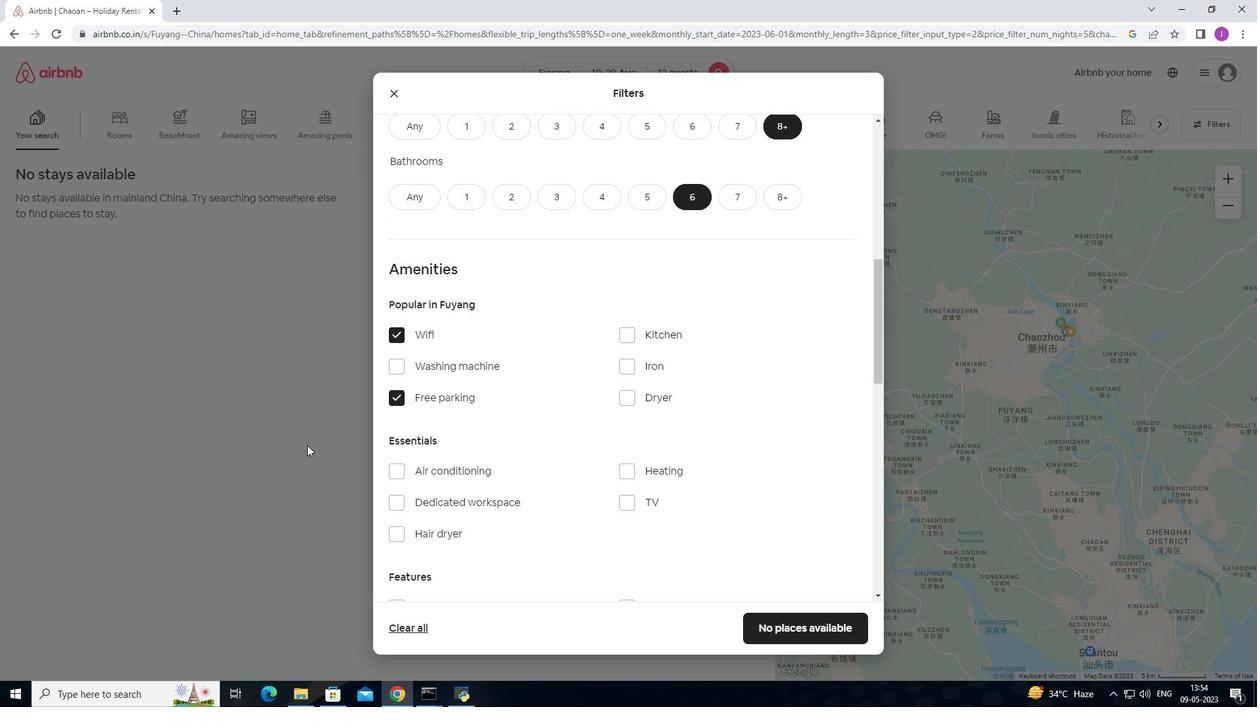 
Action: Mouse scrolled (346, 454) with delta (0, 0)
Screenshot: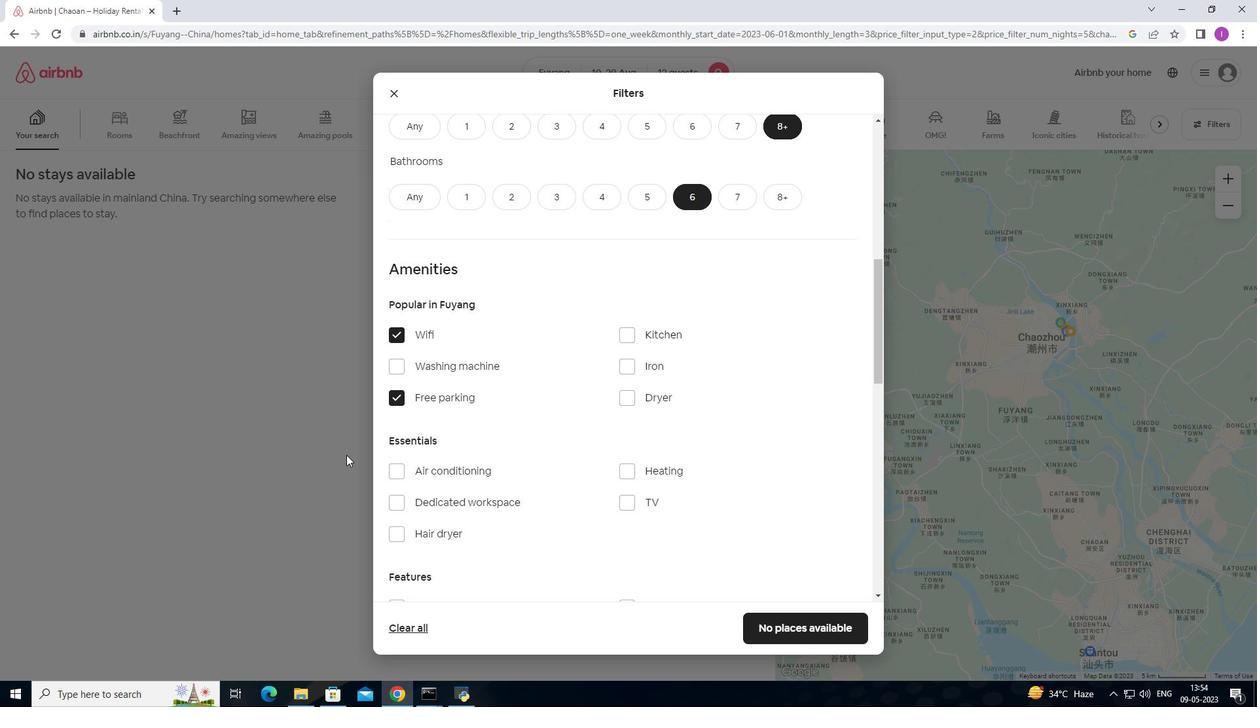 
Action: Mouse moved to (632, 495)
Screenshot: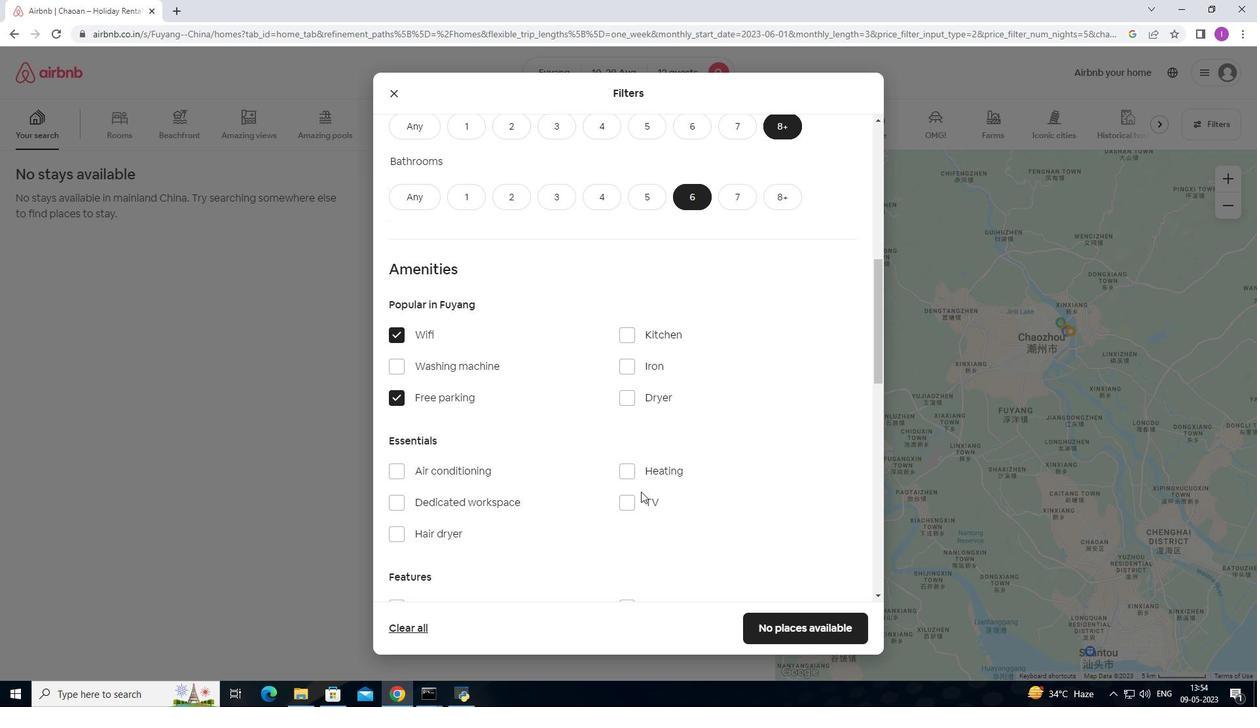 
Action: Mouse pressed left at (632, 495)
Screenshot: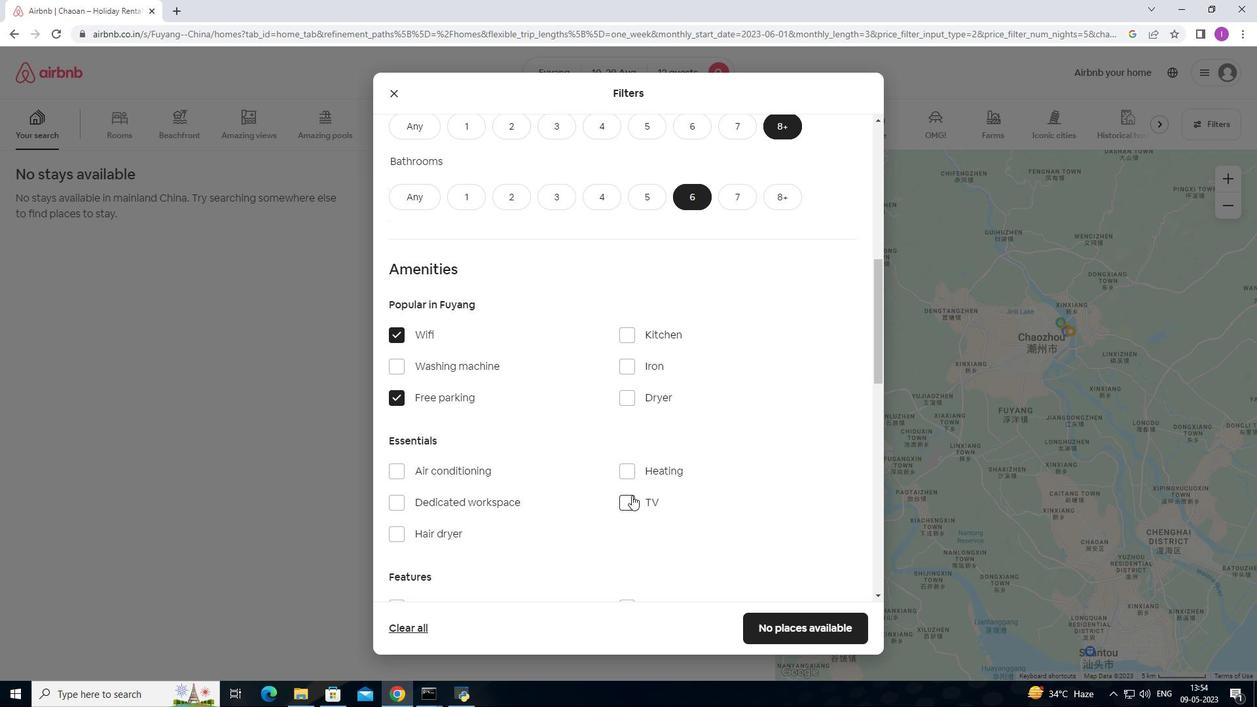 
Action: Mouse moved to (609, 478)
Screenshot: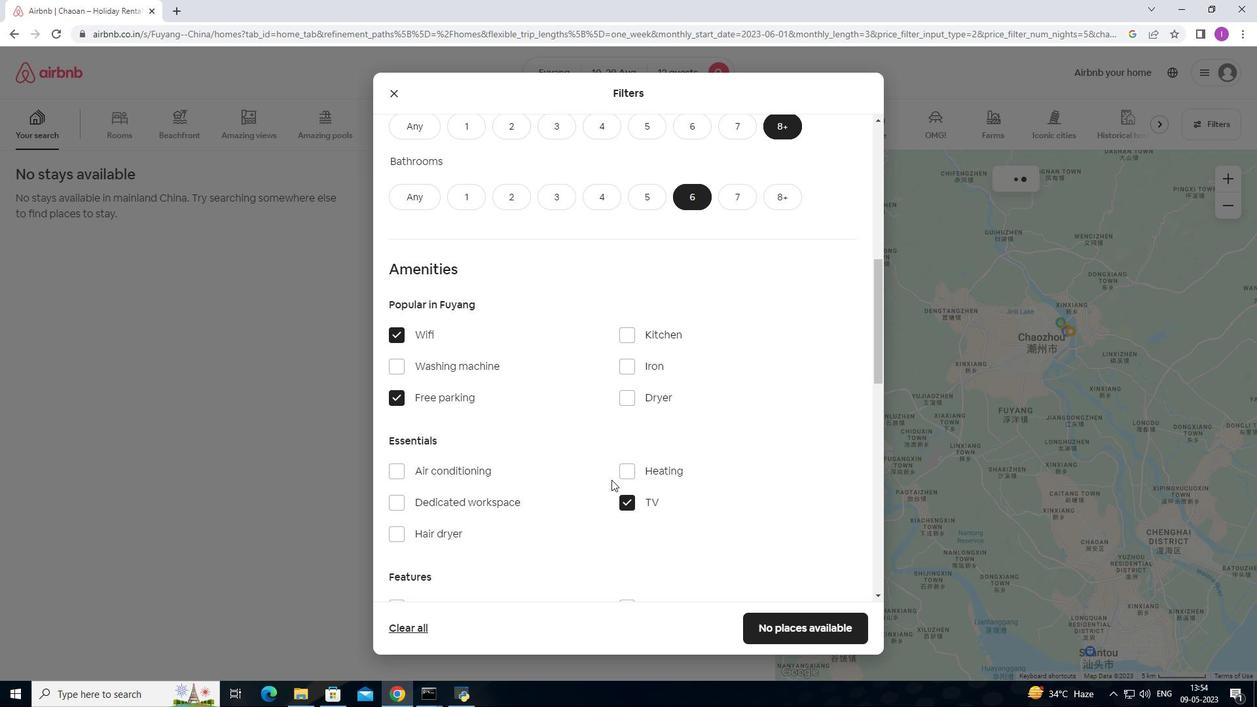 
Action: Mouse scrolled (609, 478) with delta (0, 0)
Screenshot: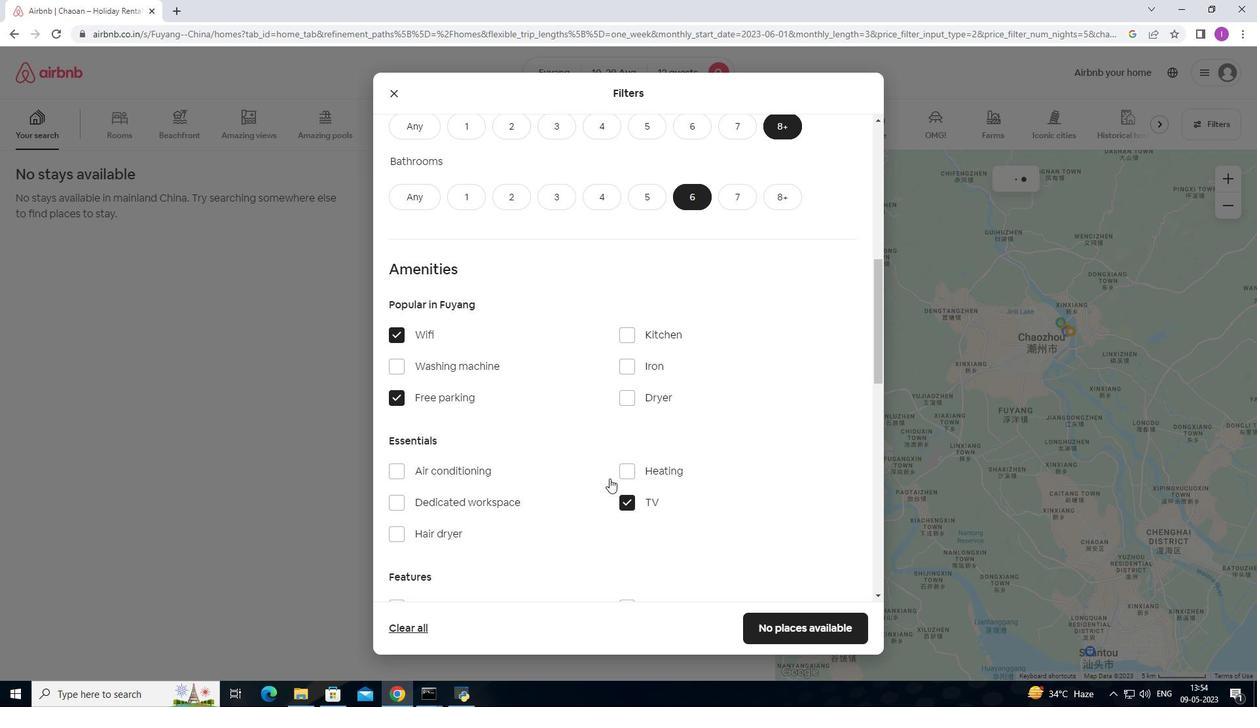 
Action: Mouse scrolled (609, 478) with delta (0, 0)
Screenshot: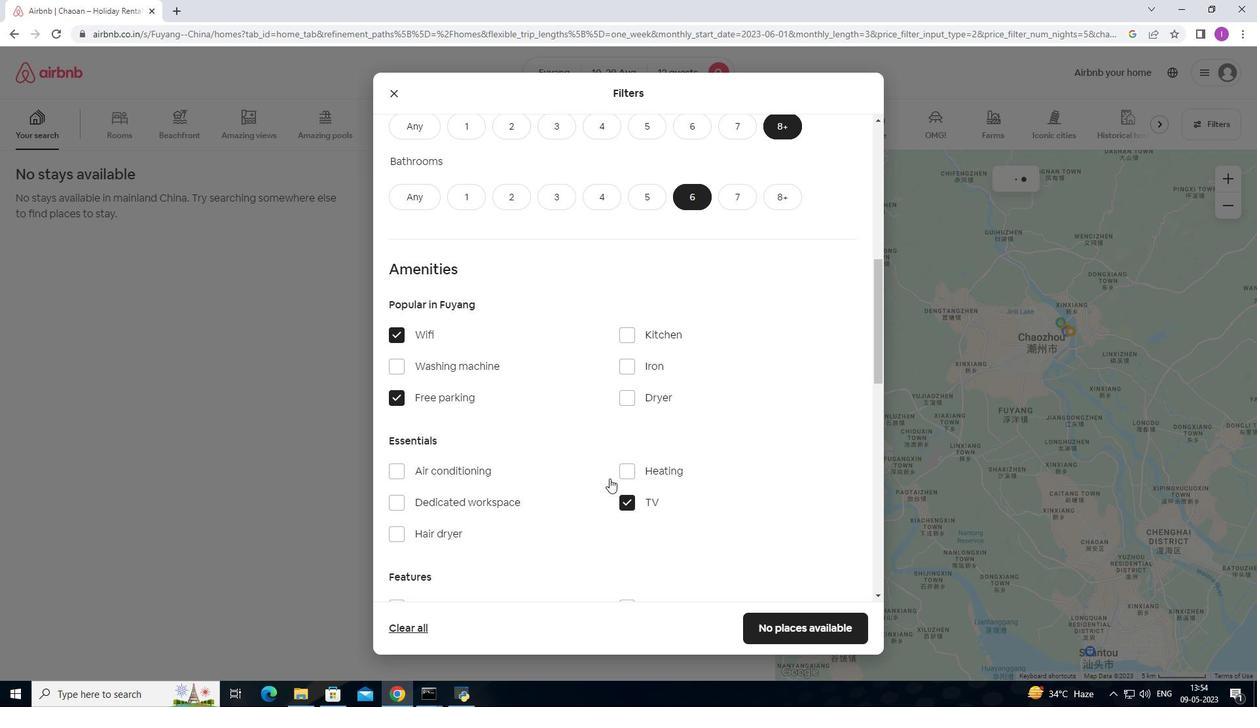 
Action: Mouse moved to (621, 450)
Screenshot: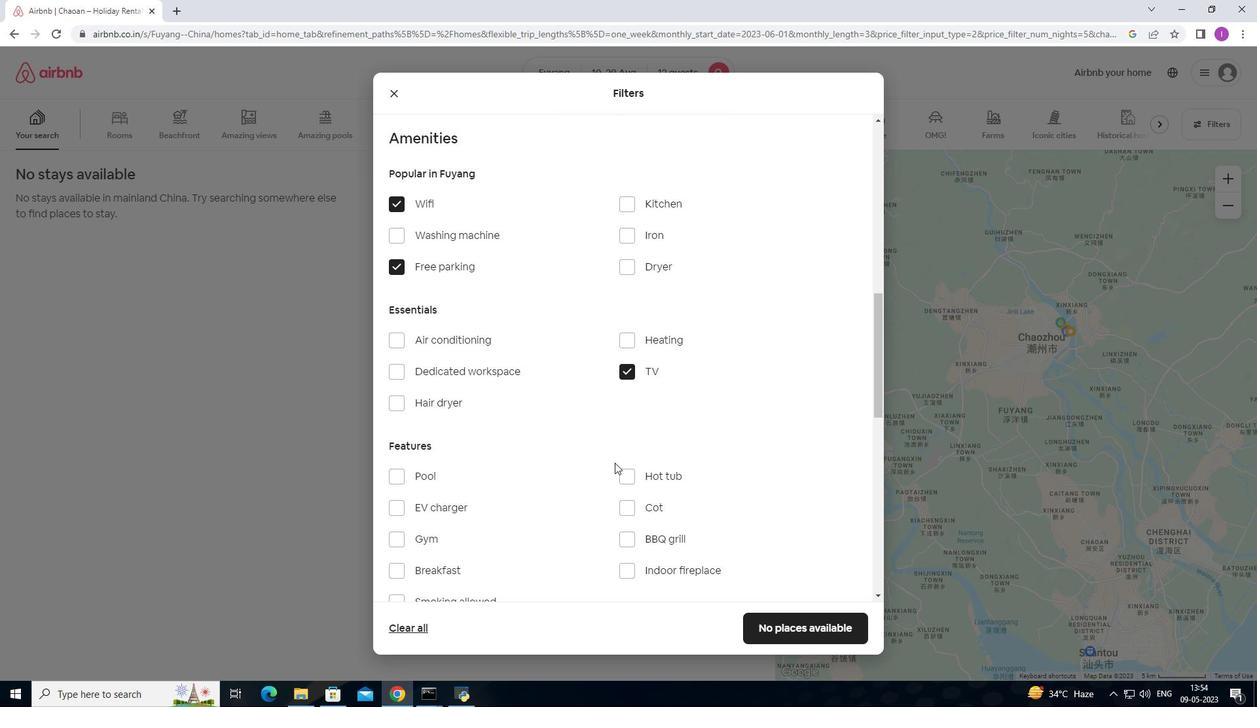 
Action: Mouse scrolled (621, 449) with delta (0, 0)
Screenshot: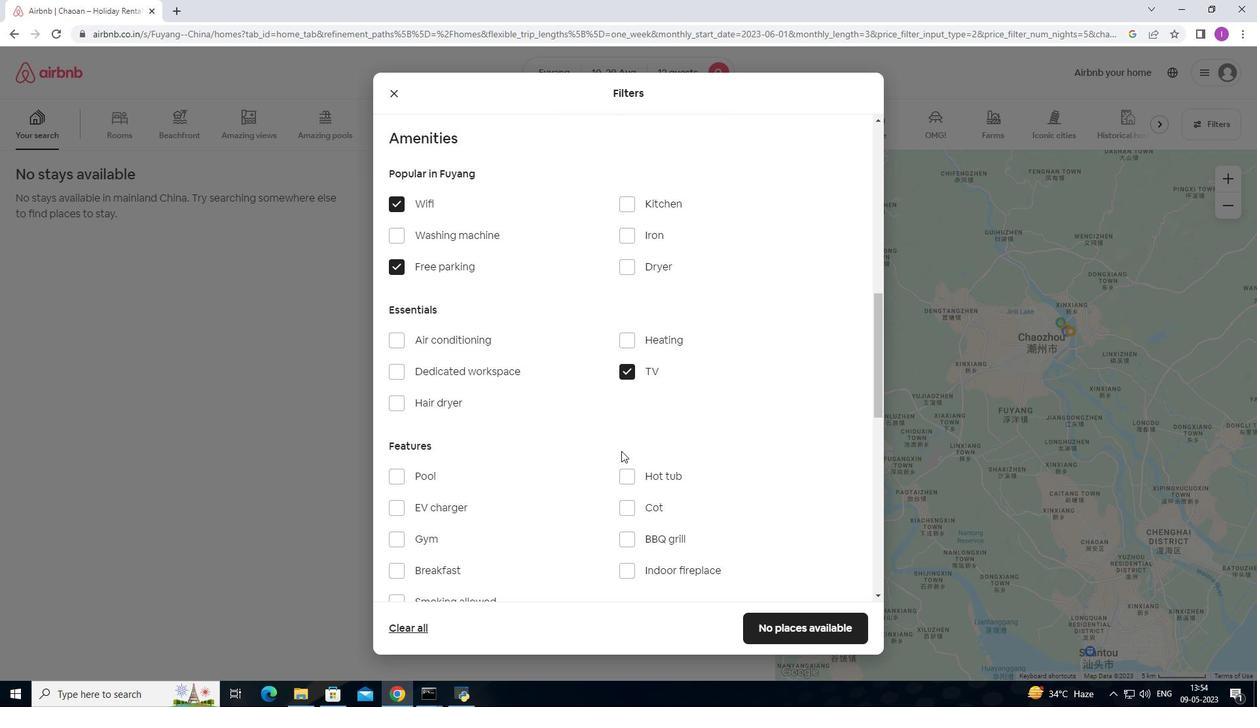 
Action: Mouse scrolled (621, 449) with delta (0, 0)
Screenshot: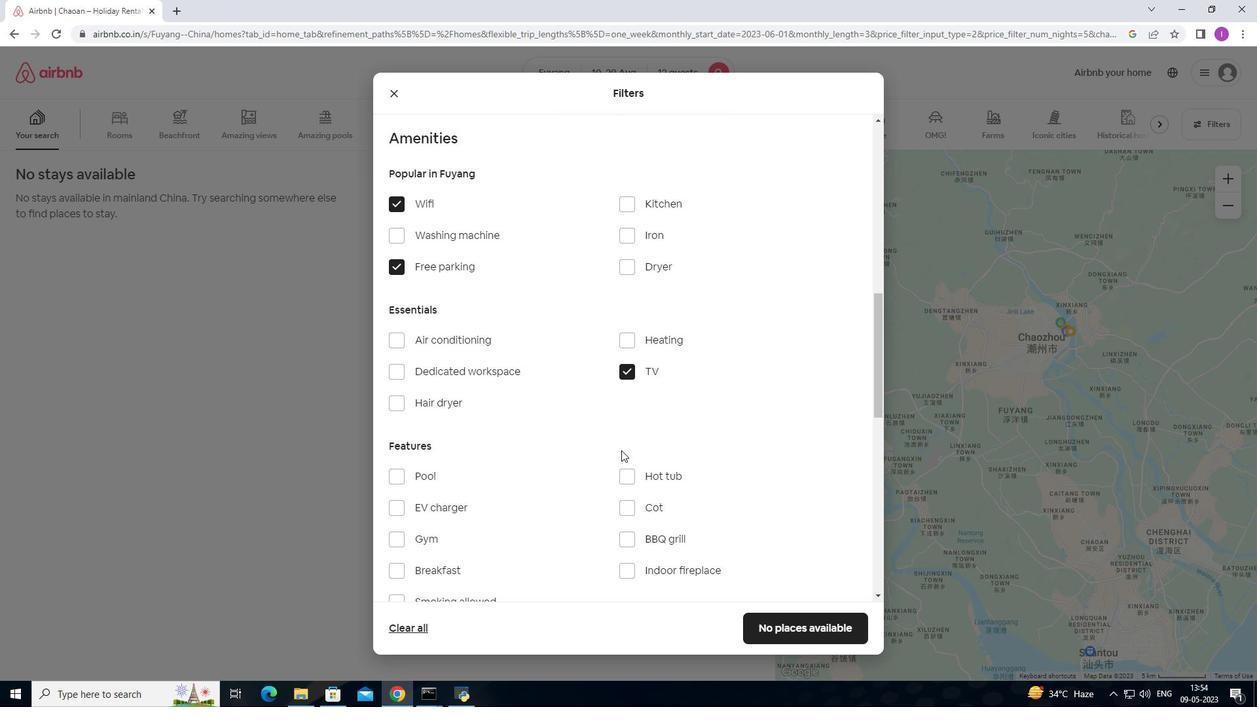 
Action: Mouse moved to (396, 404)
Screenshot: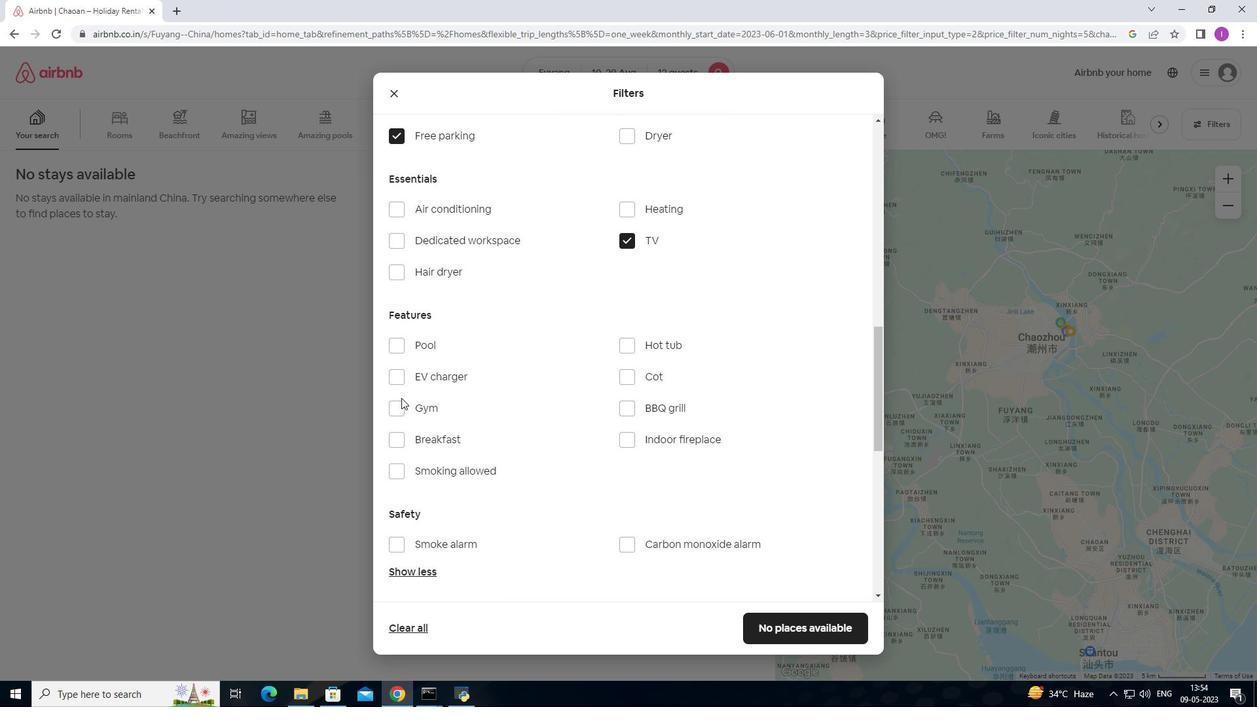
Action: Mouse pressed left at (396, 404)
Screenshot: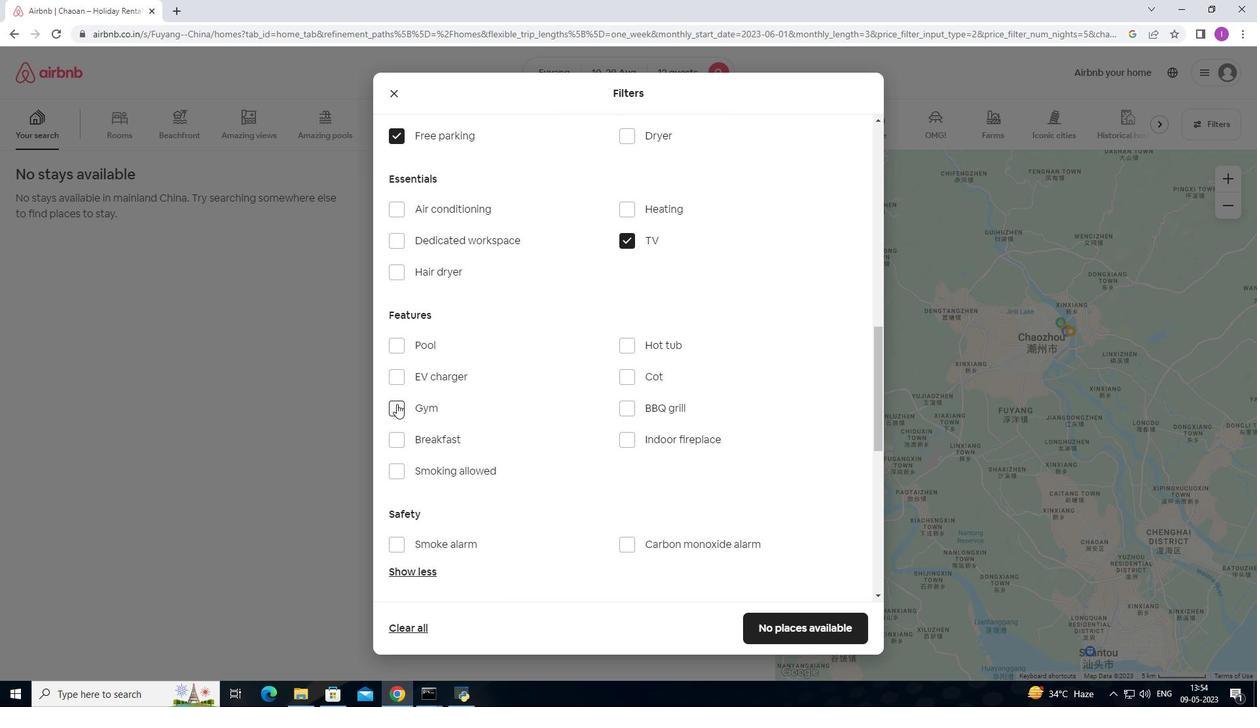
Action: Mouse moved to (410, 438)
Screenshot: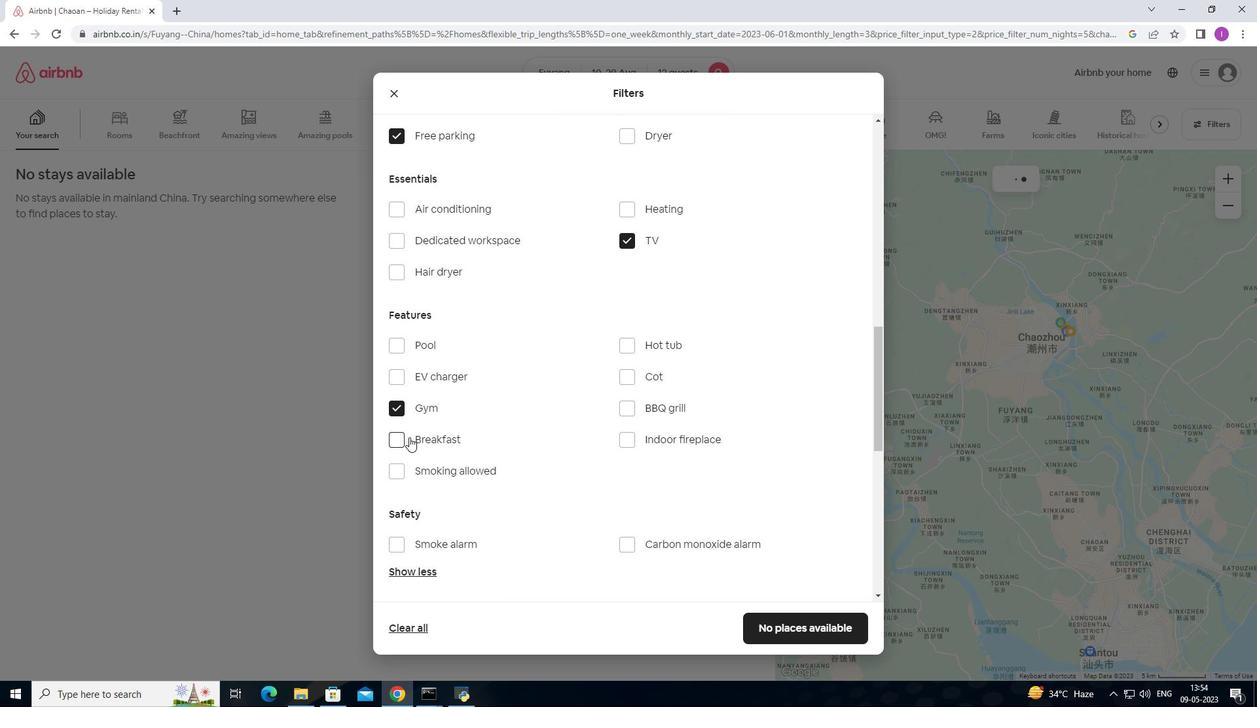 
Action: Mouse pressed left at (410, 438)
Screenshot: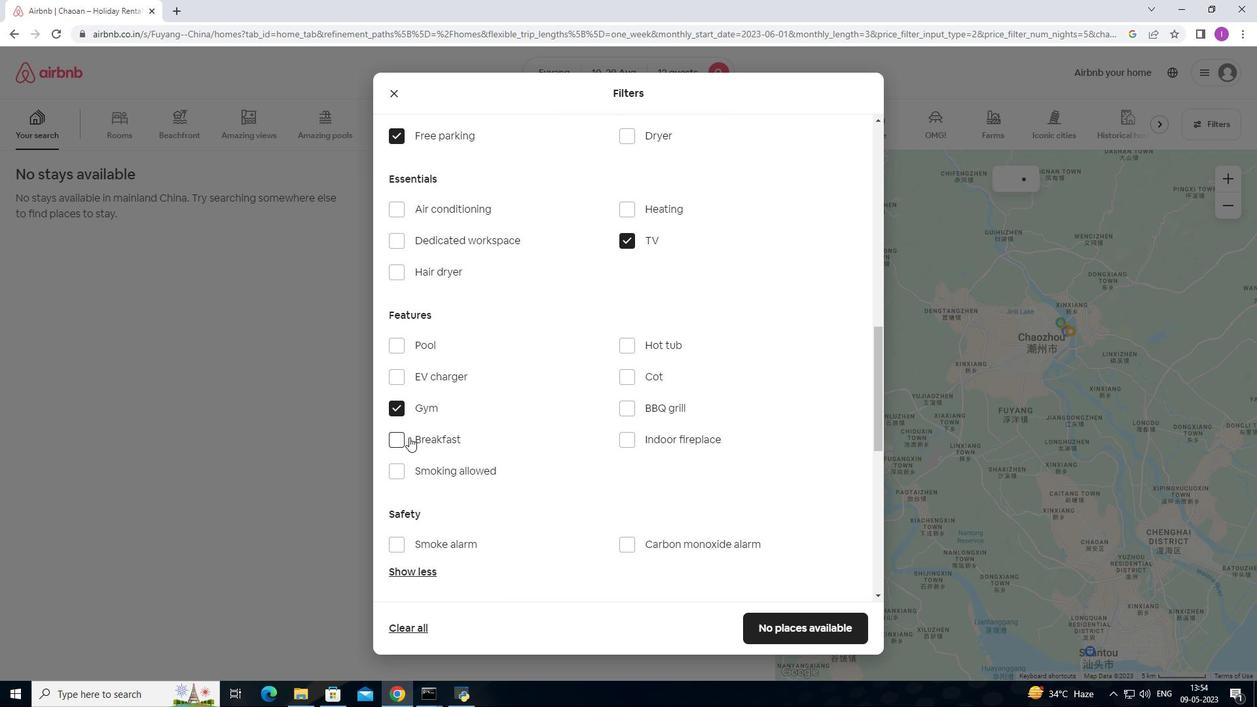
Action: Mouse moved to (547, 451)
Screenshot: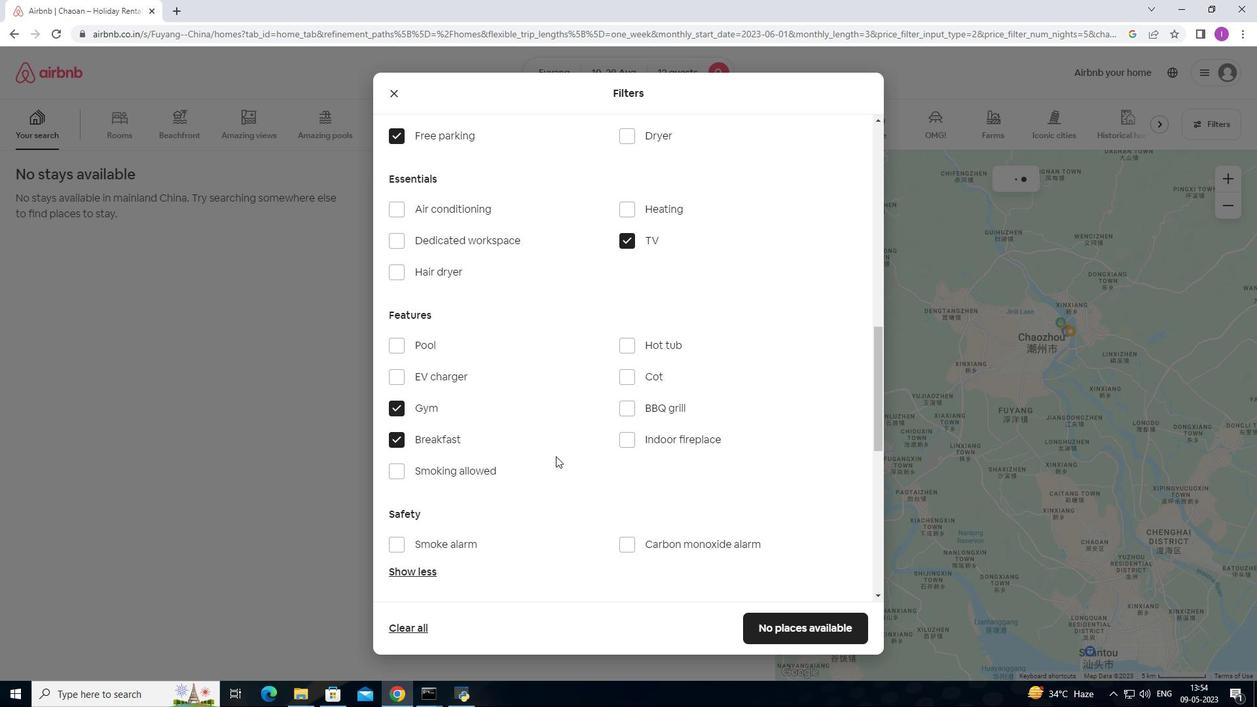 
Action: Mouse scrolled (547, 451) with delta (0, 0)
Screenshot: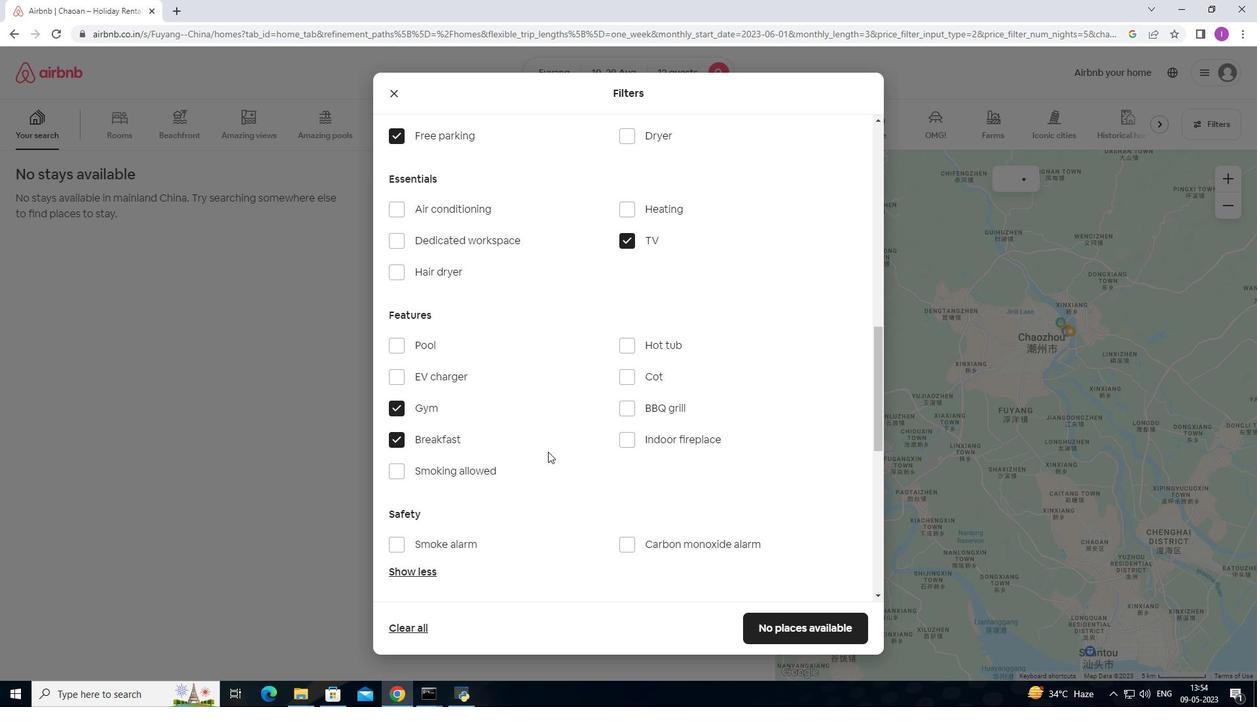 
Action: Mouse scrolled (547, 451) with delta (0, 0)
Screenshot: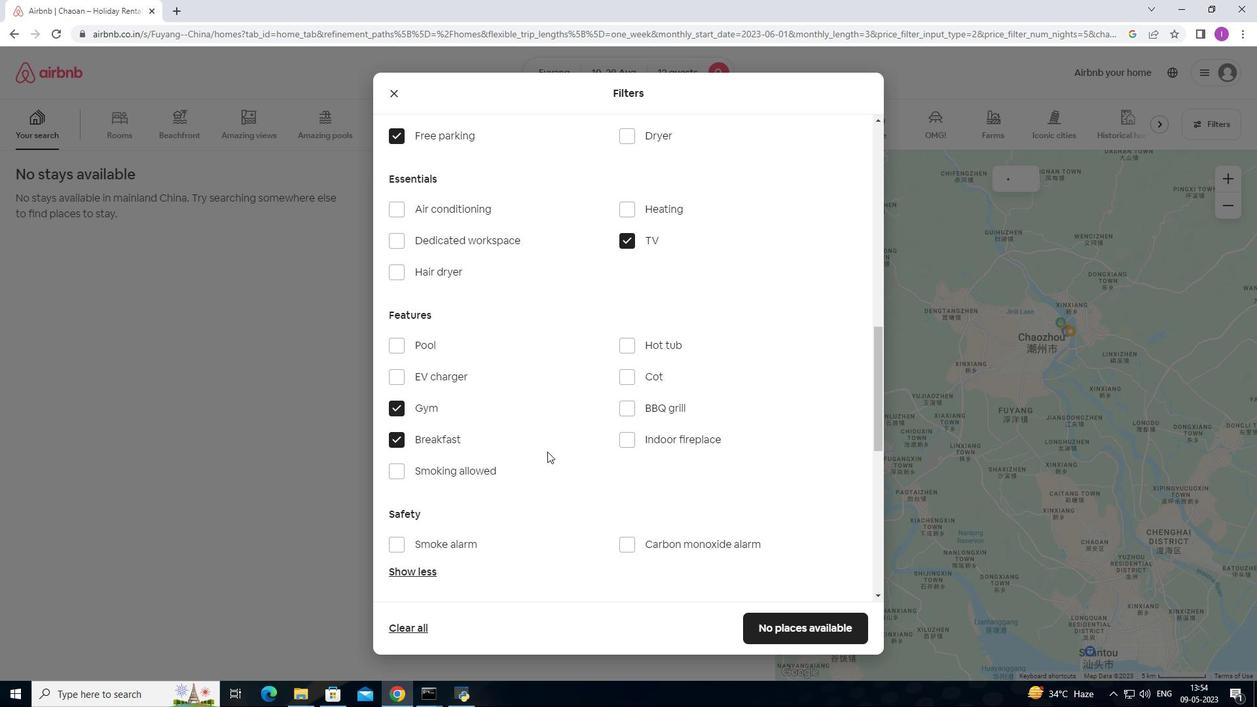 
Action: Mouse moved to (547, 451)
Screenshot: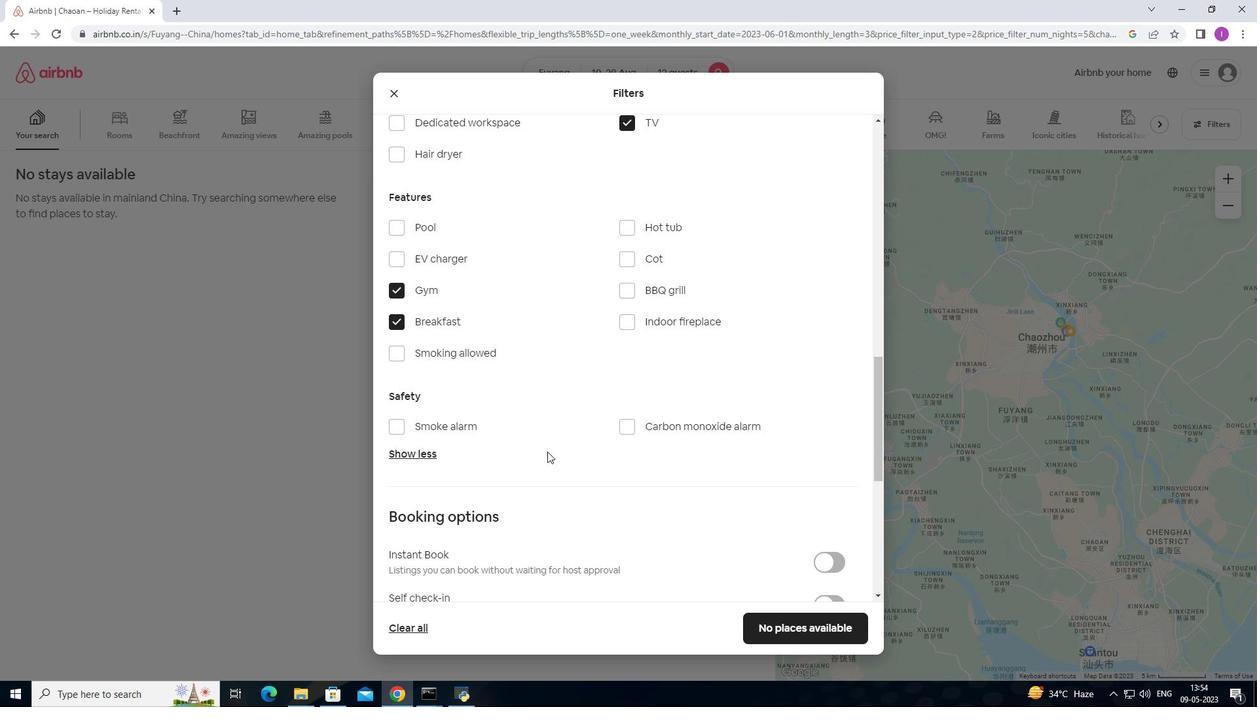 
Action: Mouse scrolled (547, 451) with delta (0, 0)
Screenshot: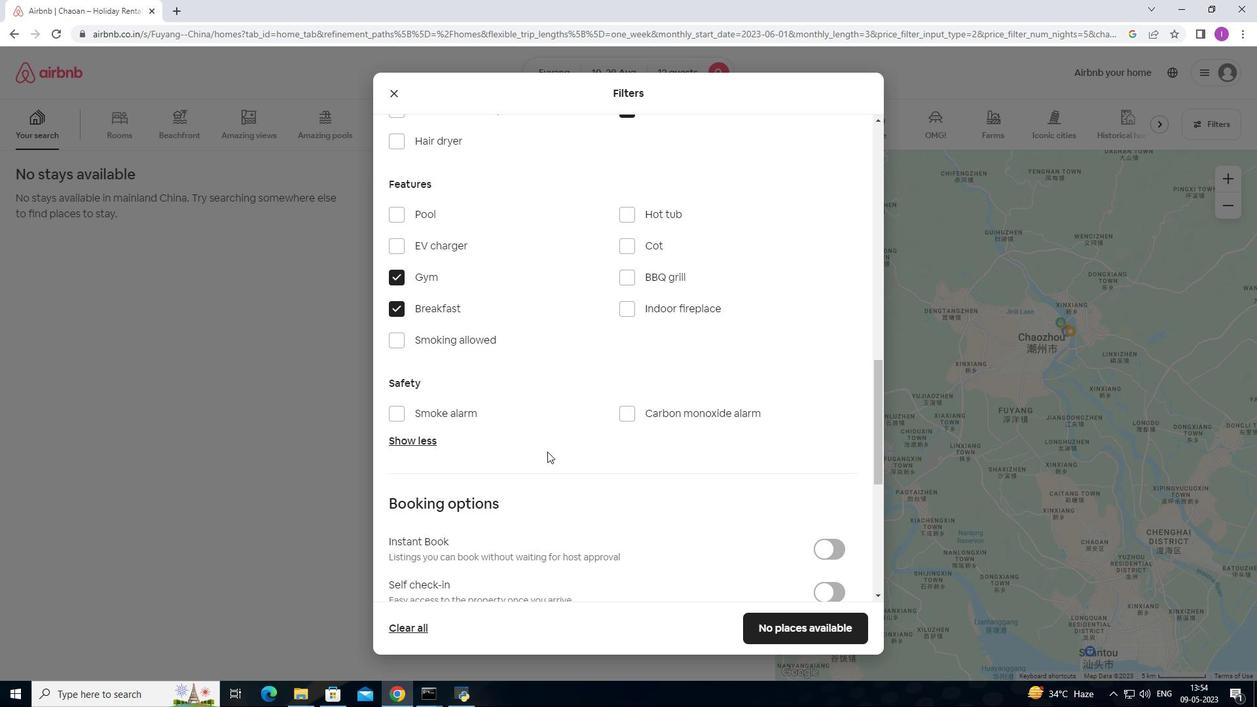 
Action: Mouse scrolled (547, 451) with delta (0, 0)
Screenshot: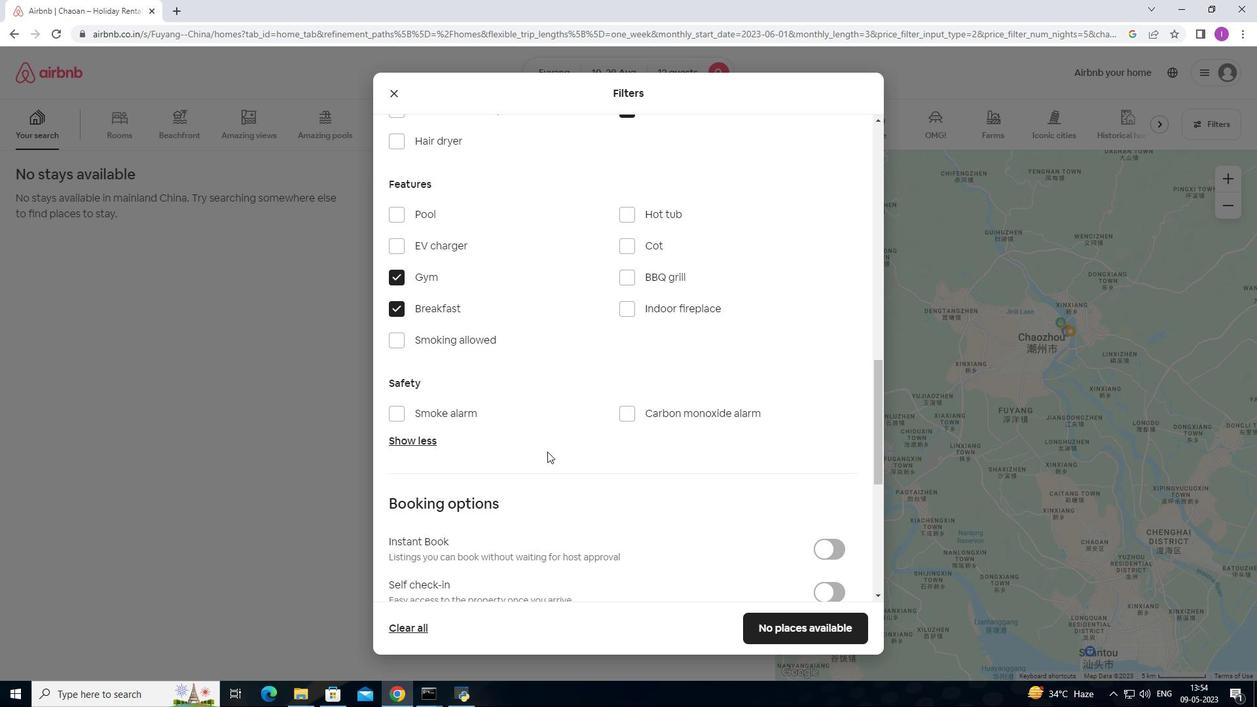 
Action: Mouse scrolled (547, 451) with delta (0, 0)
Screenshot: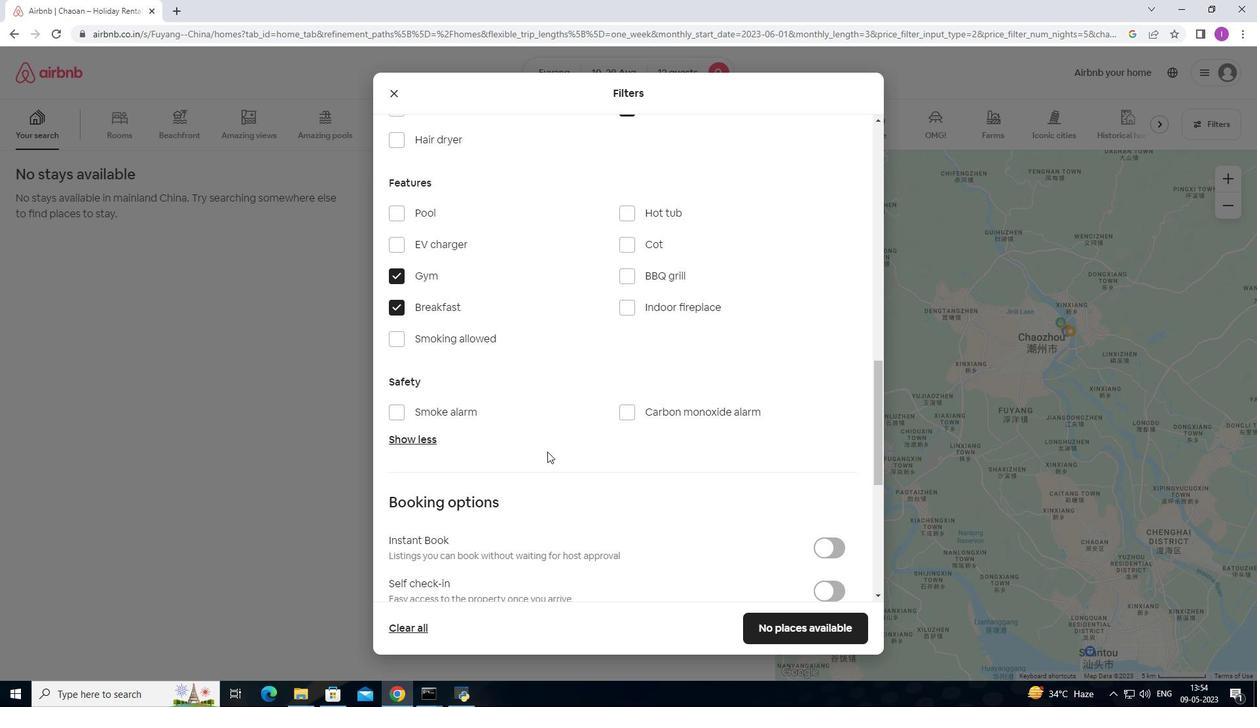 
Action: Mouse moved to (835, 395)
Screenshot: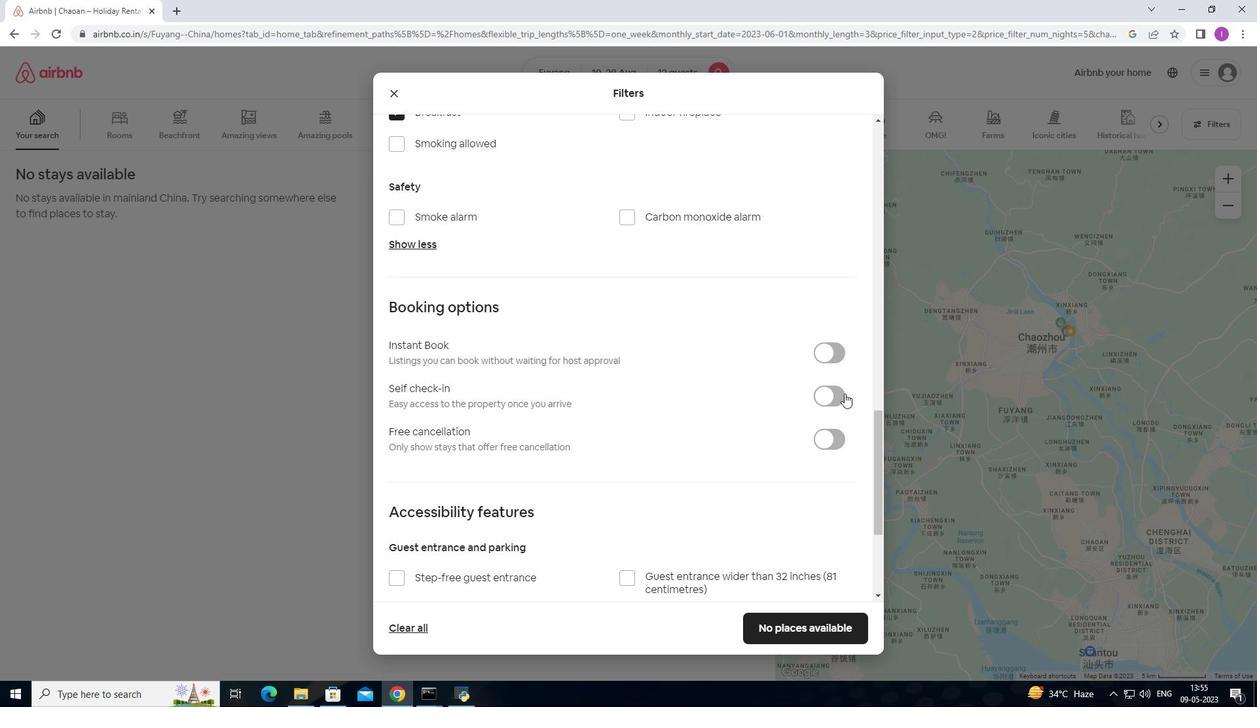 
Action: Mouse pressed left at (835, 395)
Screenshot: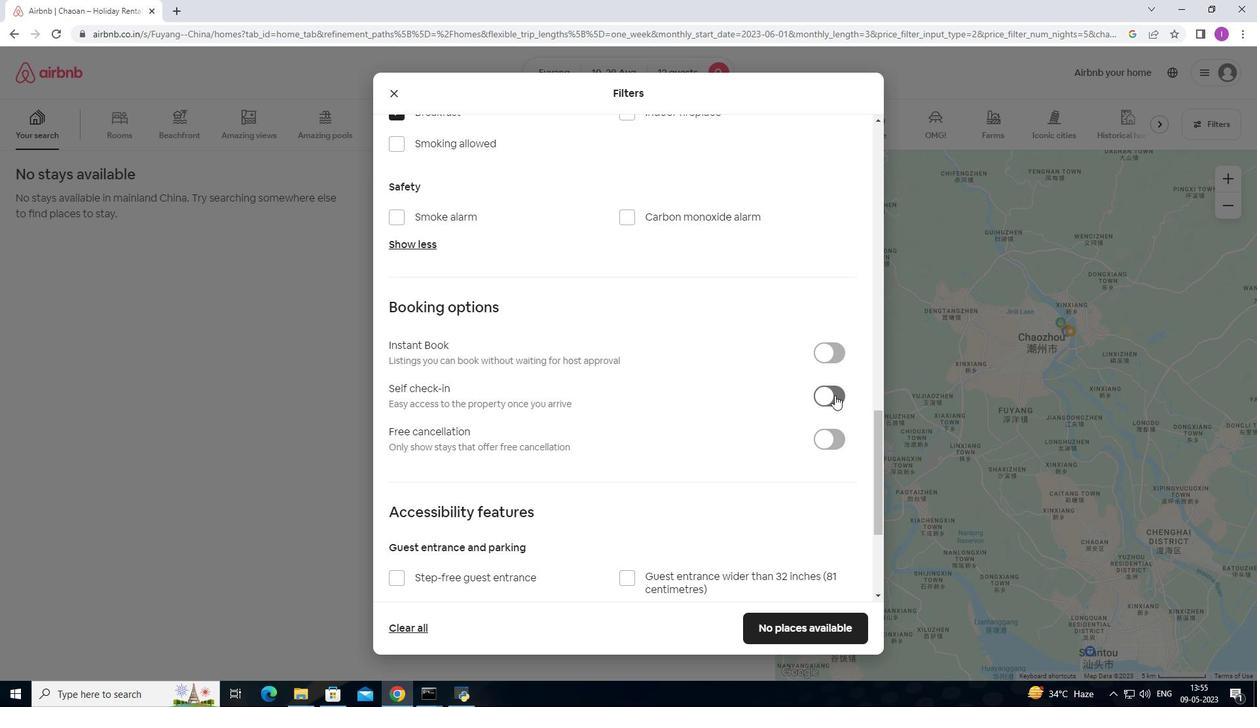 
Action: Mouse moved to (605, 446)
Screenshot: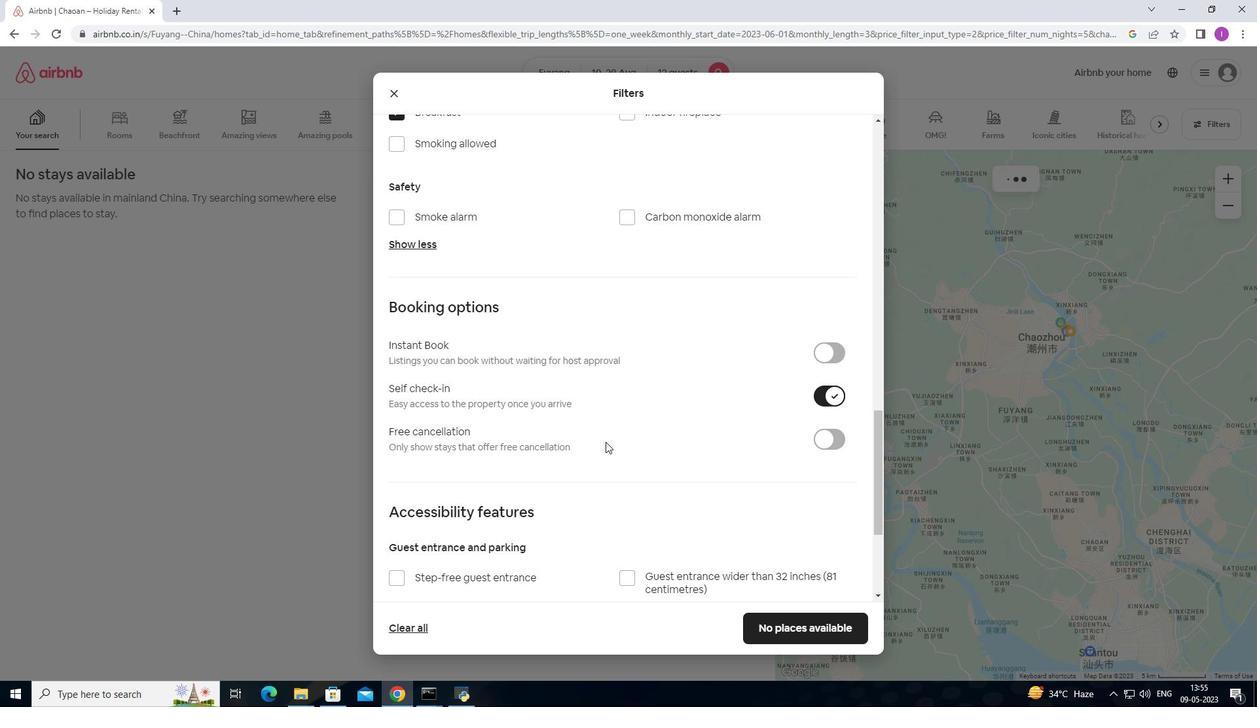 
Action: Mouse scrolled (605, 445) with delta (0, 0)
Screenshot: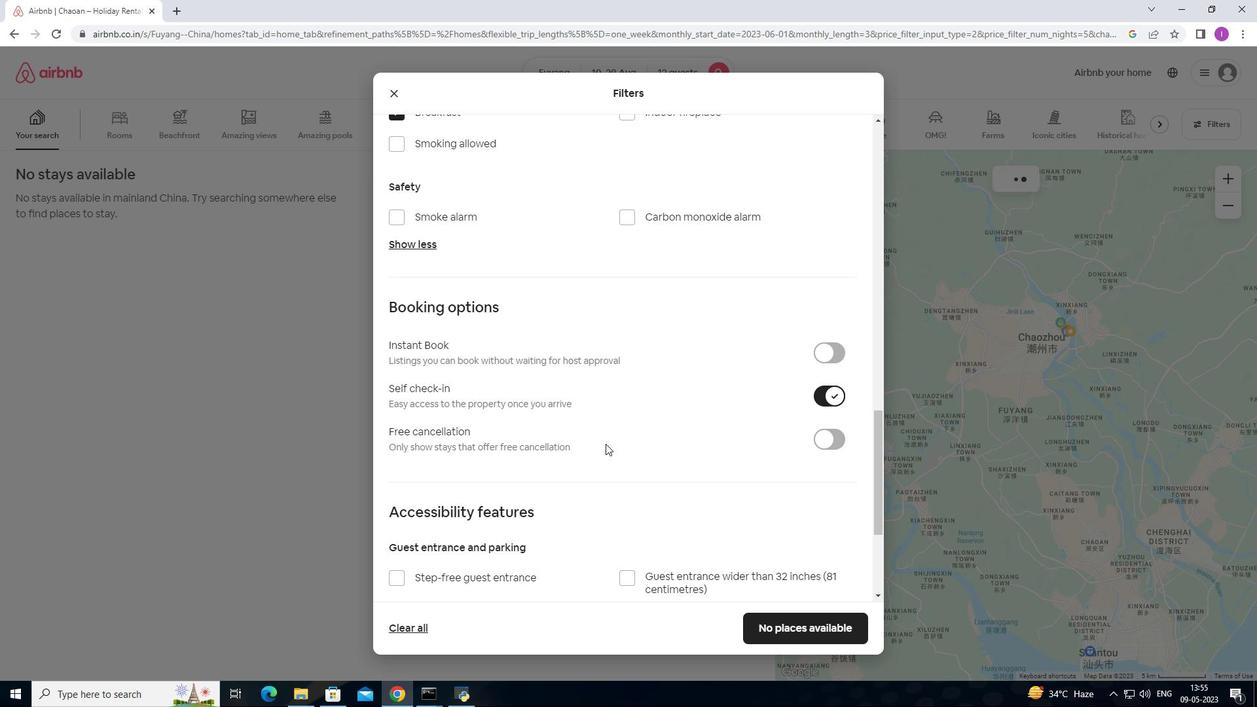 
Action: Mouse scrolled (605, 445) with delta (0, 0)
Screenshot: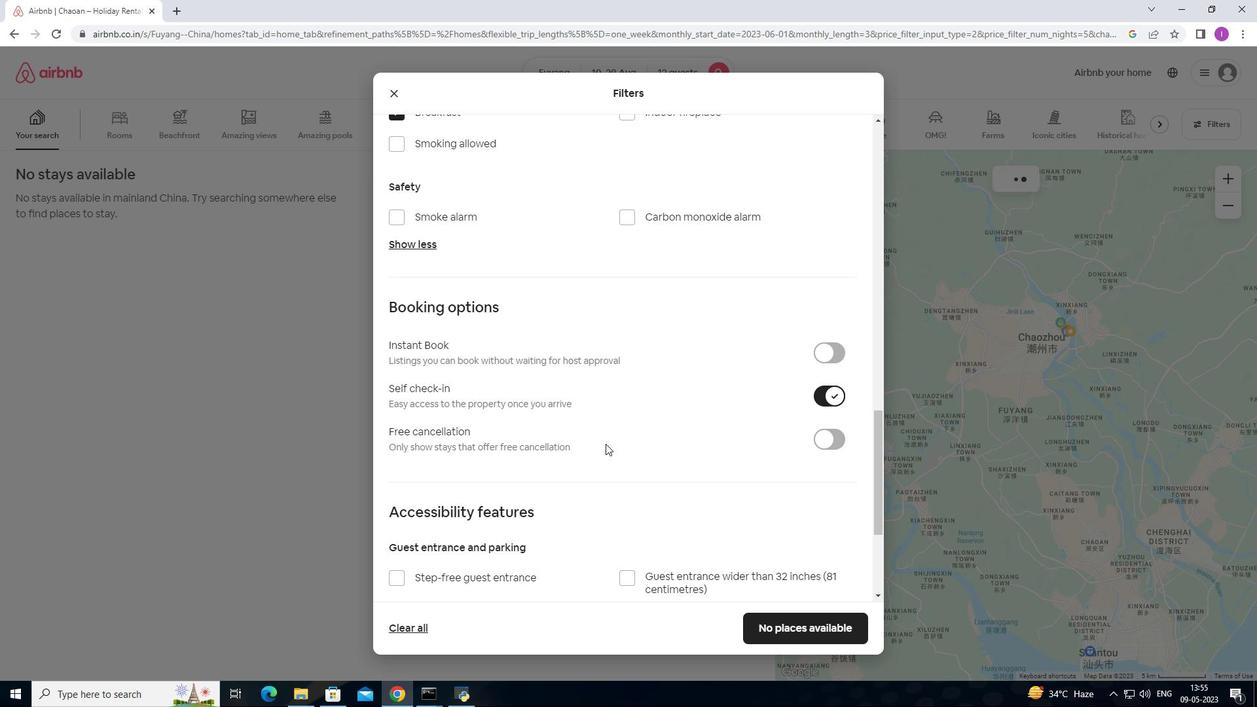 
Action: Mouse scrolled (605, 445) with delta (0, 0)
Screenshot: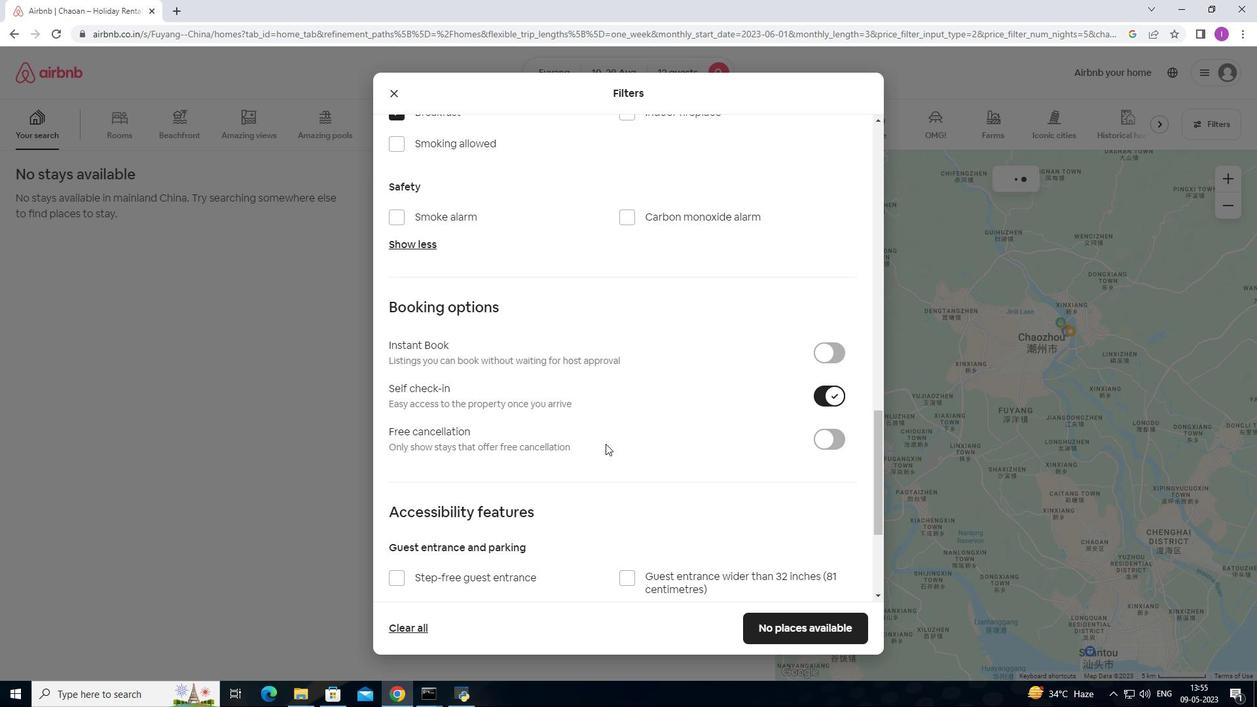
Action: Mouse scrolled (605, 445) with delta (0, 0)
Screenshot: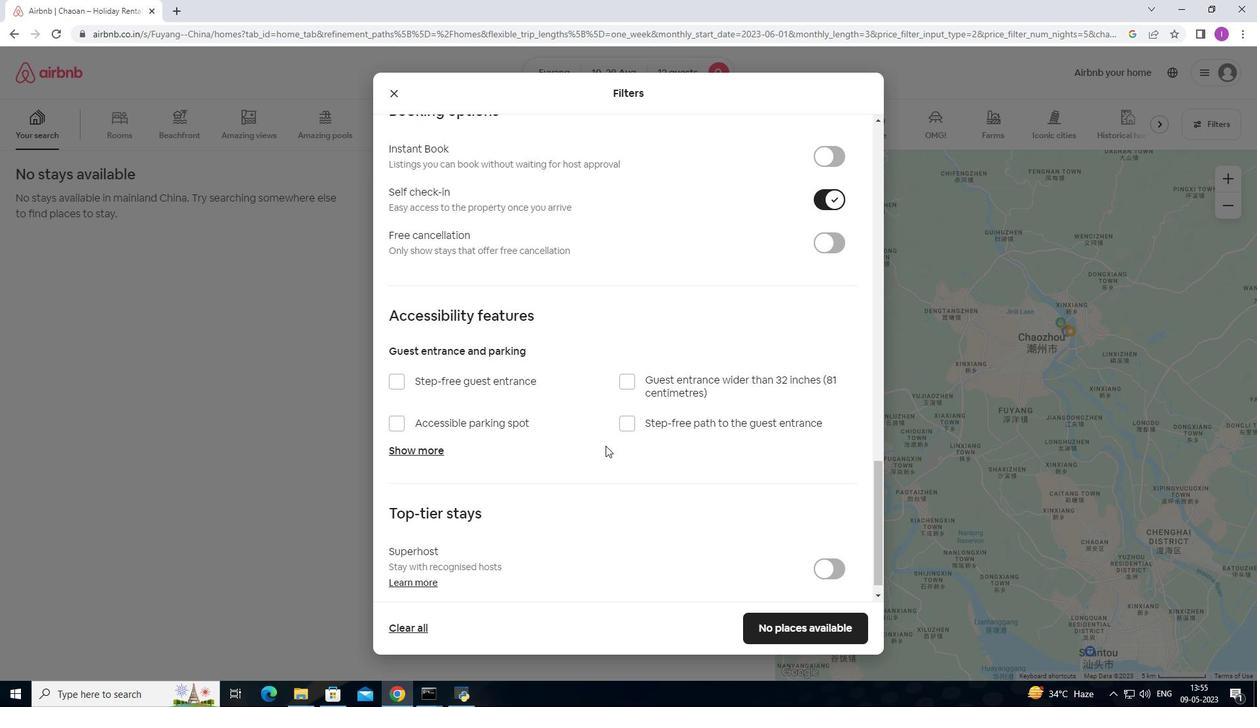 
Action: Mouse scrolled (605, 445) with delta (0, 0)
Screenshot: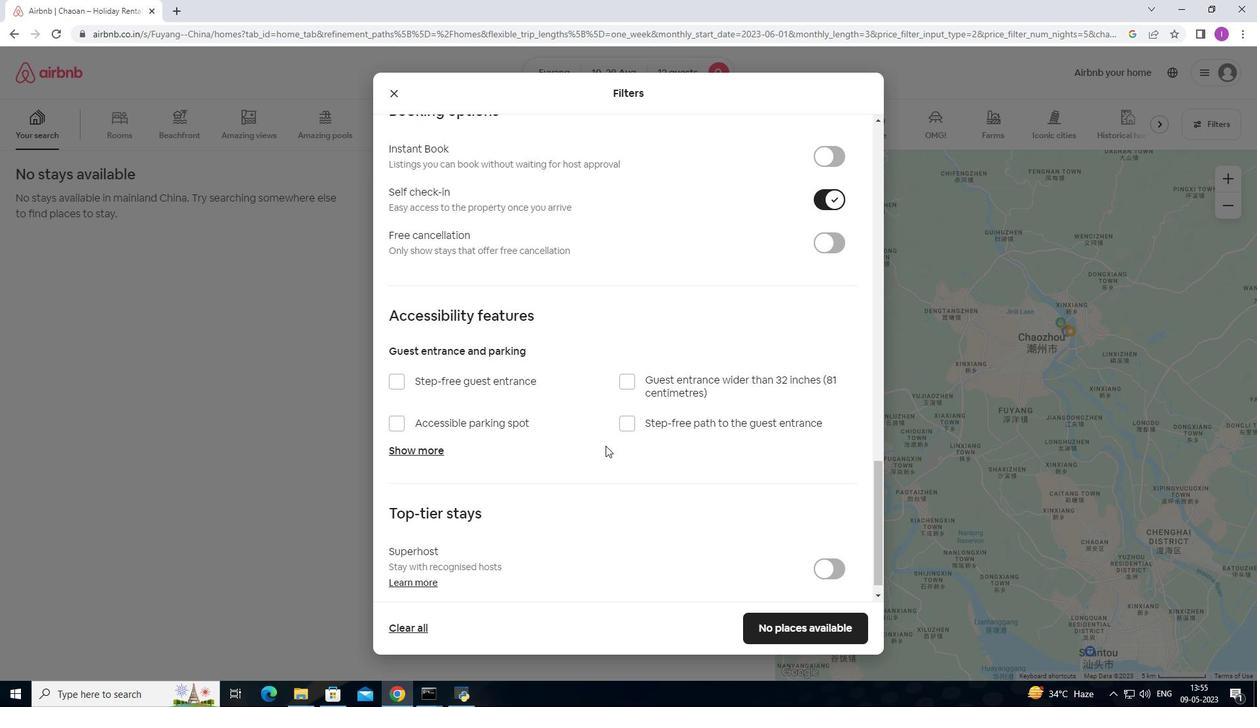 
Action: Mouse scrolled (605, 445) with delta (0, 0)
Screenshot: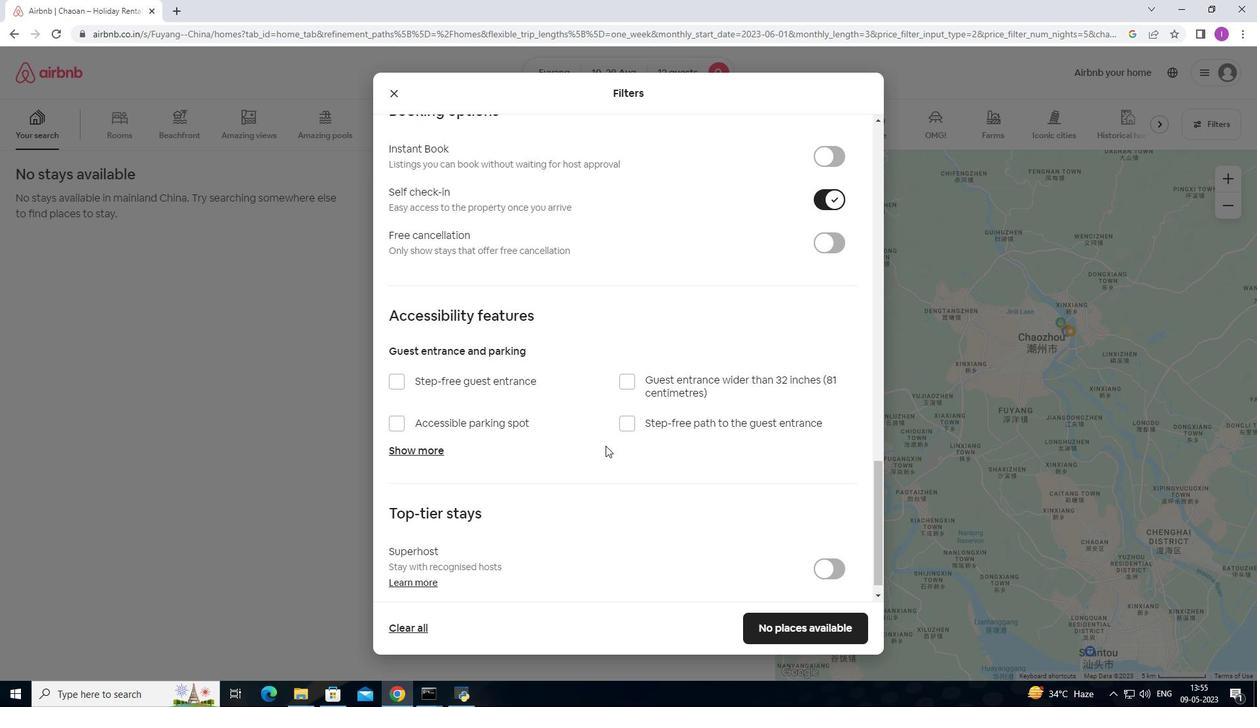 
Action: Mouse scrolled (605, 445) with delta (0, 0)
Screenshot: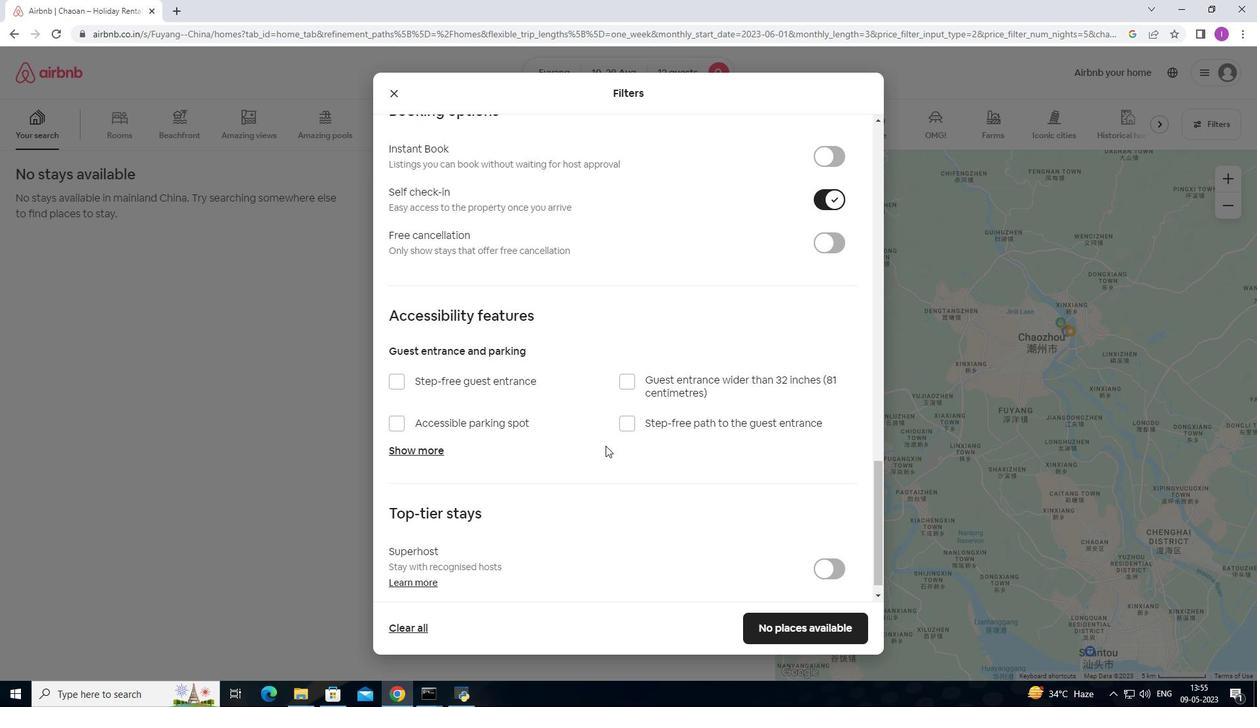 
Action: Mouse scrolled (605, 445) with delta (0, 0)
Screenshot: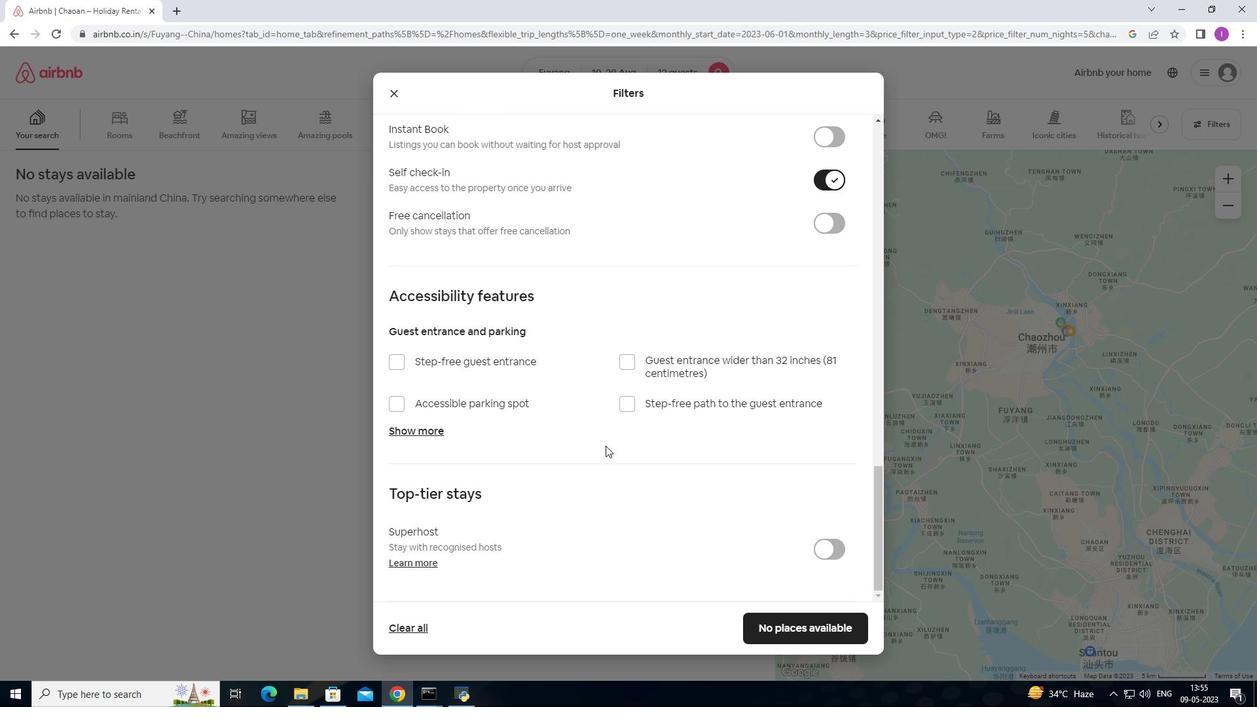 
Action: Mouse scrolled (605, 445) with delta (0, 0)
Screenshot: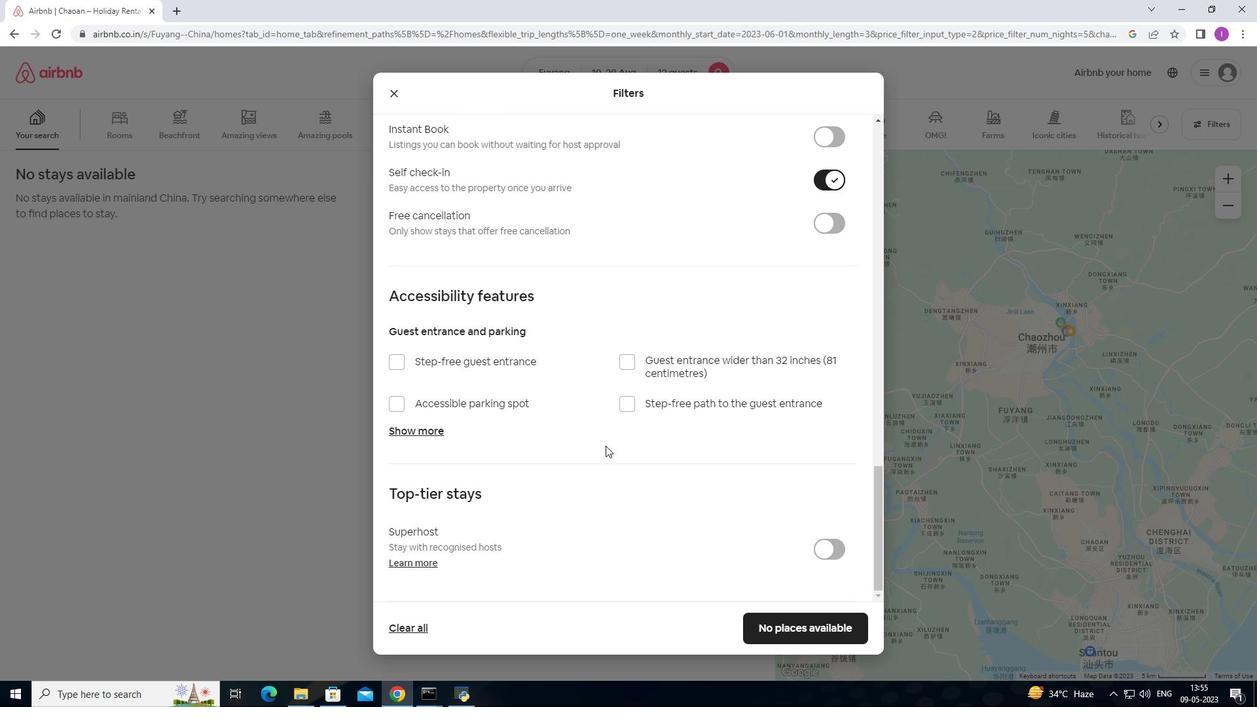 
Action: Mouse scrolled (605, 445) with delta (0, 0)
Screenshot: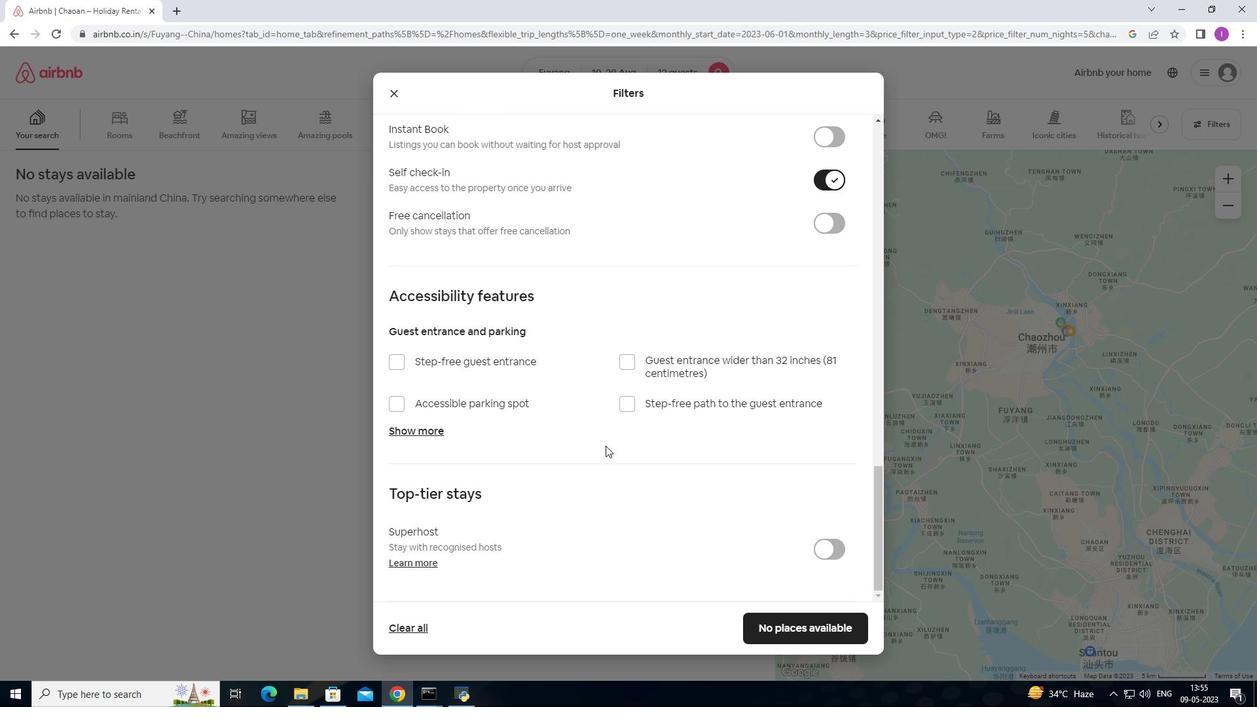 
Action: Mouse scrolled (605, 445) with delta (0, 0)
Screenshot: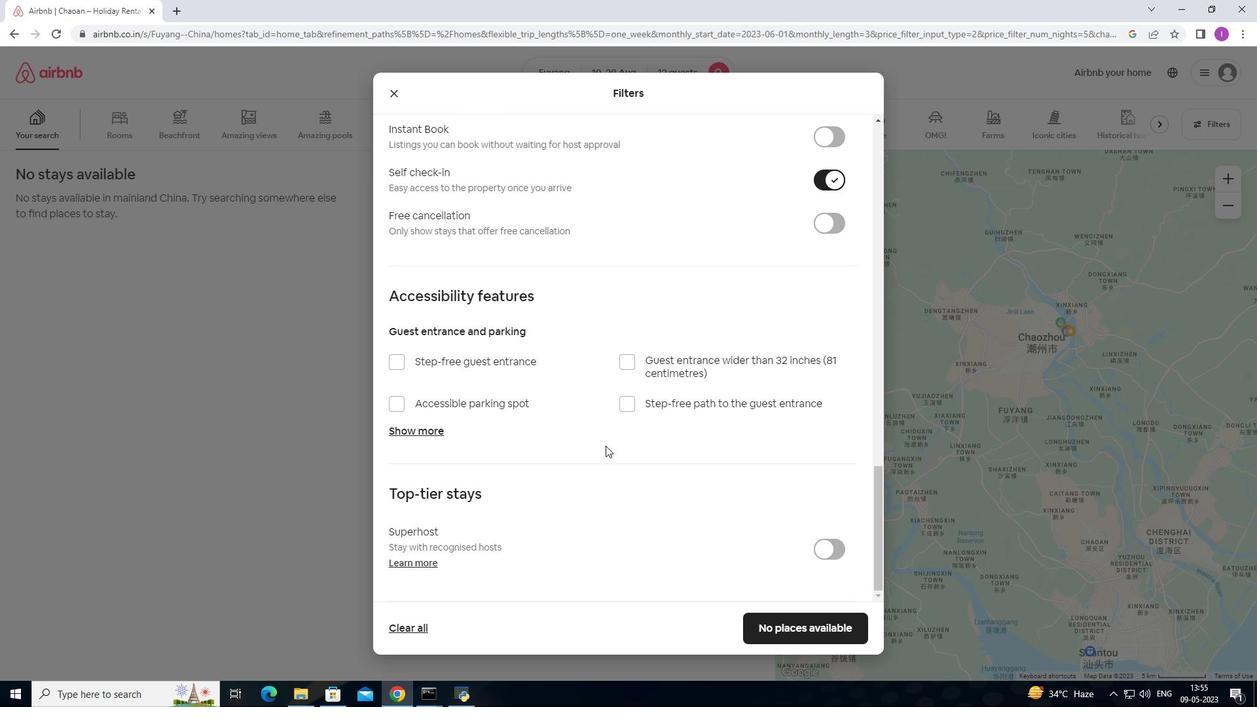 
Action: Mouse moved to (618, 454)
Screenshot: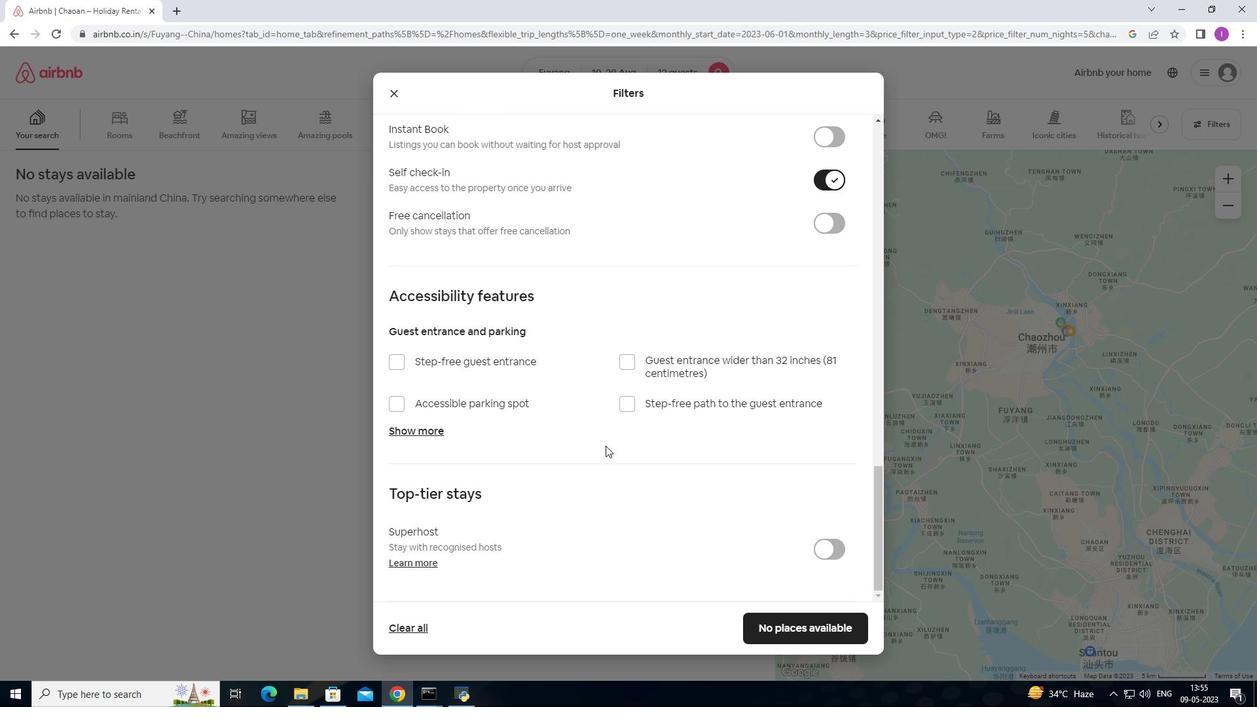 
Action: Mouse scrolled (618, 453) with delta (0, 0)
Screenshot: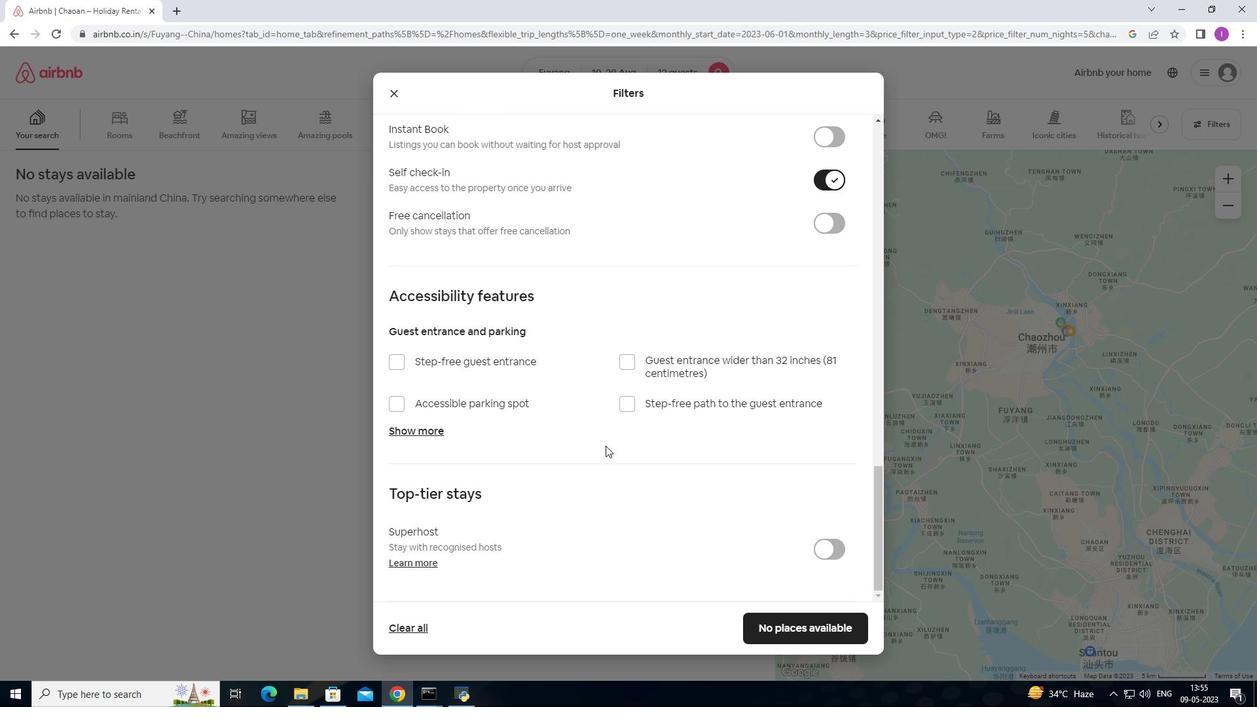 
Action: Mouse moved to (624, 463)
Screenshot: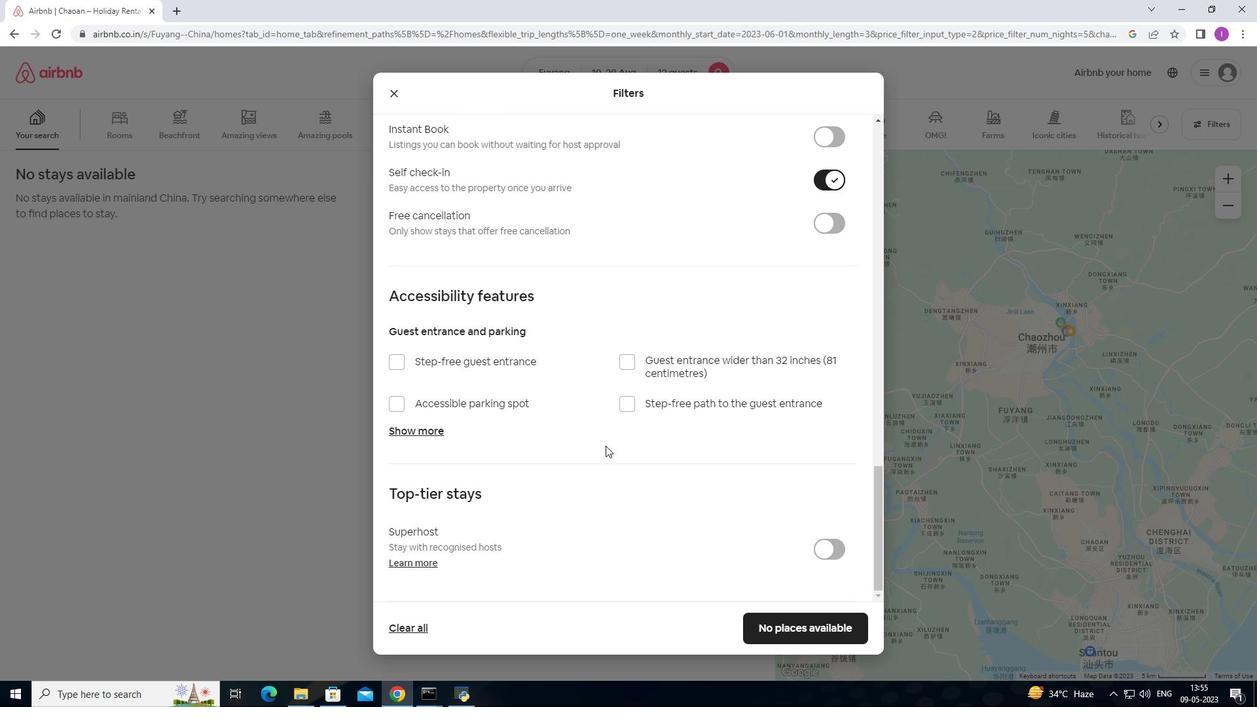 
Action: Mouse scrolled (624, 463) with delta (0, 0)
Screenshot: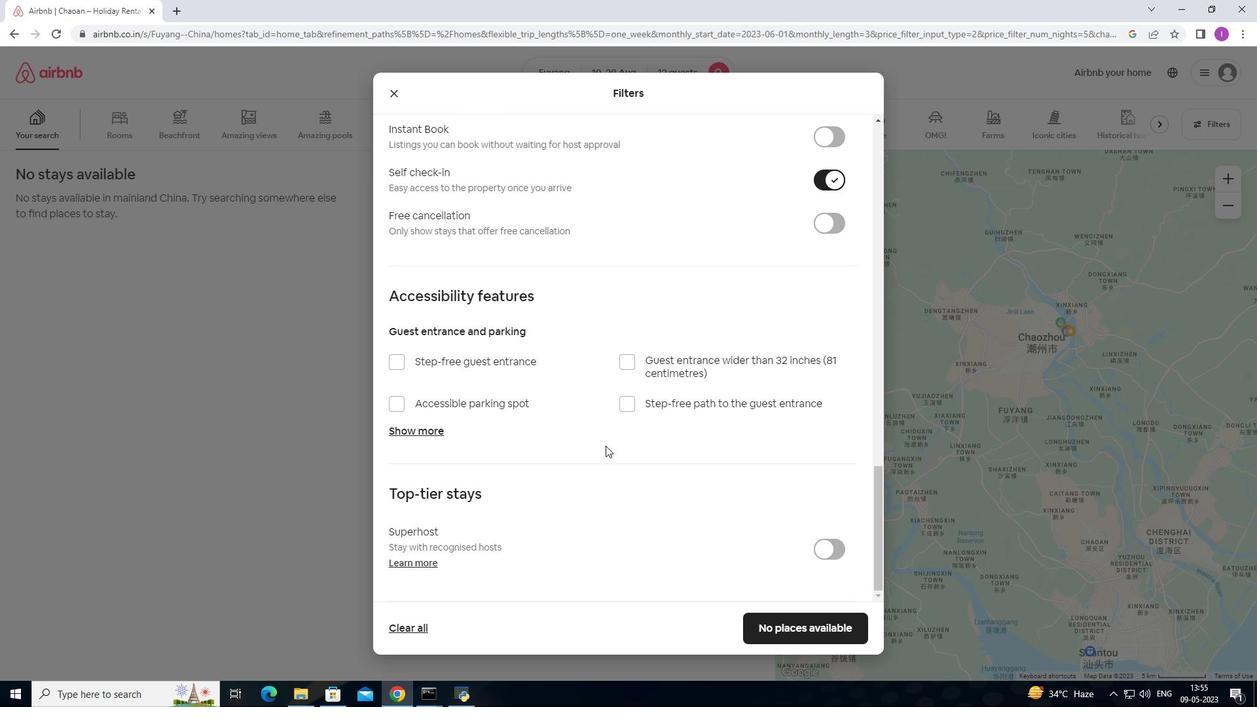 
Action: Mouse moved to (636, 474)
Screenshot: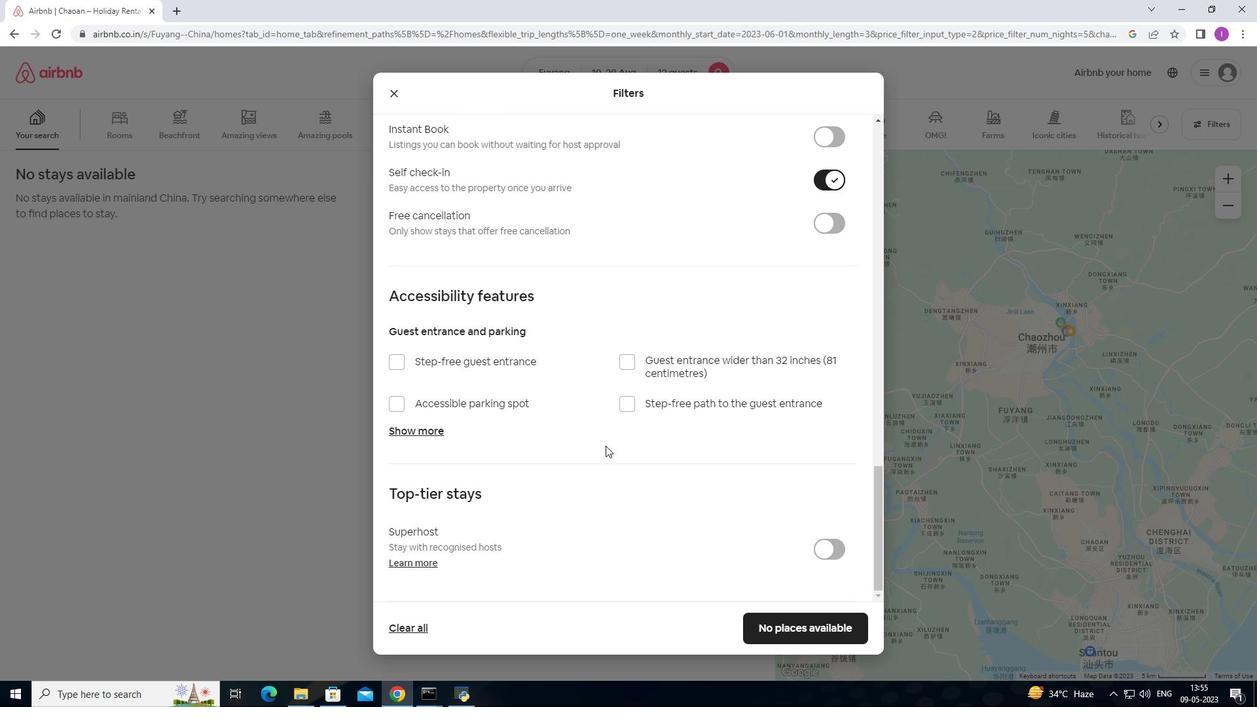 
Action: Mouse scrolled (632, 470) with delta (0, 0)
Screenshot: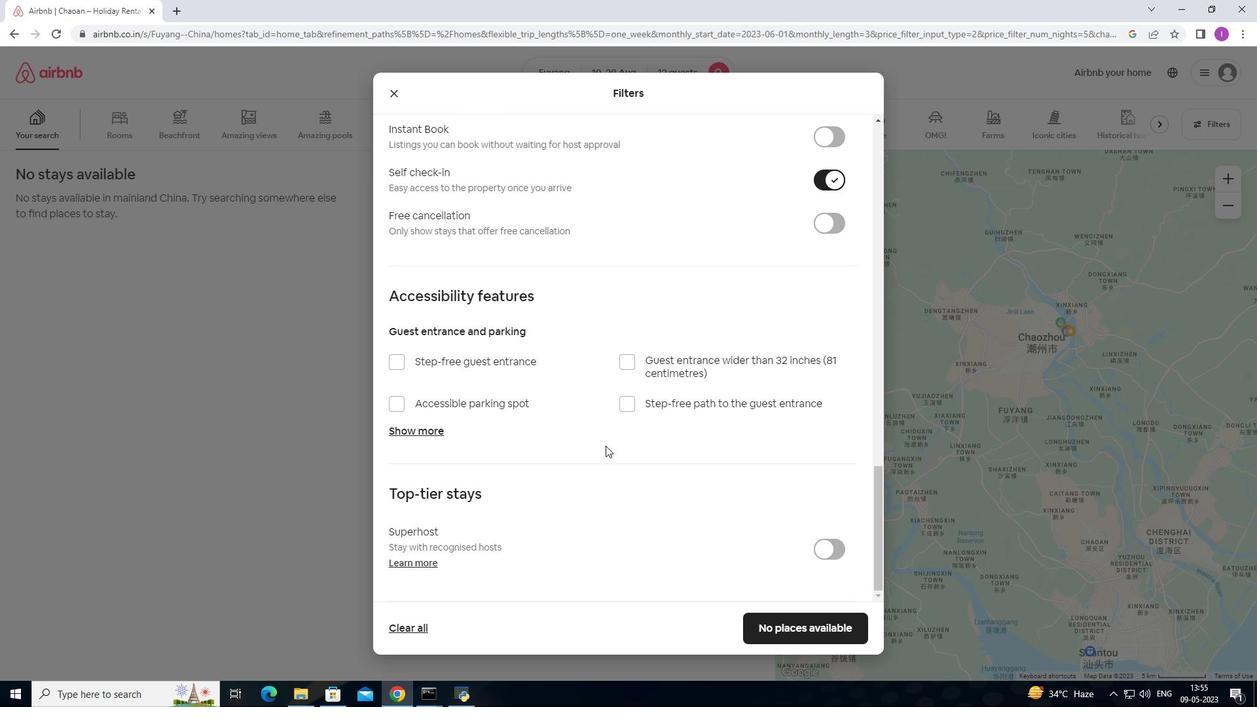 
Action: Mouse moved to (769, 628)
Screenshot: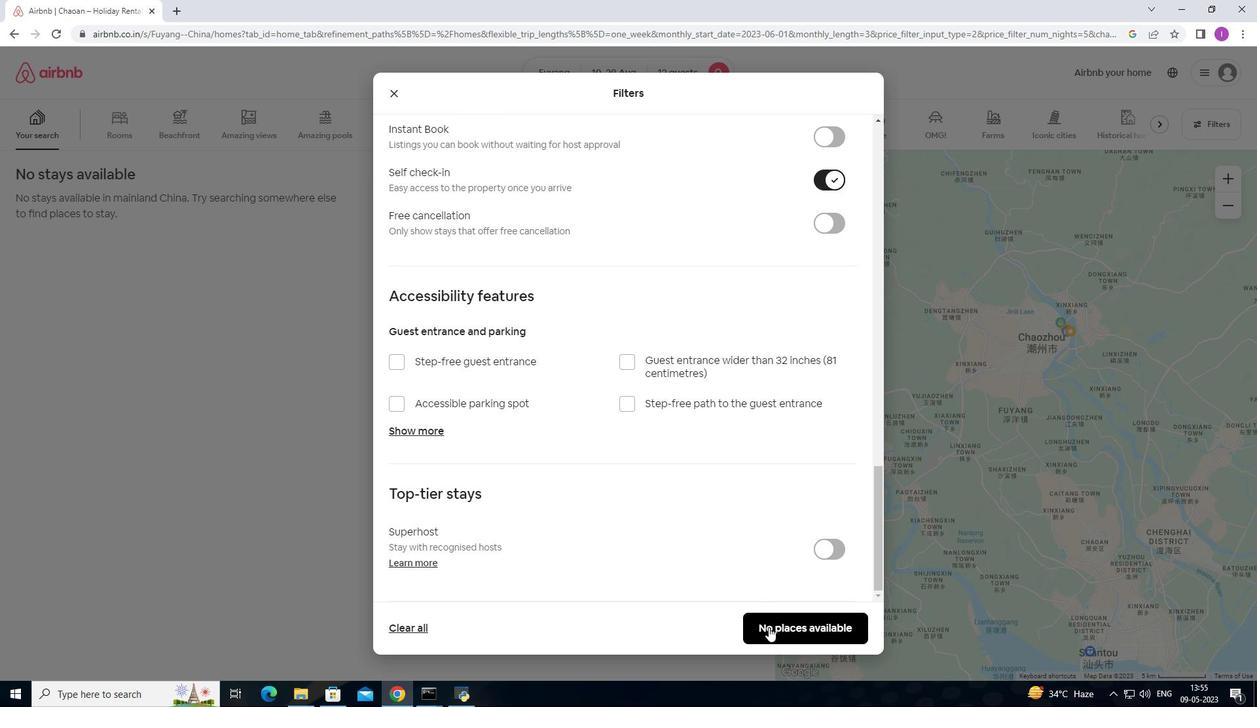 
Action: Mouse pressed left at (769, 628)
Screenshot: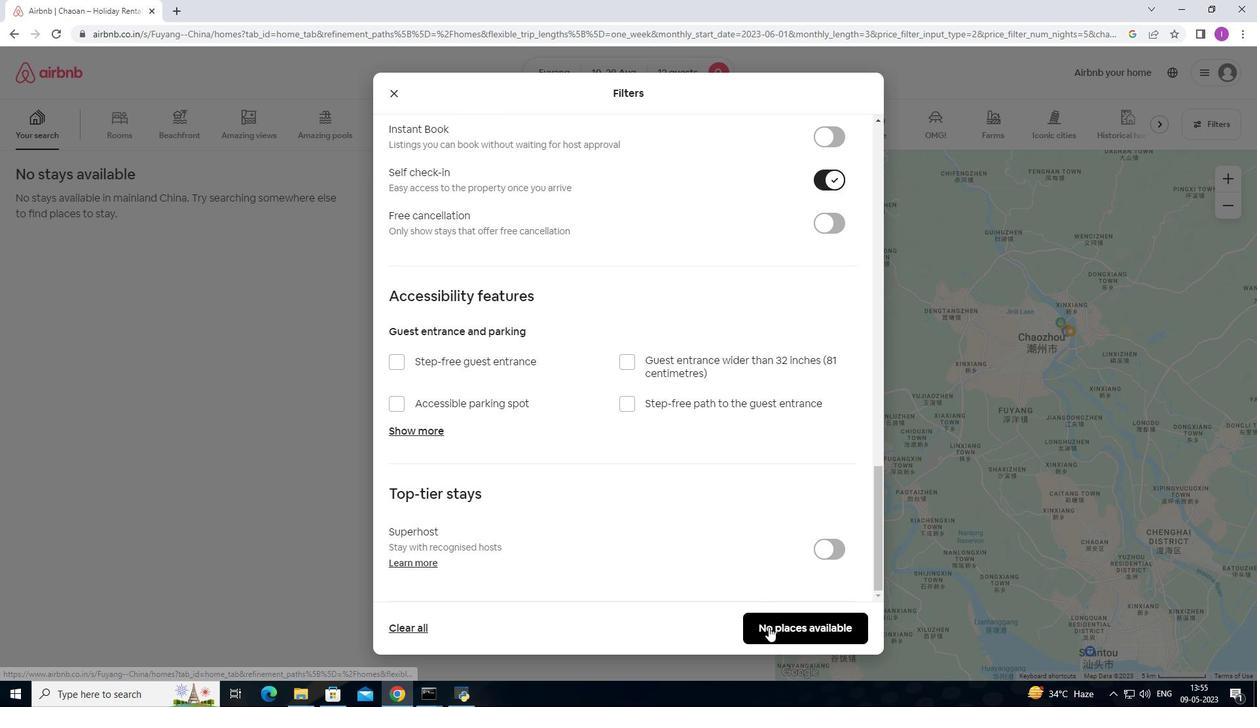 
Action: Mouse moved to (719, 576)
Screenshot: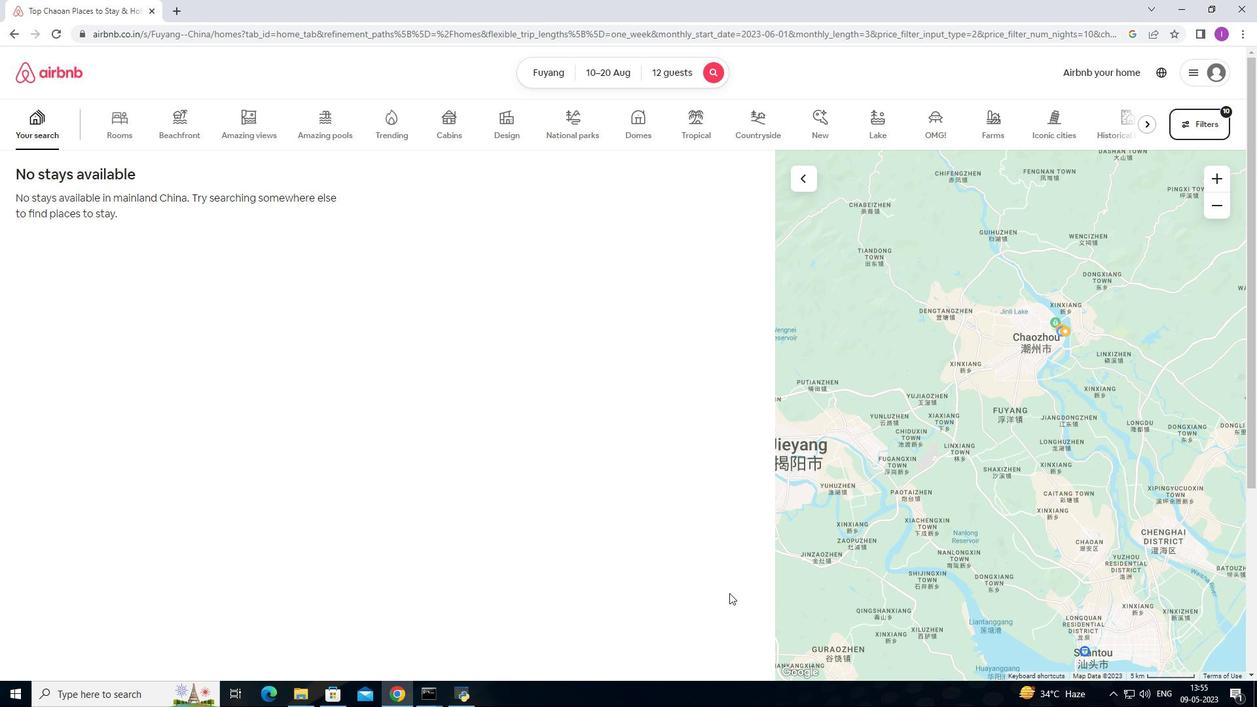 
